 Task: Find connections with filter location Silvassa with filter topic #Businessintelligence with filter profile language Potuguese with filter current company Allscripts with filter school Hindu School with filter industry Secretarial Schools with filter service category Home Networking with filter keywords title Artificial Intelligence Engineer
Action: Mouse moved to (580, 75)
Screenshot: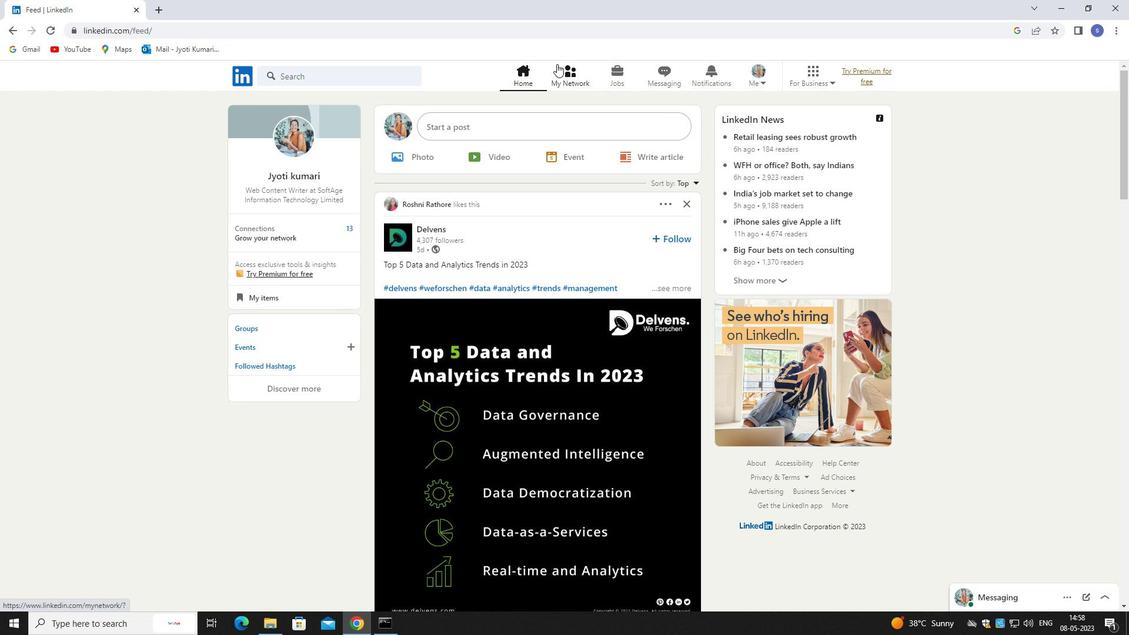 
Action: Mouse pressed left at (580, 75)
Screenshot: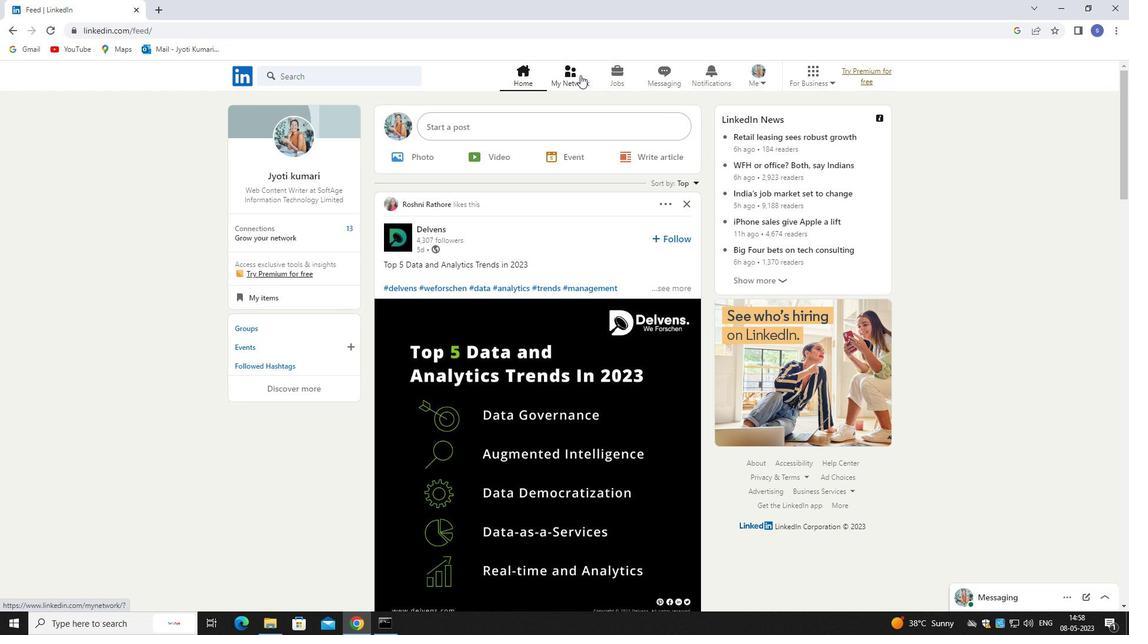 
Action: Mouse pressed left at (580, 75)
Screenshot: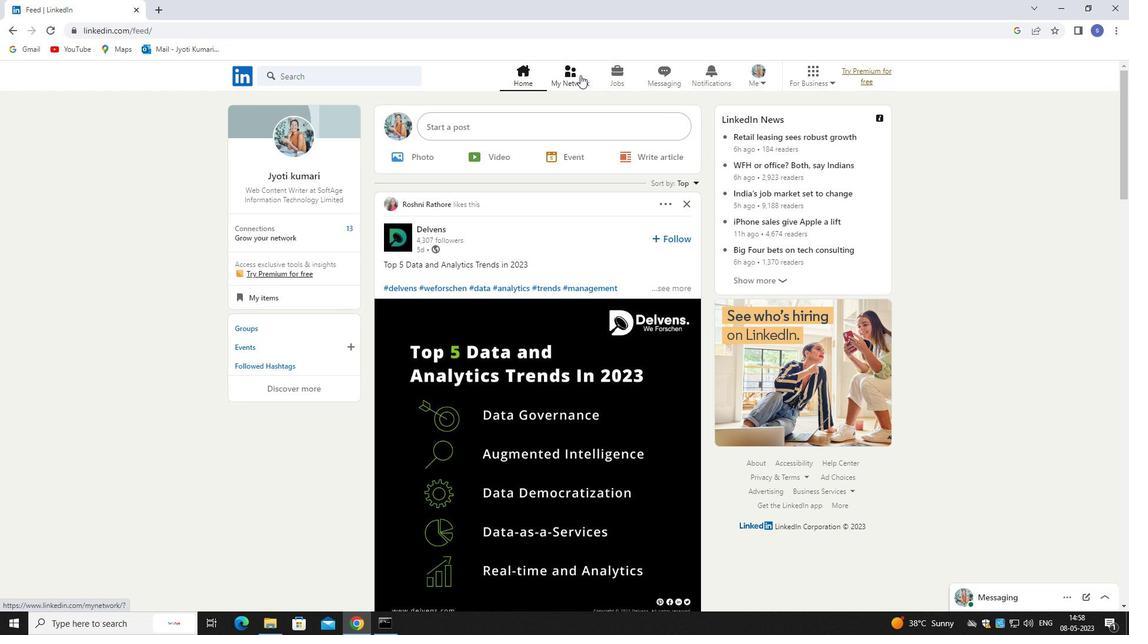 
Action: Mouse moved to (369, 135)
Screenshot: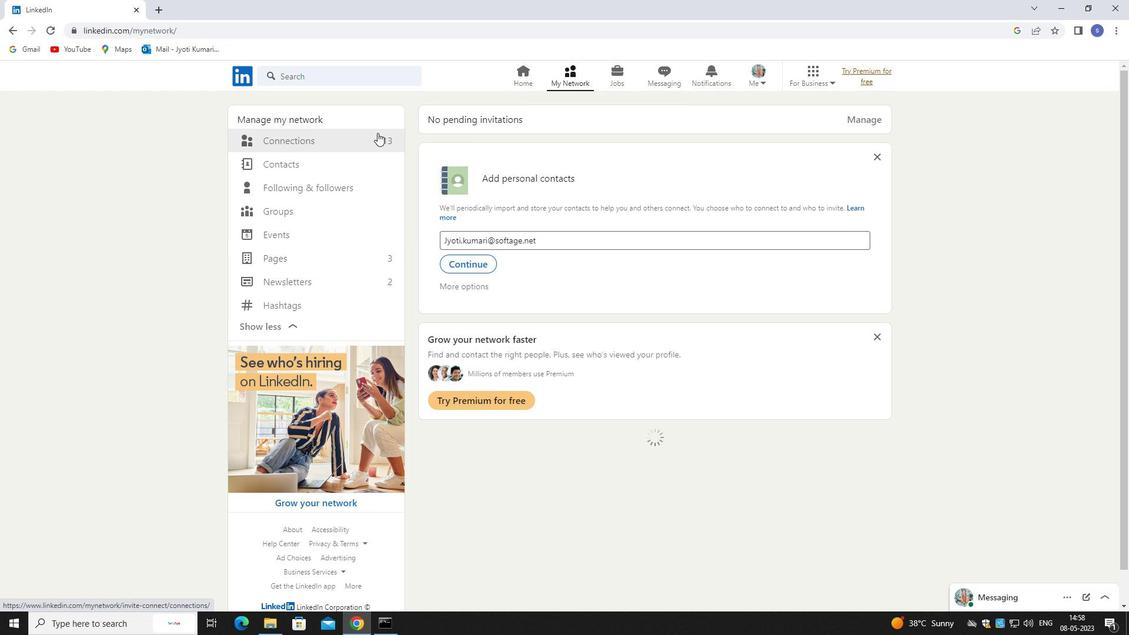 
Action: Mouse pressed left at (369, 135)
Screenshot: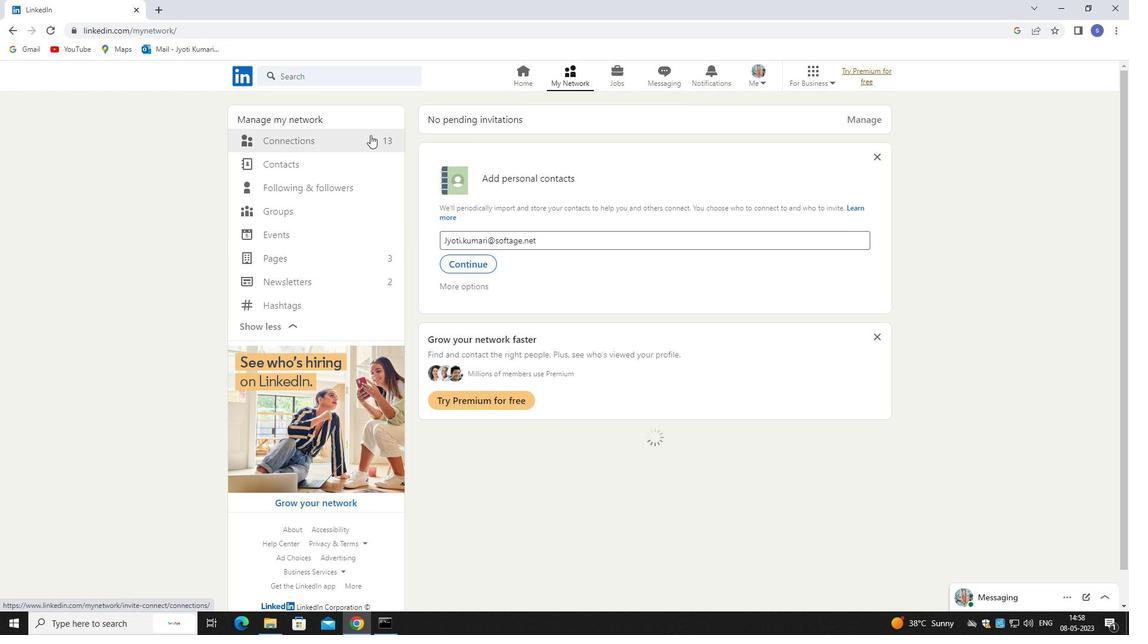 
Action: Mouse pressed left at (369, 135)
Screenshot: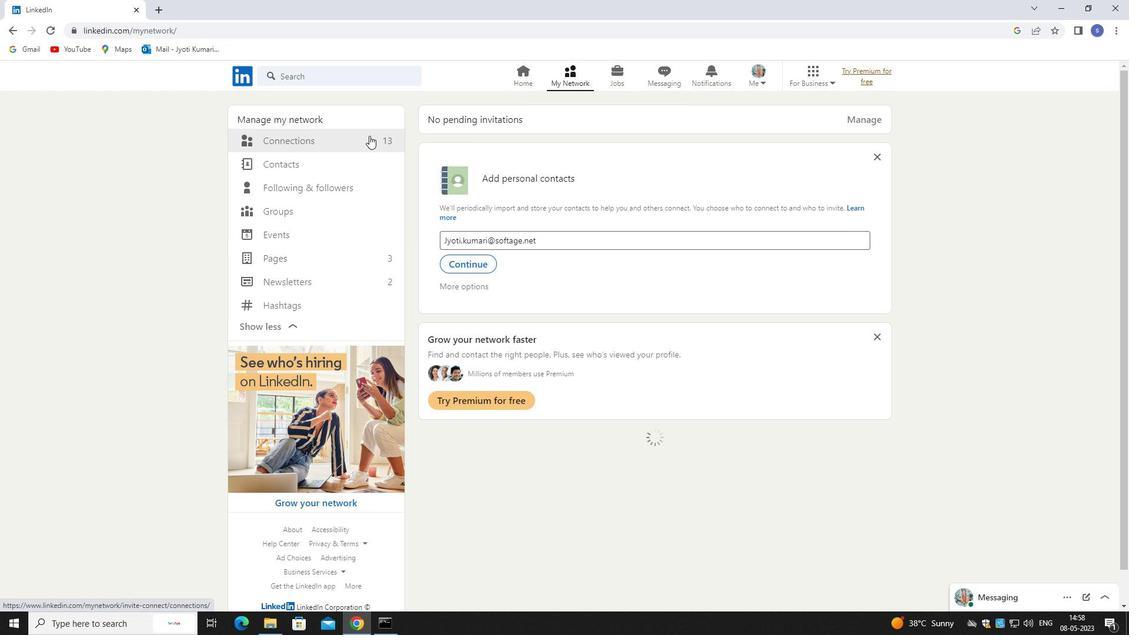 
Action: Mouse moved to (672, 141)
Screenshot: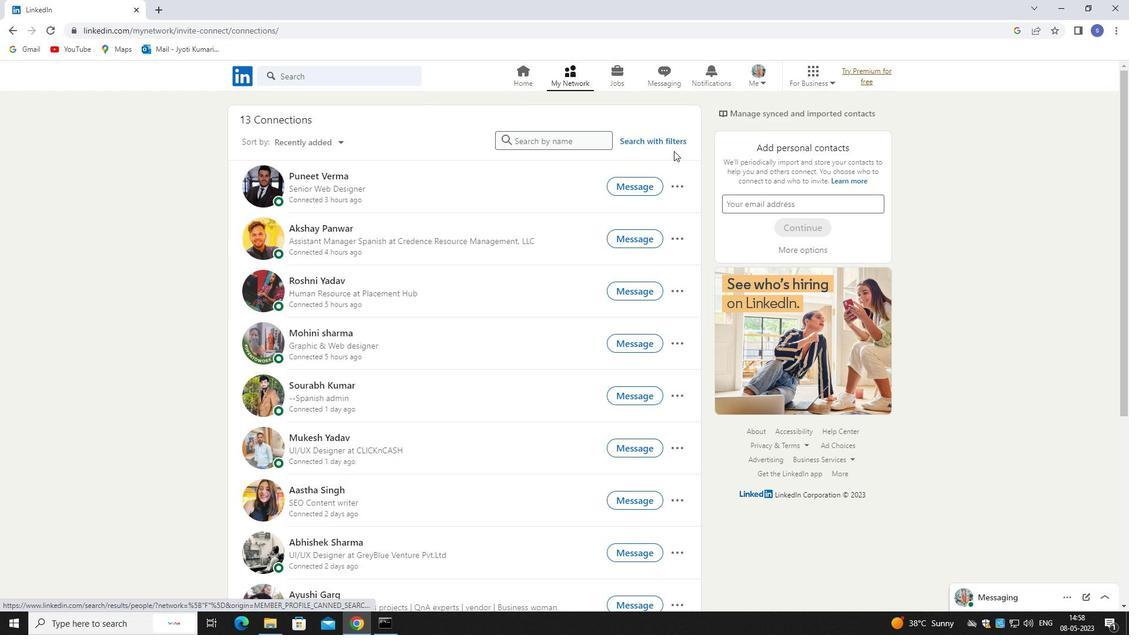 
Action: Mouse pressed left at (672, 141)
Screenshot: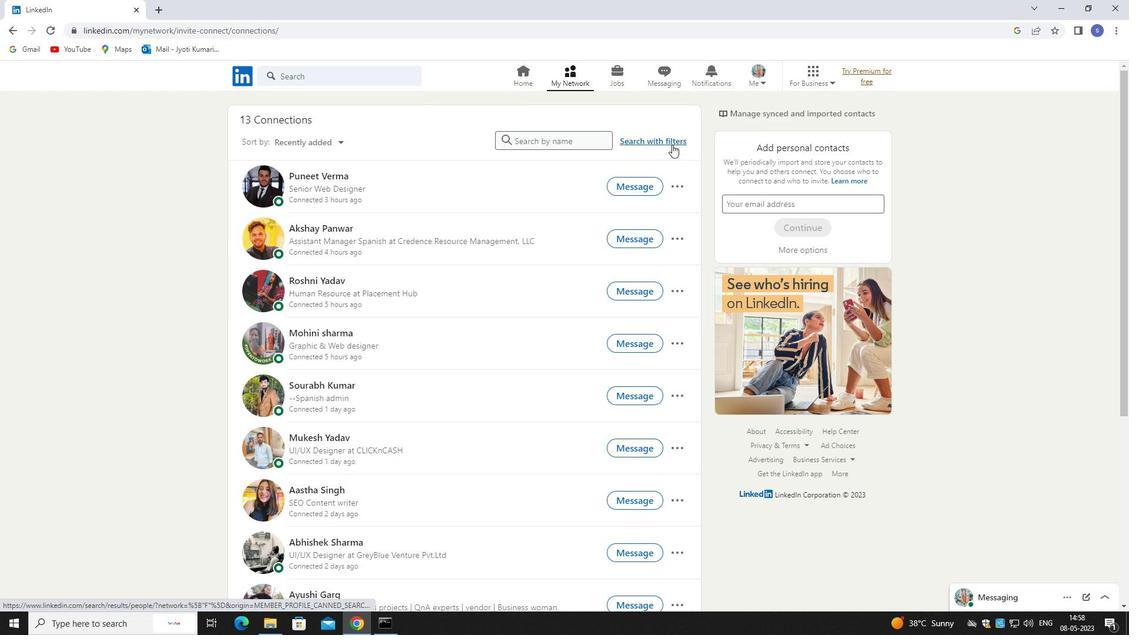 
Action: Mouse moved to (592, 105)
Screenshot: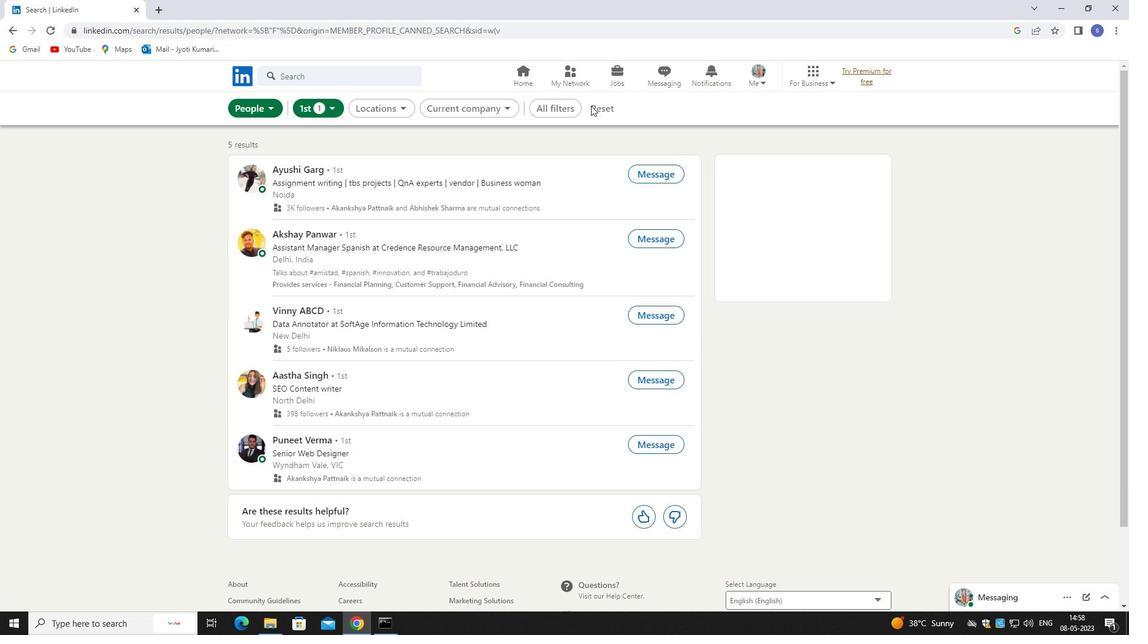 
Action: Mouse pressed left at (592, 105)
Screenshot: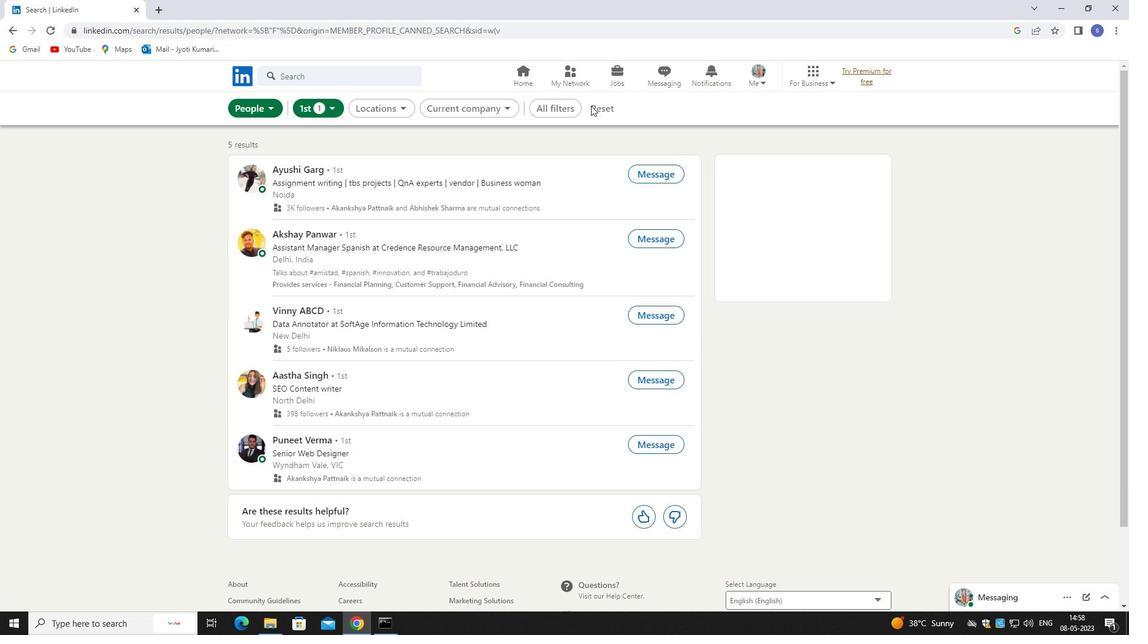 
Action: Mouse moved to (591, 105)
Screenshot: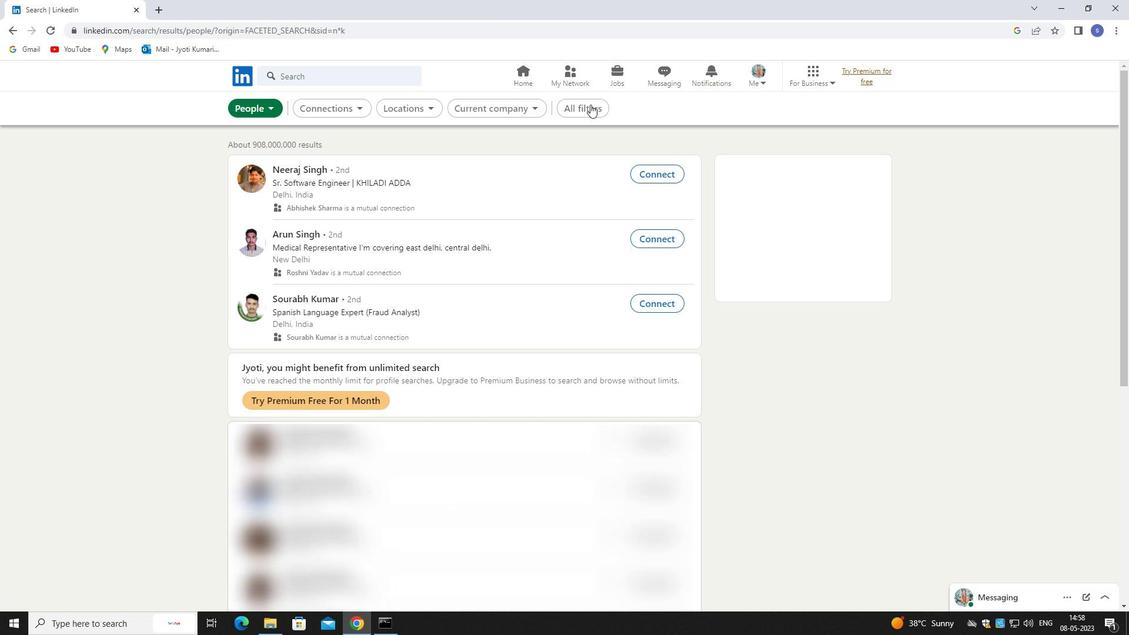 
Action: Mouse pressed left at (591, 105)
Screenshot: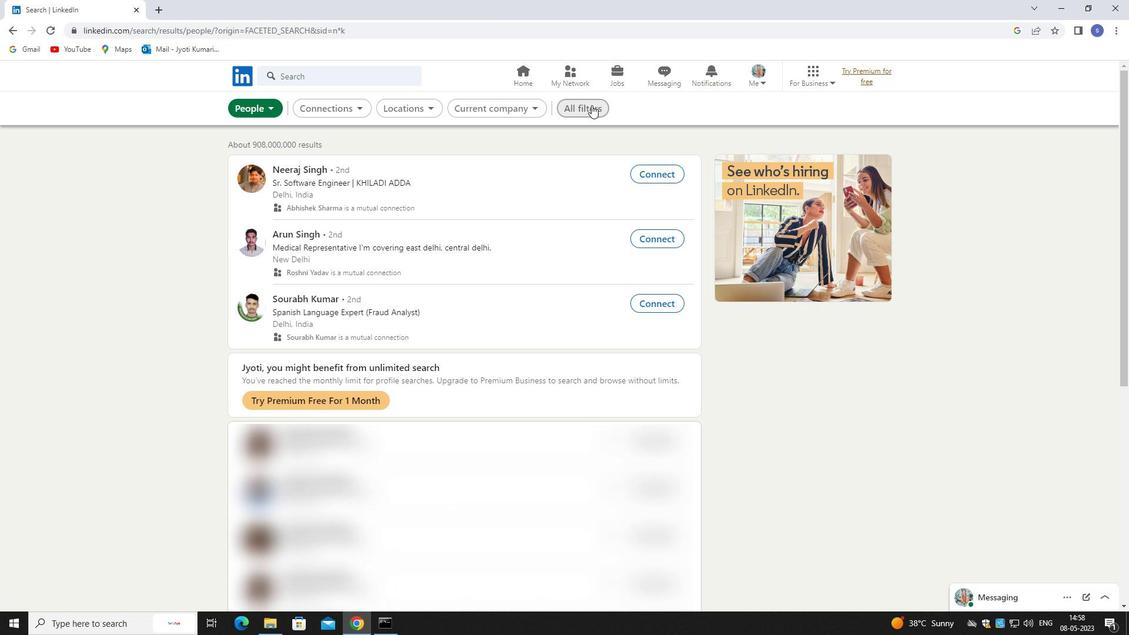 
Action: Mouse moved to (996, 459)
Screenshot: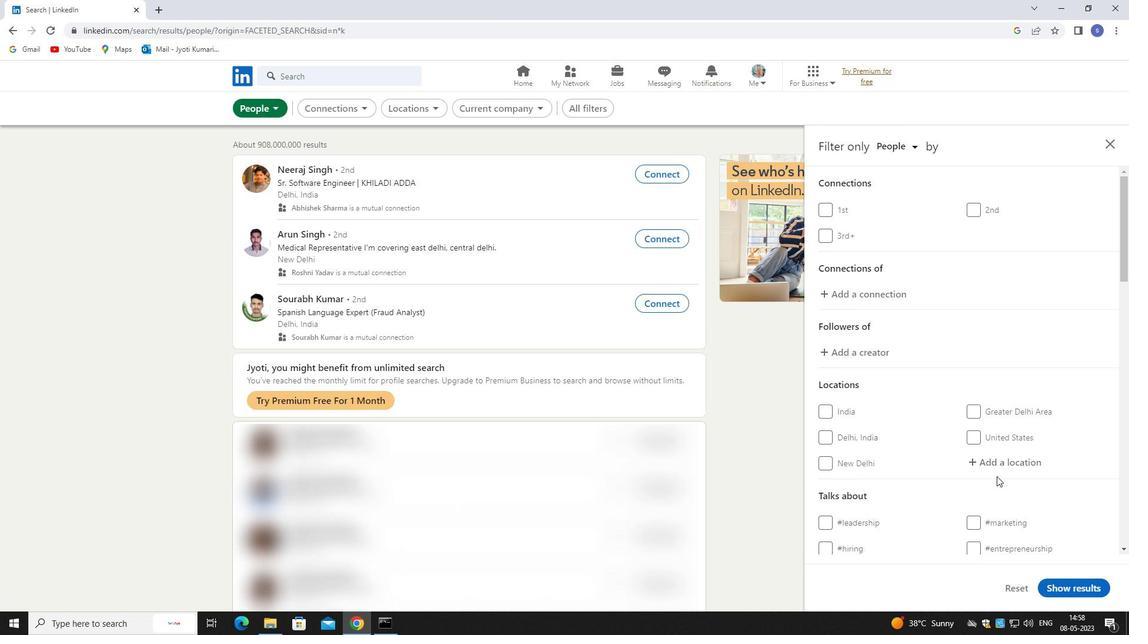 
Action: Mouse pressed left at (996, 459)
Screenshot: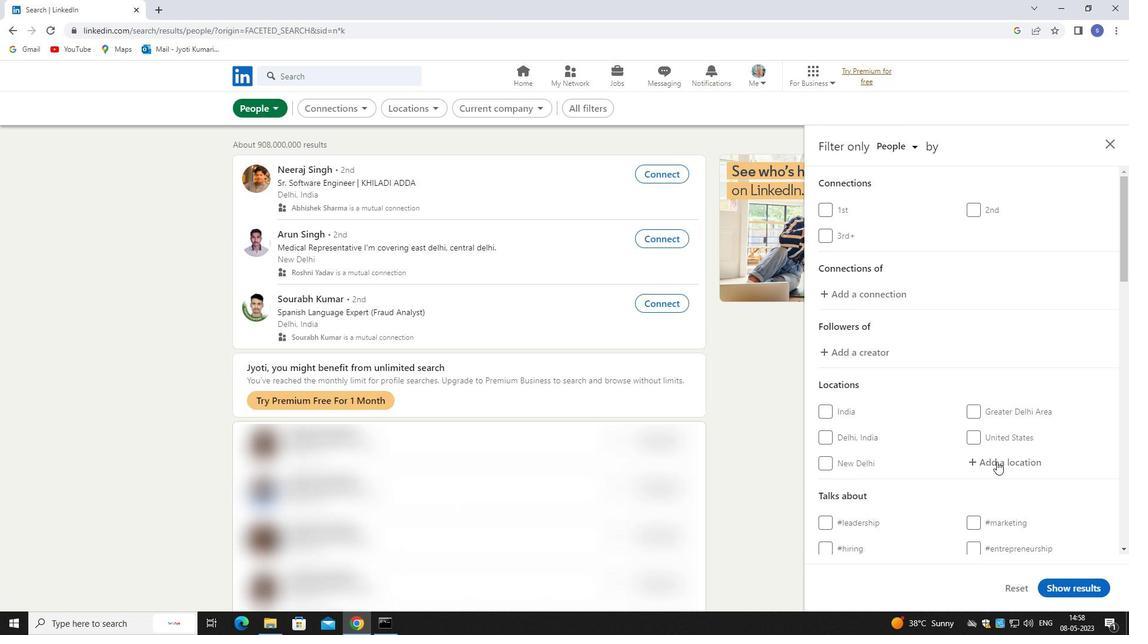 
Action: Mouse moved to (898, 497)
Screenshot: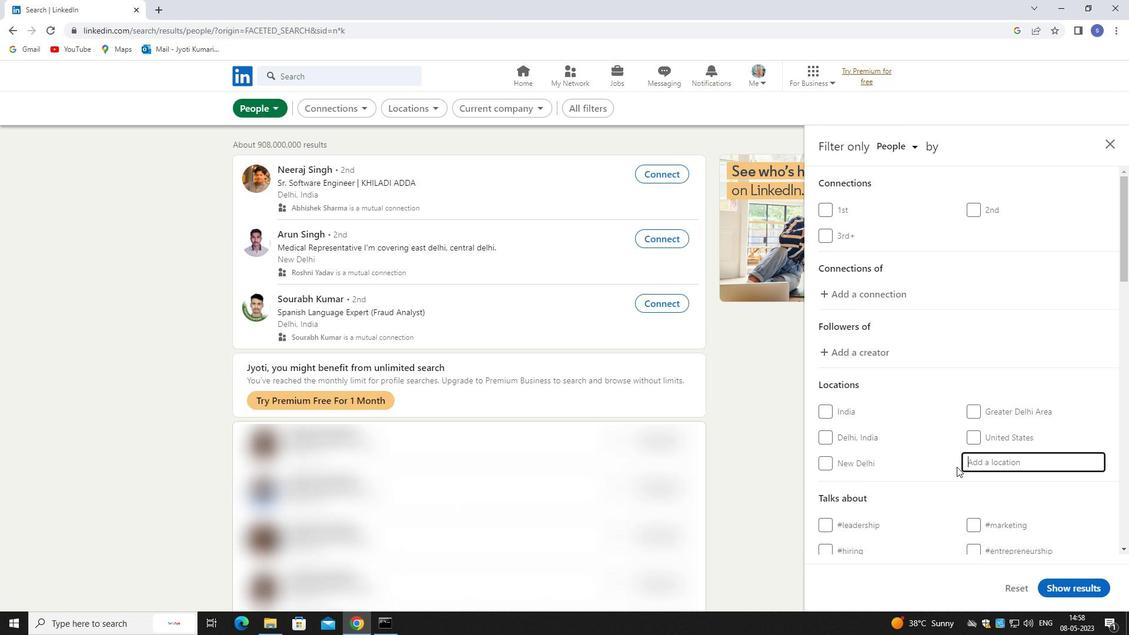 
Action: Key pressed silvsa
Screenshot: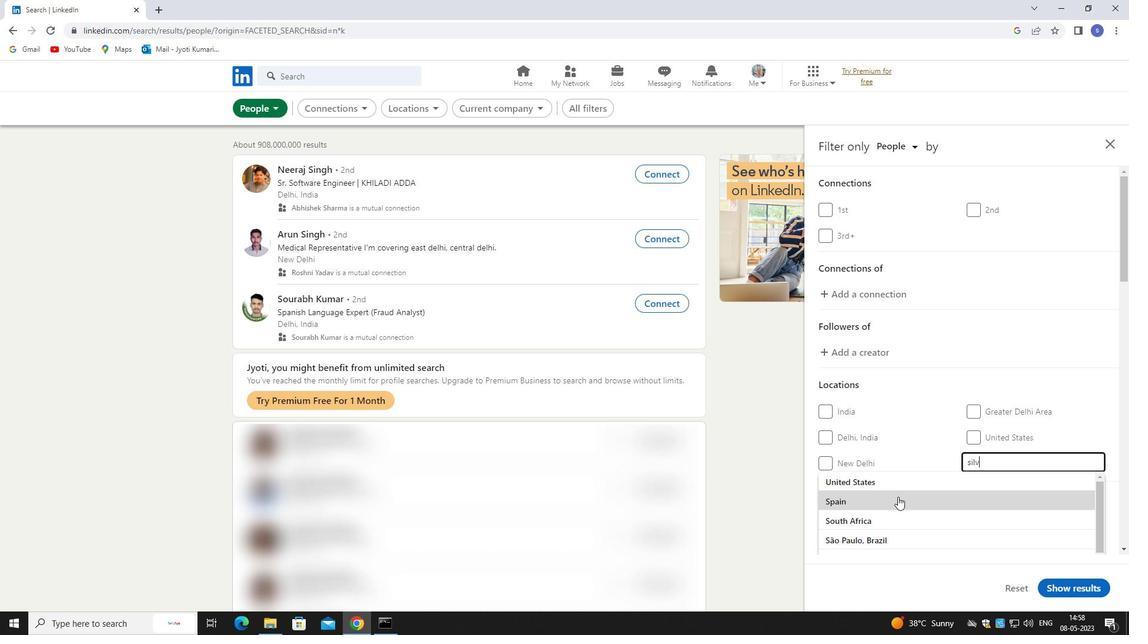 
Action: Mouse moved to (929, 486)
Screenshot: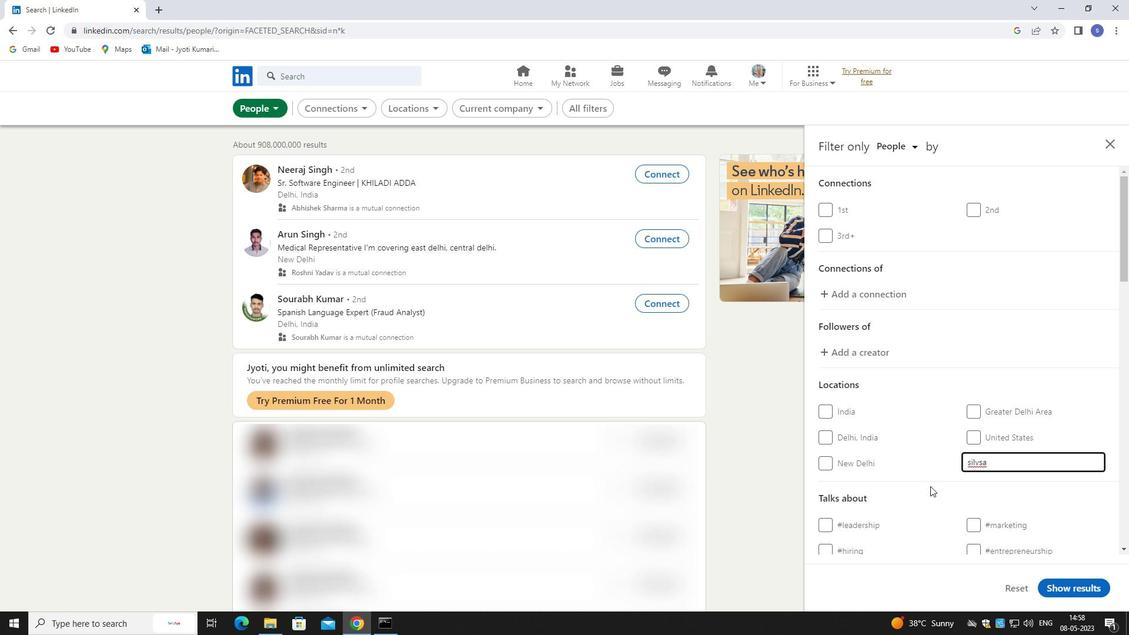 
Action: Key pressed <Key.backspace><Key.backspace>assa
Screenshot: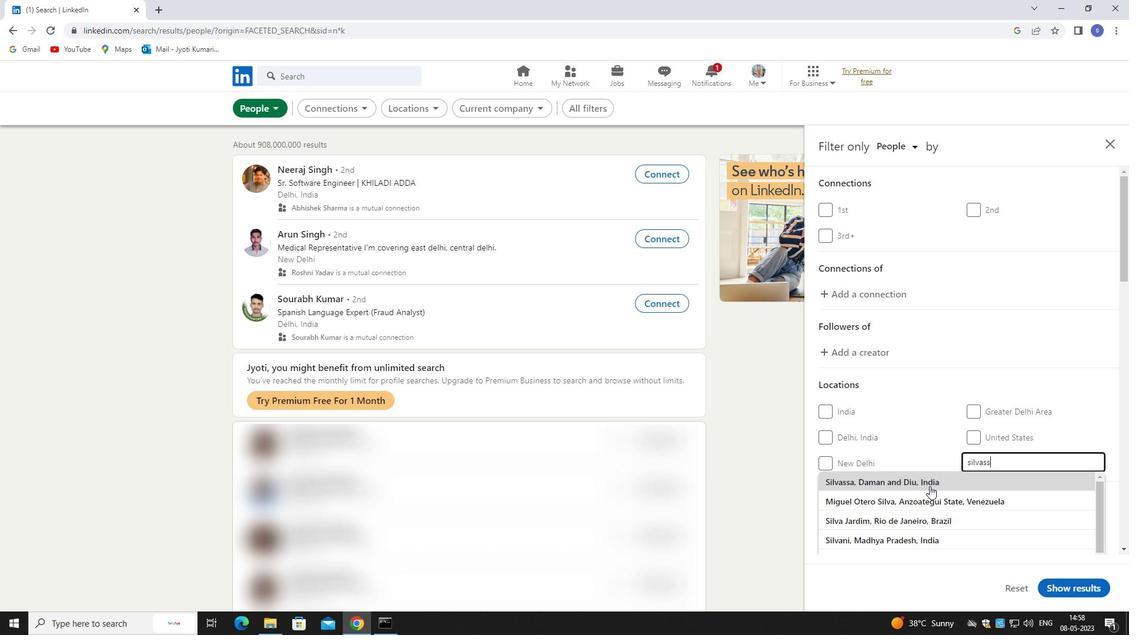 
Action: Mouse moved to (932, 487)
Screenshot: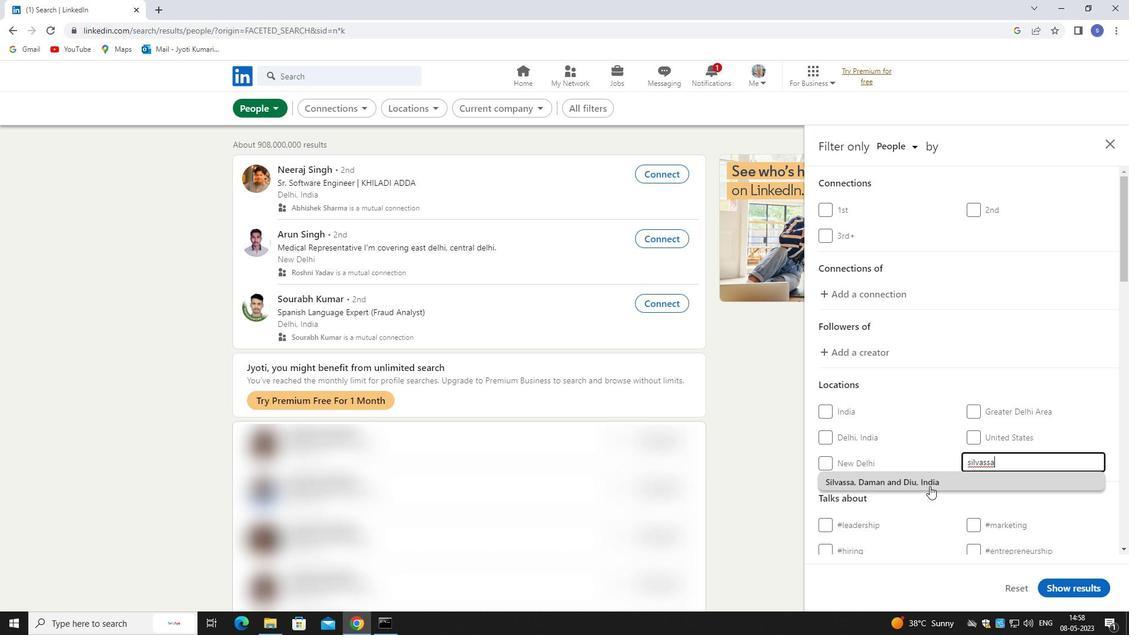 
Action: Mouse pressed left at (932, 487)
Screenshot: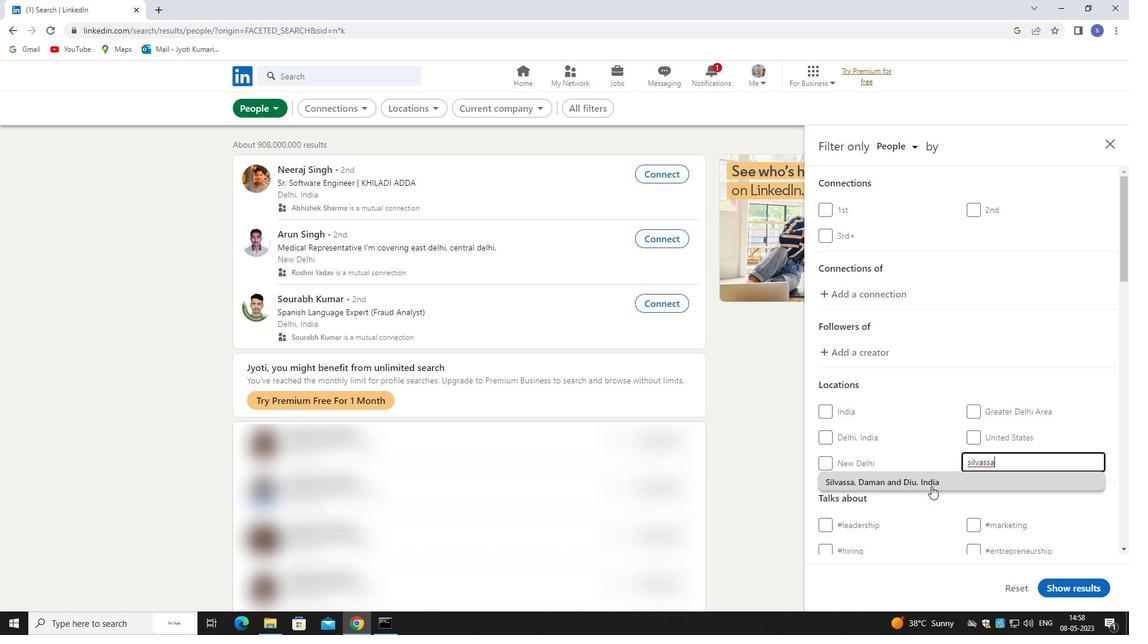 
Action: Mouse moved to (951, 502)
Screenshot: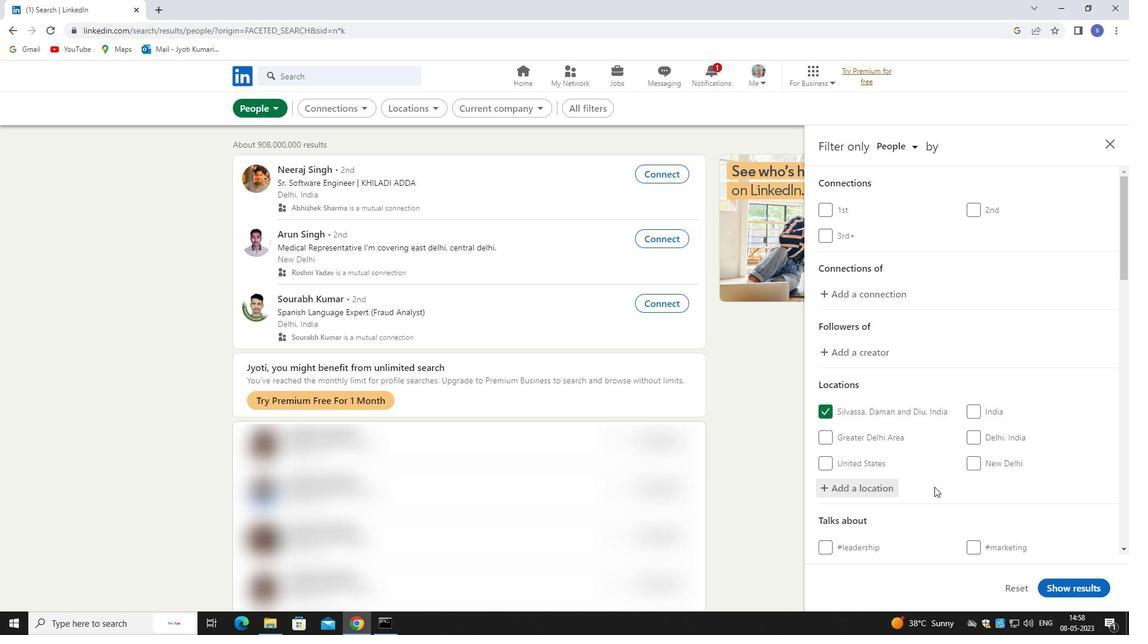 
Action: Mouse scrolled (951, 502) with delta (0, 0)
Screenshot: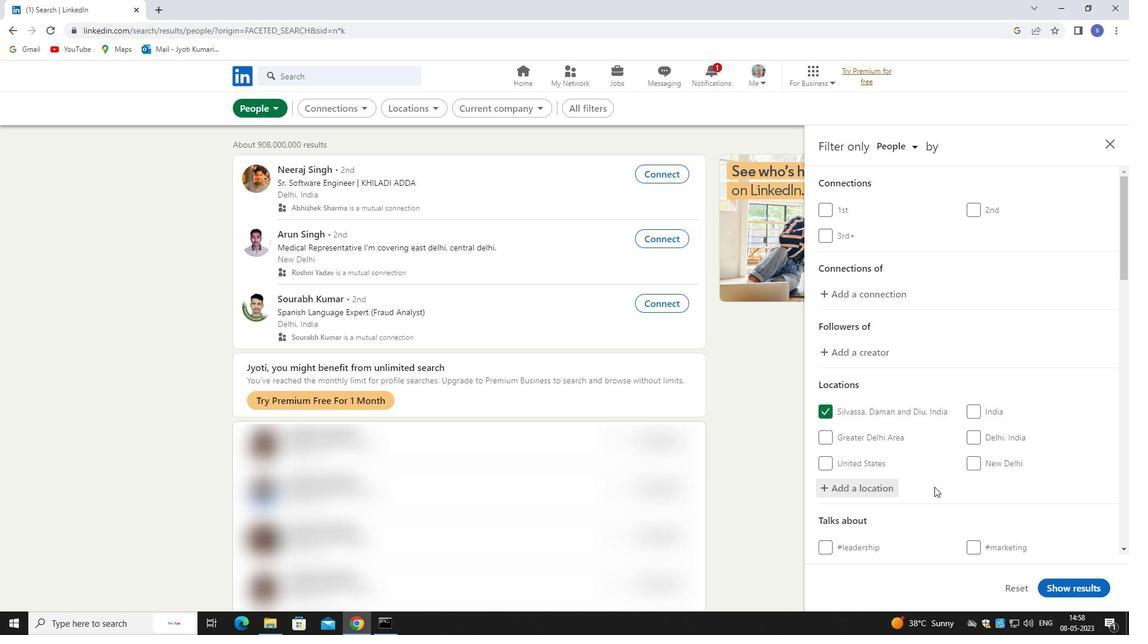 
Action: Mouse moved to (951, 503)
Screenshot: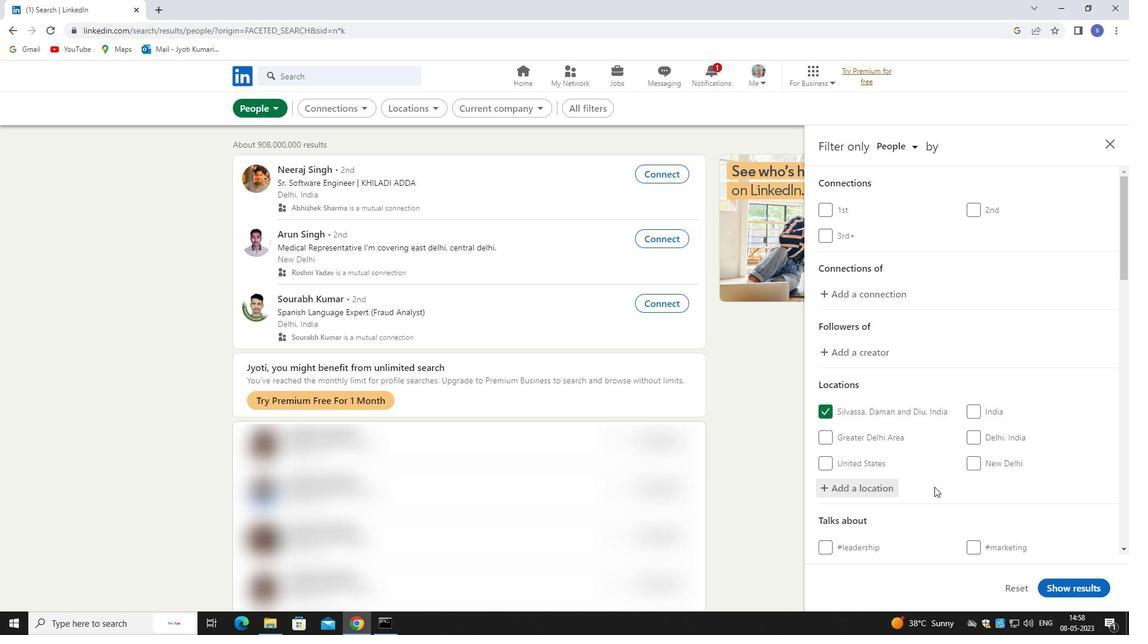 
Action: Mouse scrolled (951, 502) with delta (0, 0)
Screenshot: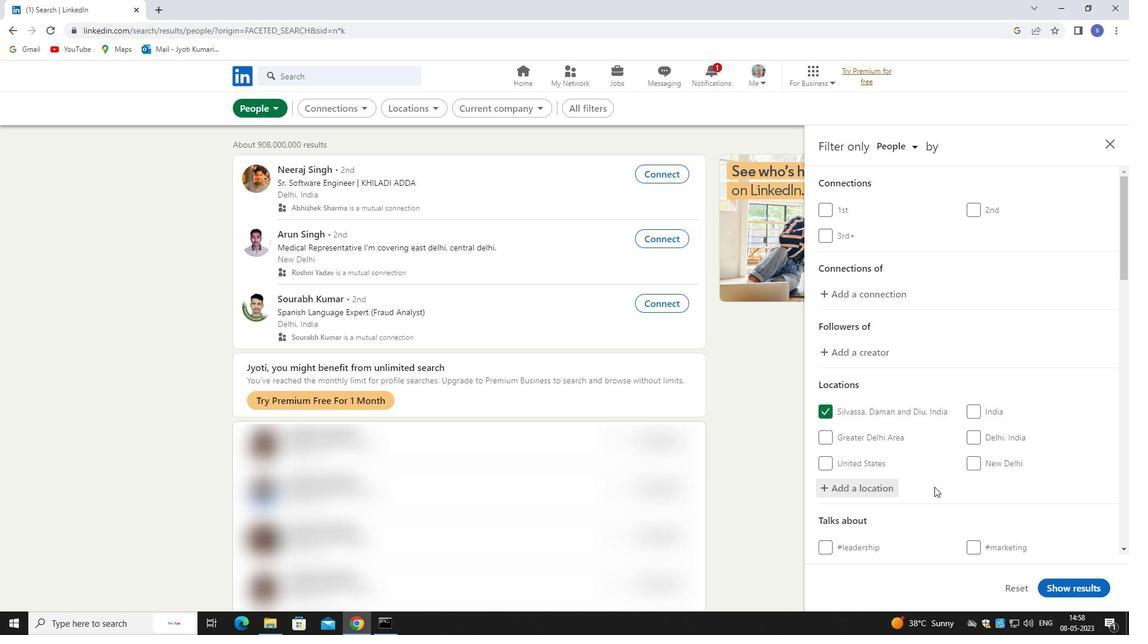 
Action: Mouse scrolled (951, 502) with delta (0, 0)
Screenshot: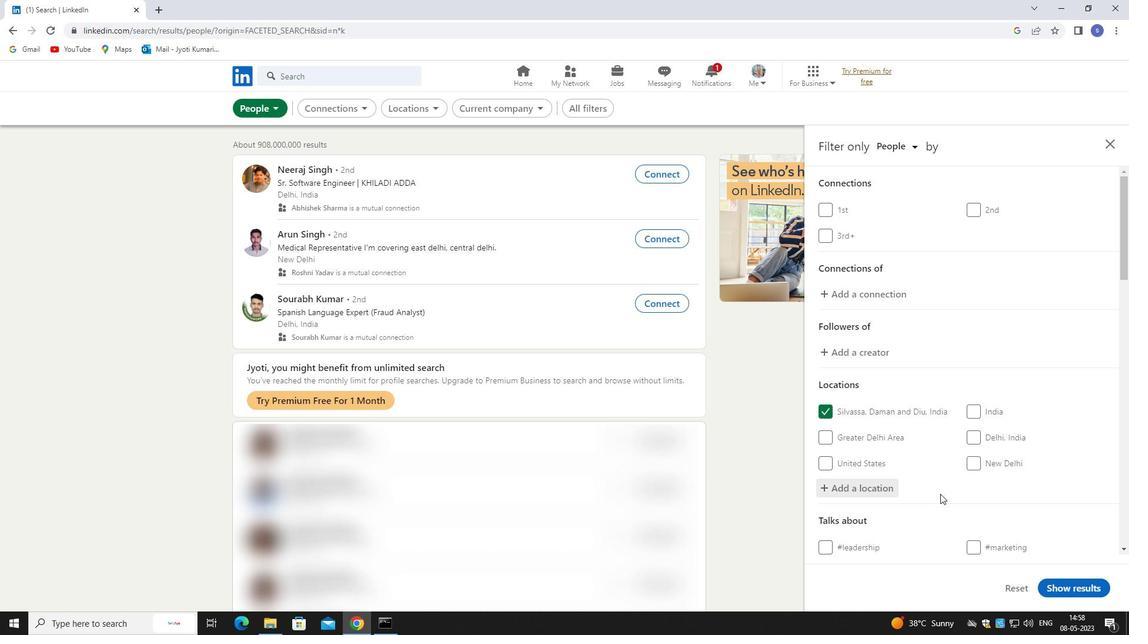 
Action: Mouse moved to (986, 424)
Screenshot: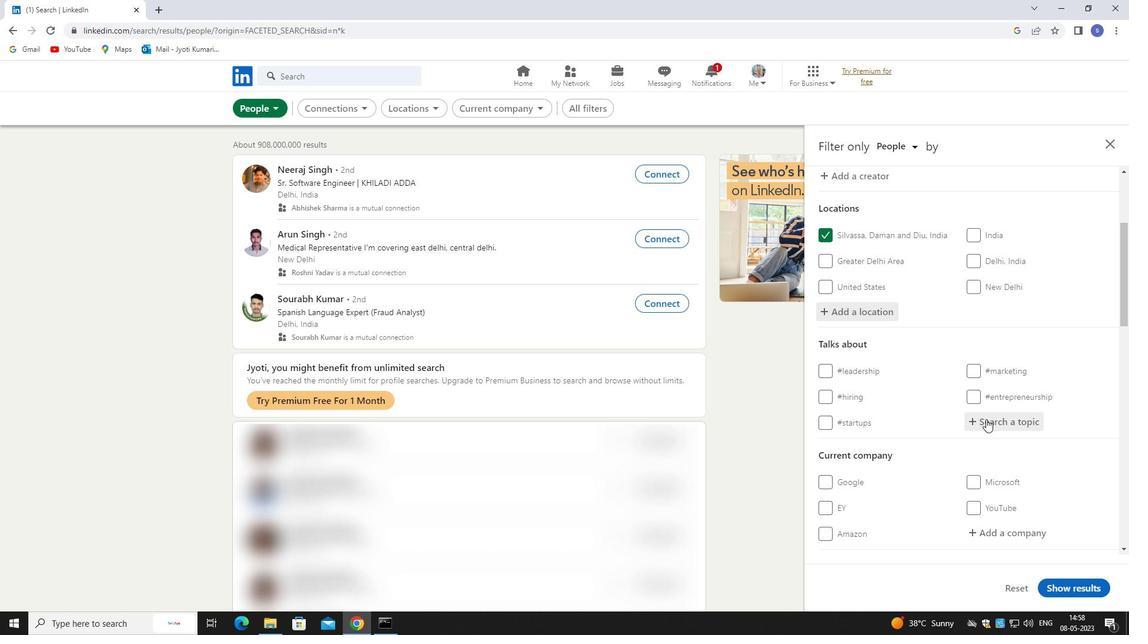 
Action: Mouse pressed left at (986, 424)
Screenshot: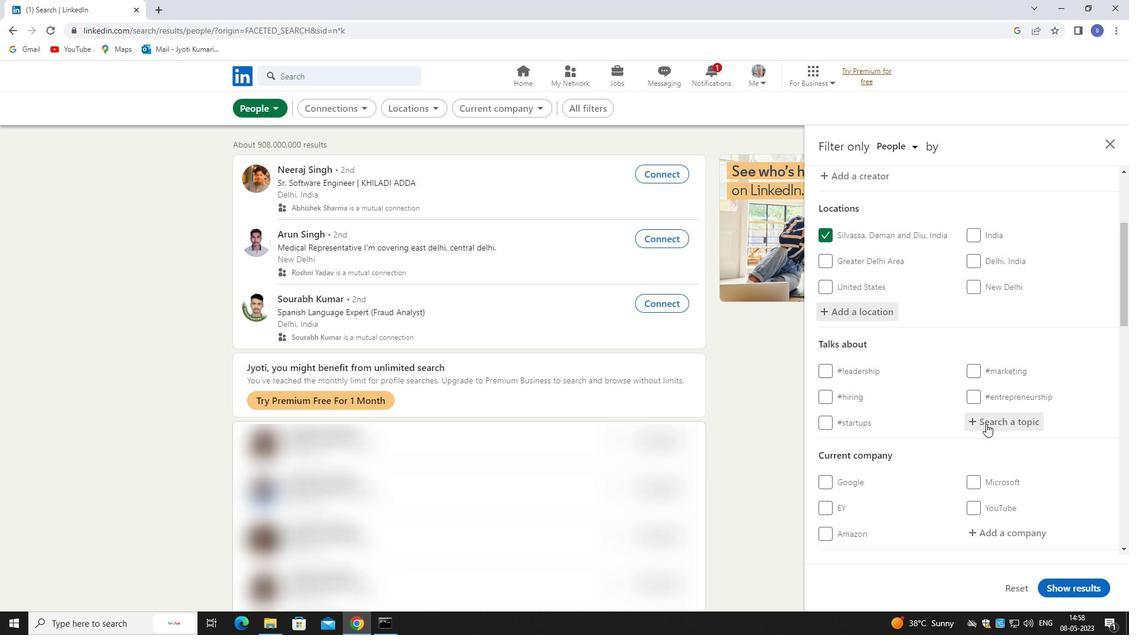 
Action: Key pressed <Key.shift>BUSIMESS
Screenshot: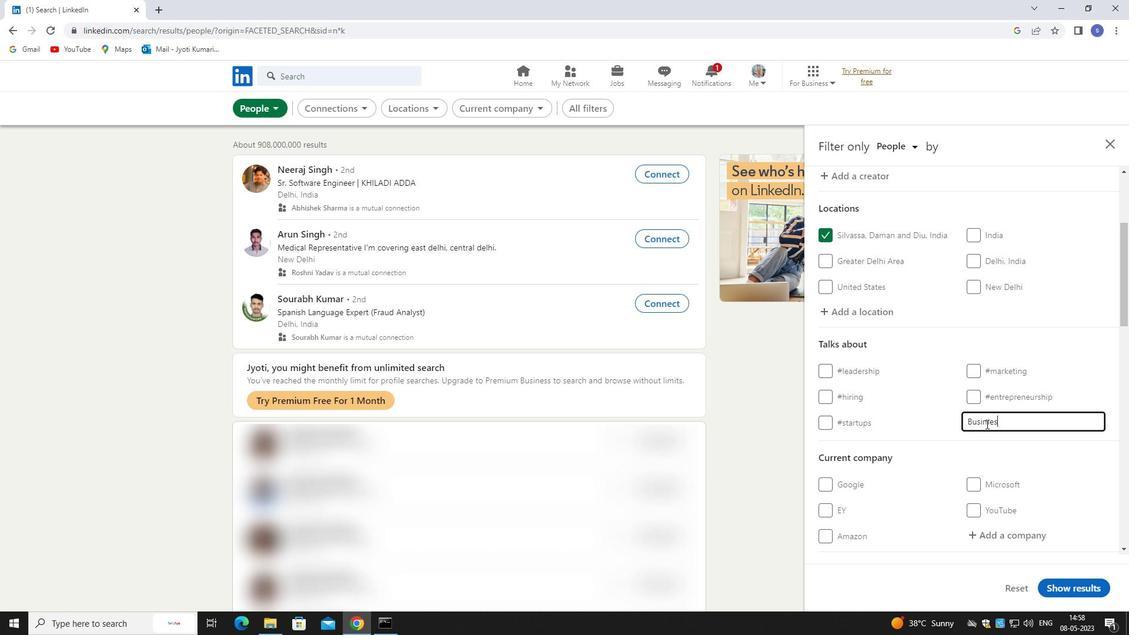 
Action: Mouse moved to (996, 434)
Screenshot: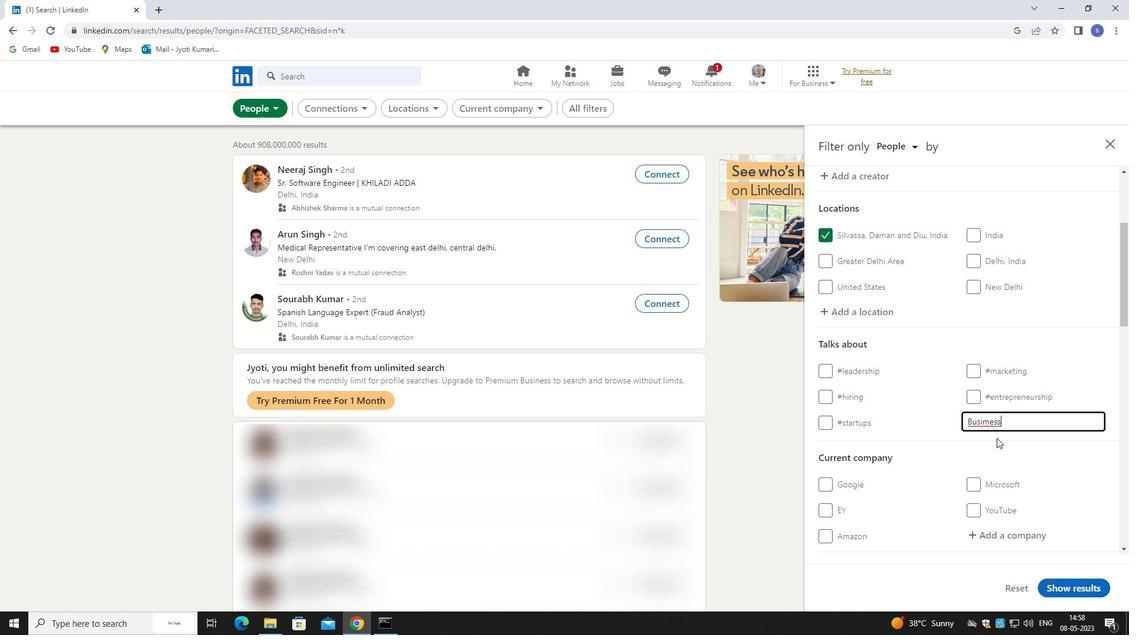 
Action: Key pressed <Key.backspace><Key.backspace><Key.backspace><Key.backspace>NESSIN
Screenshot: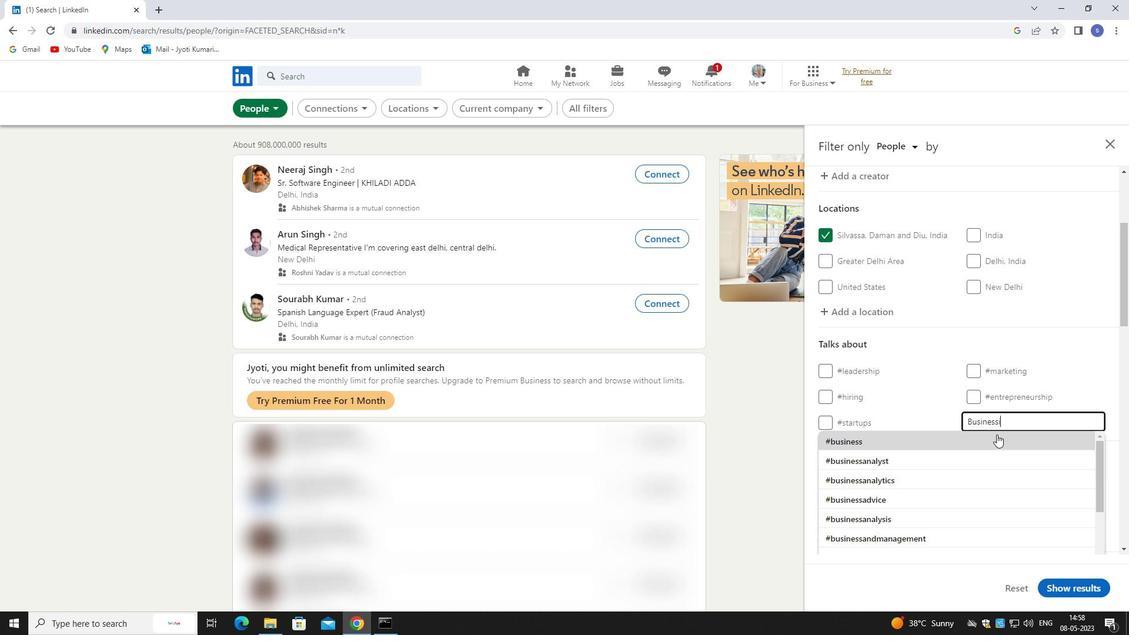 
Action: Mouse moved to (996, 435)
Screenshot: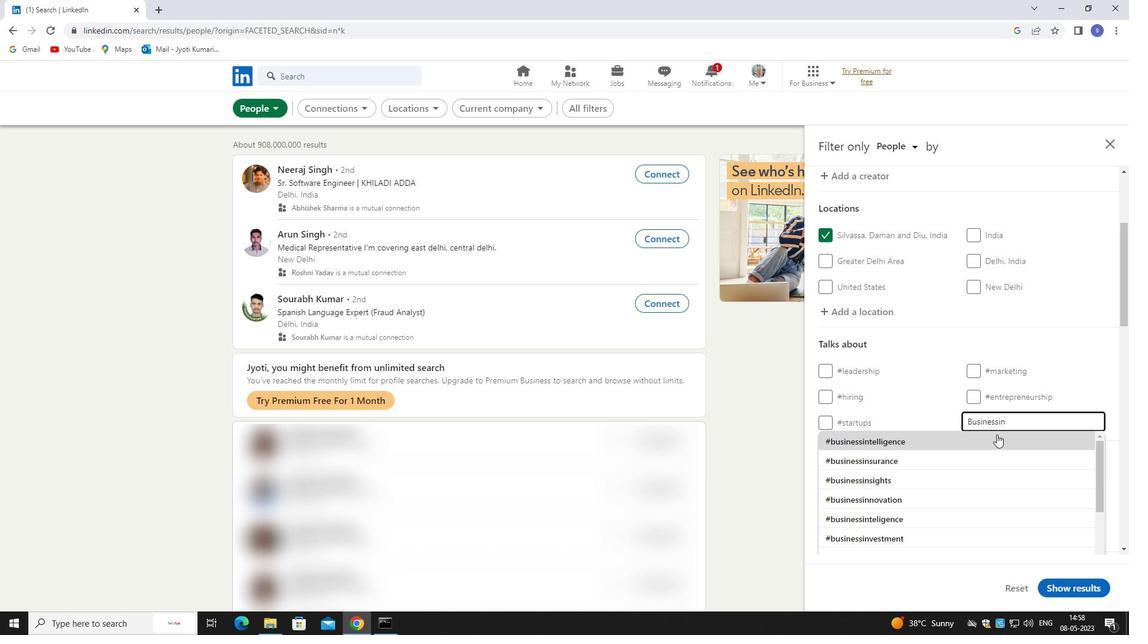 
Action: Mouse pressed left at (996, 435)
Screenshot: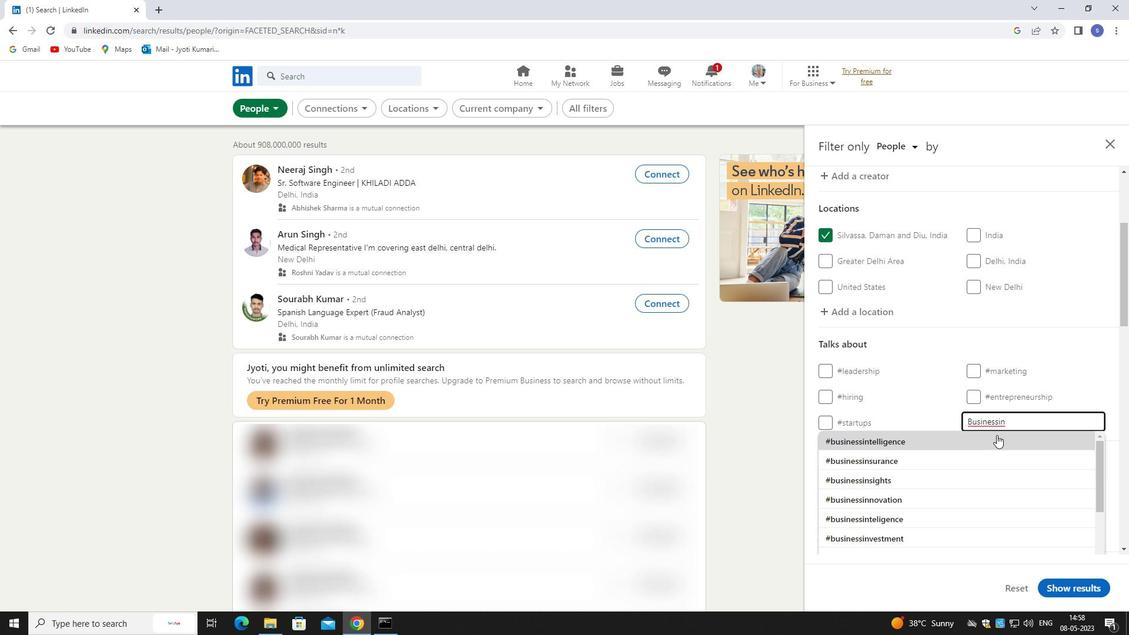 
Action: Mouse scrolled (996, 434) with delta (0, 0)
Screenshot: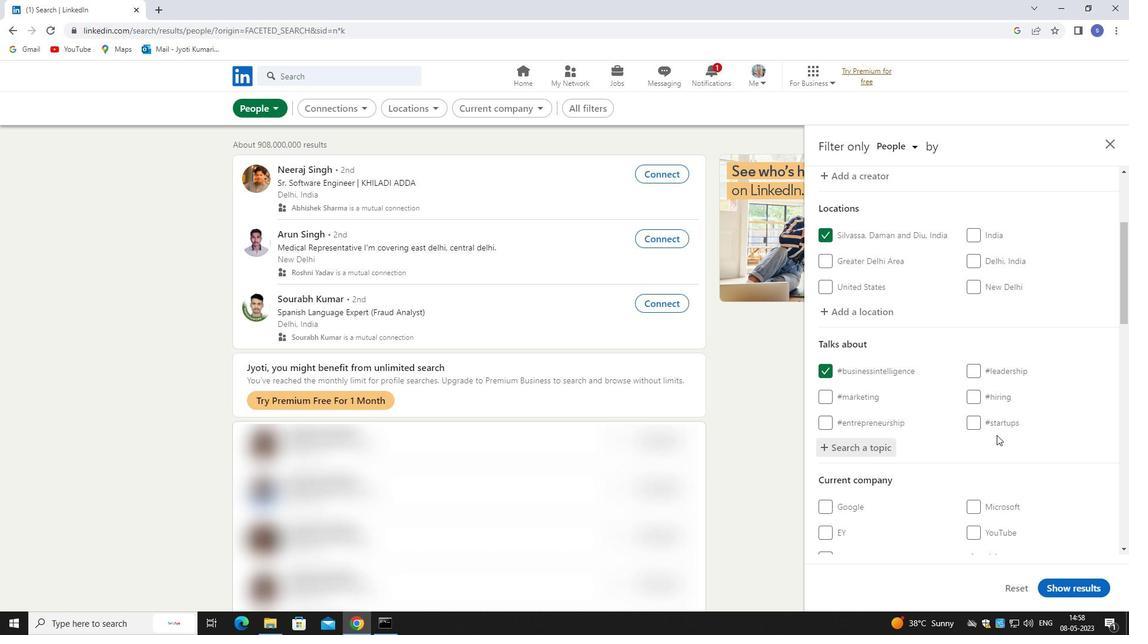 
Action: Mouse moved to (996, 435)
Screenshot: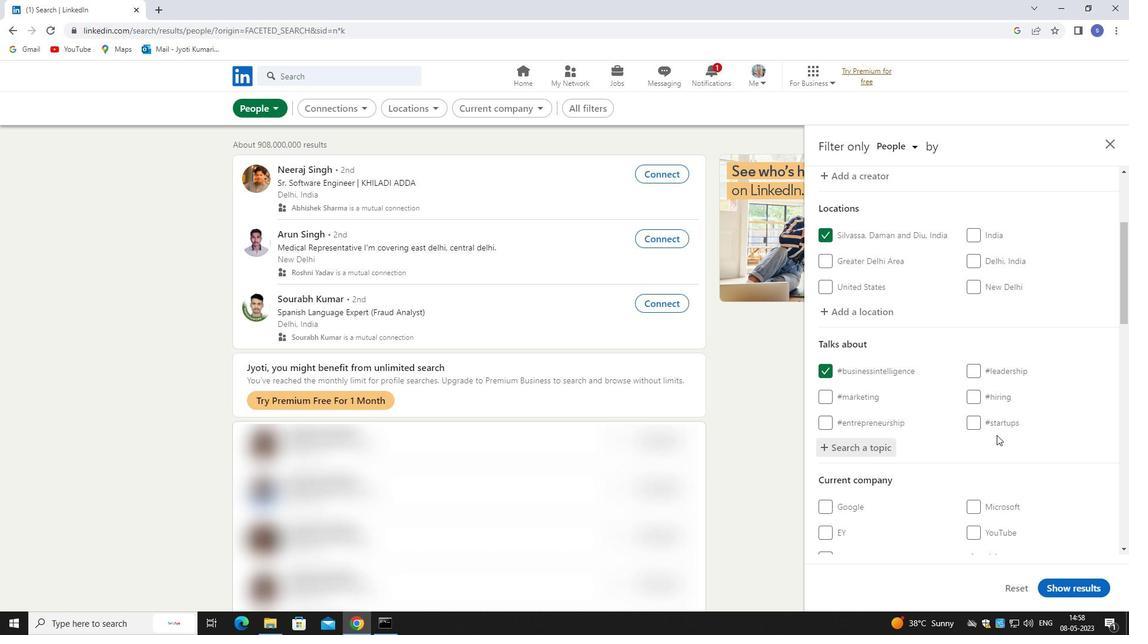 
Action: Mouse scrolled (996, 435) with delta (0, 0)
Screenshot: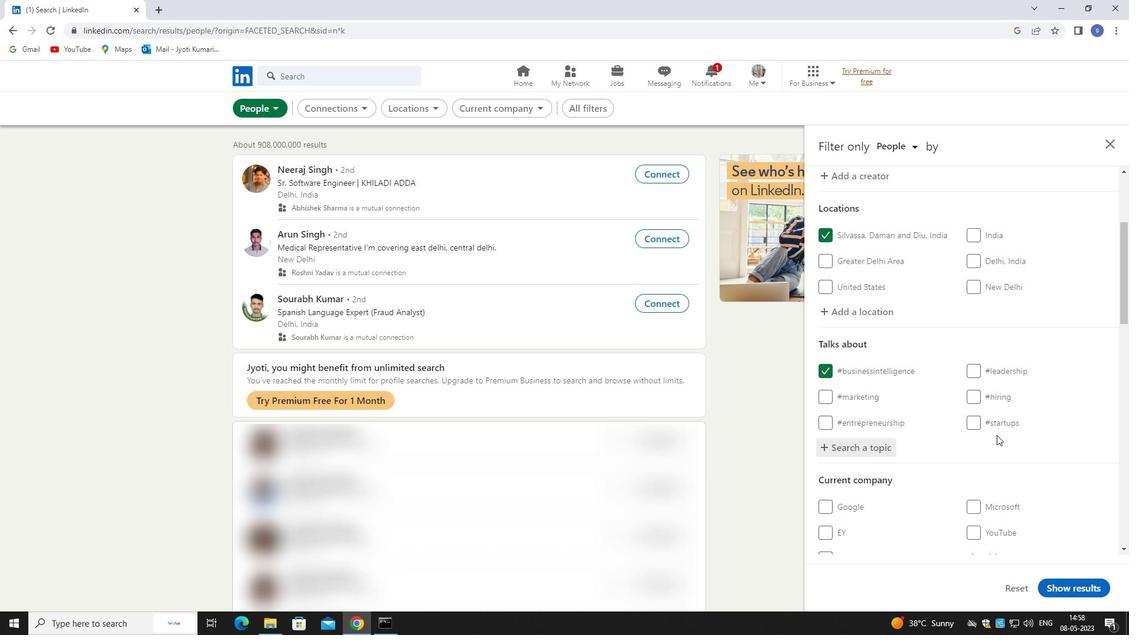 
Action: Mouse scrolled (996, 435) with delta (0, 0)
Screenshot: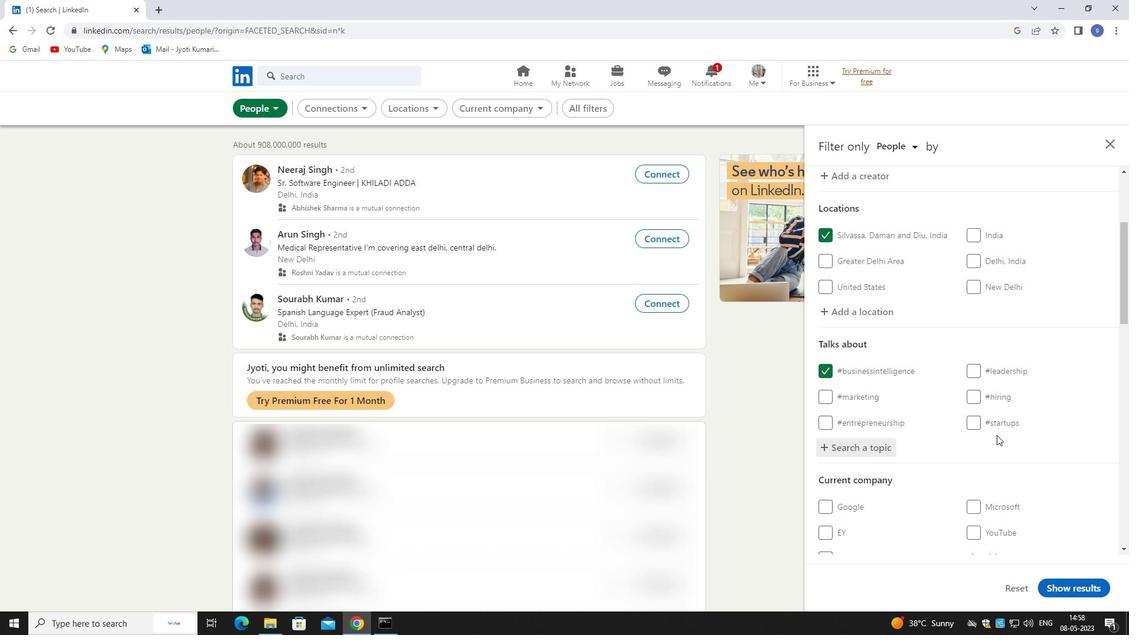 
Action: Mouse moved to (1017, 382)
Screenshot: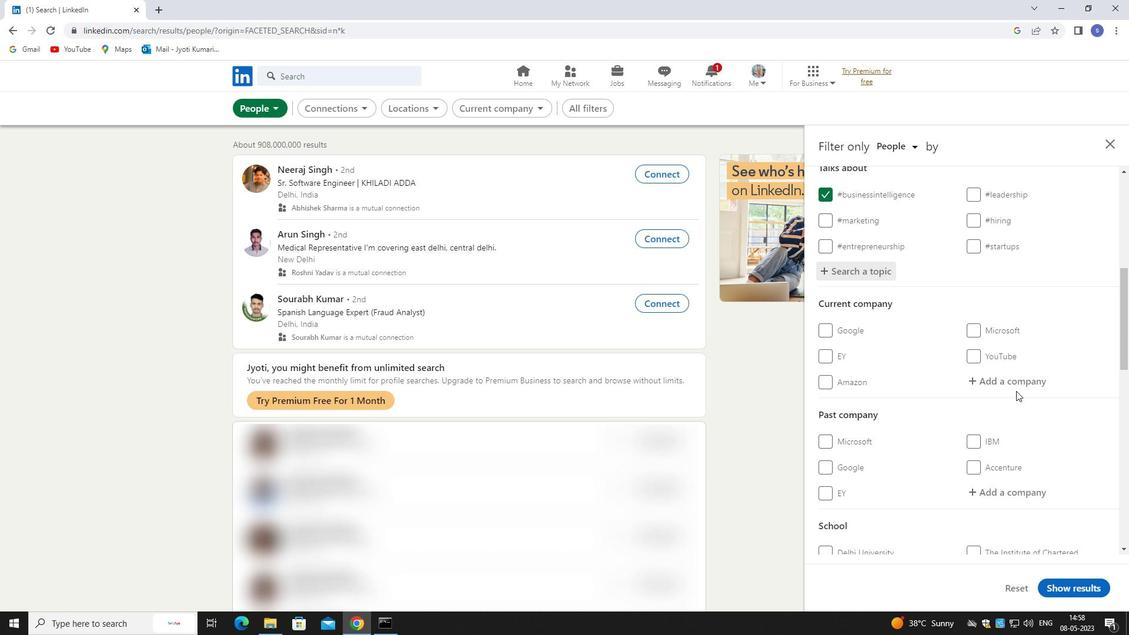 
Action: Mouse pressed left at (1017, 382)
Screenshot: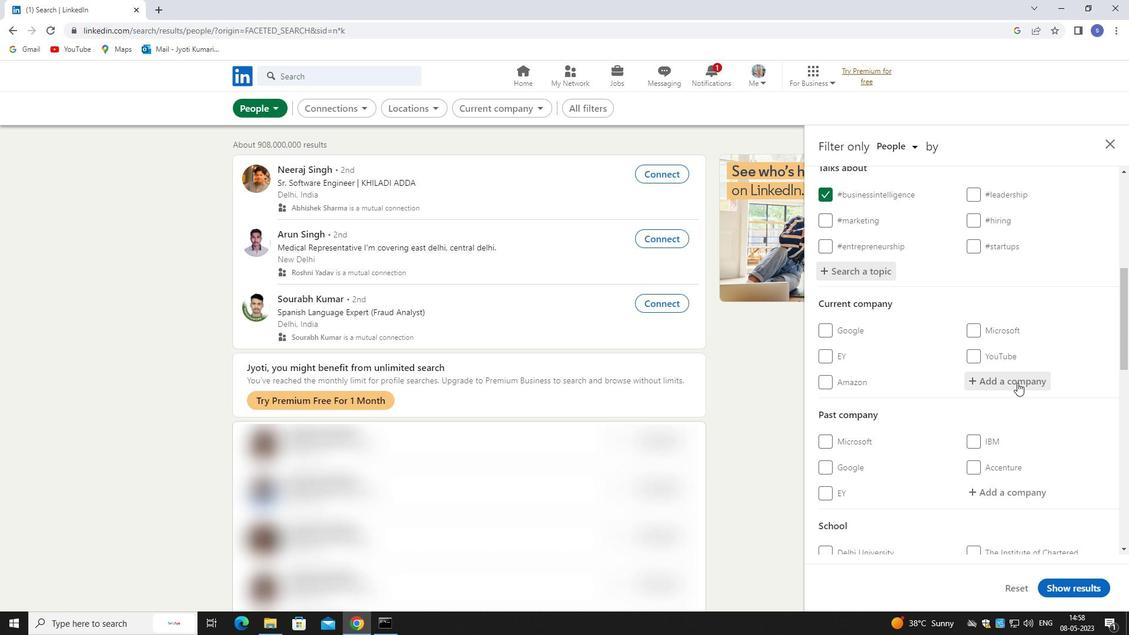 
Action: Mouse moved to (1018, 398)
Screenshot: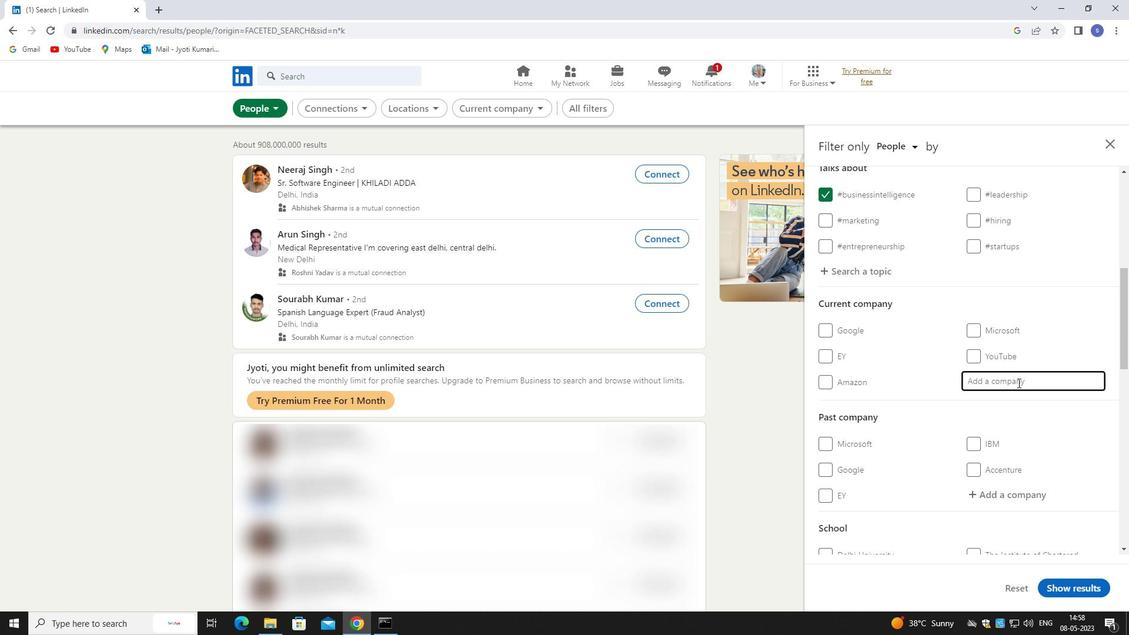 
Action: Key pressed ALLSCRIPT
Screenshot: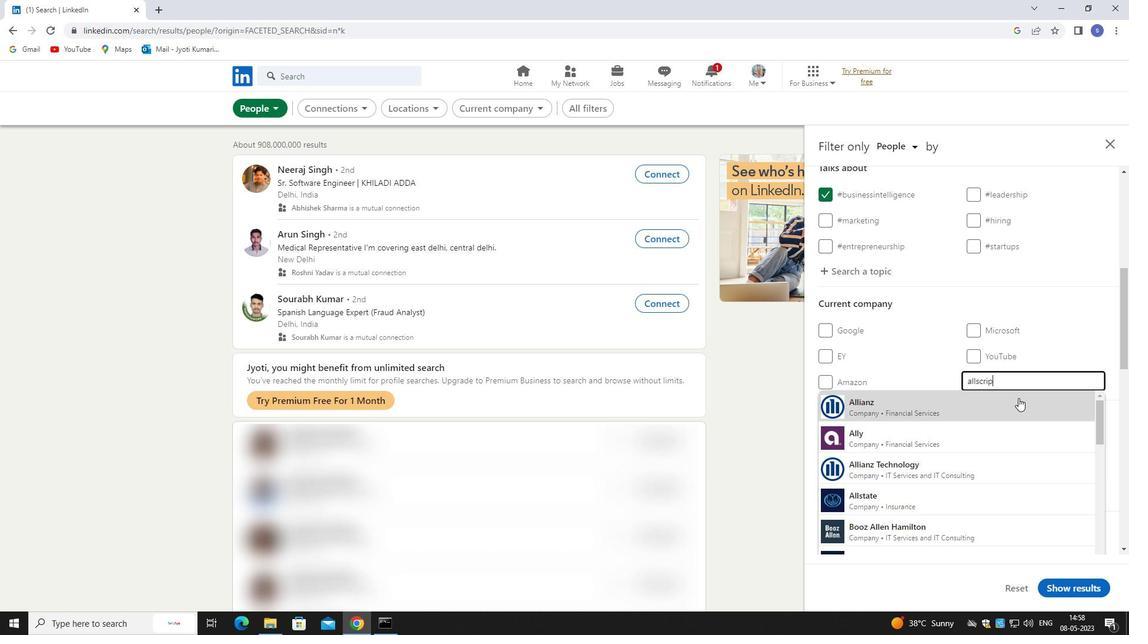 
Action: Mouse moved to (1018, 407)
Screenshot: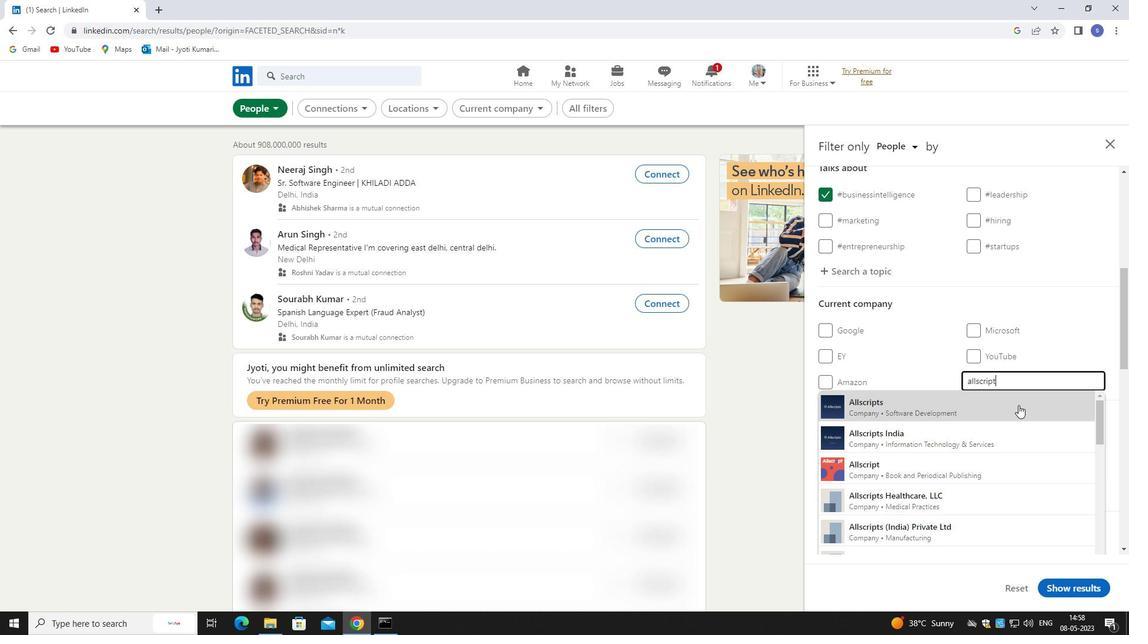 
Action: Mouse pressed left at (1018, 407)
Screenshot: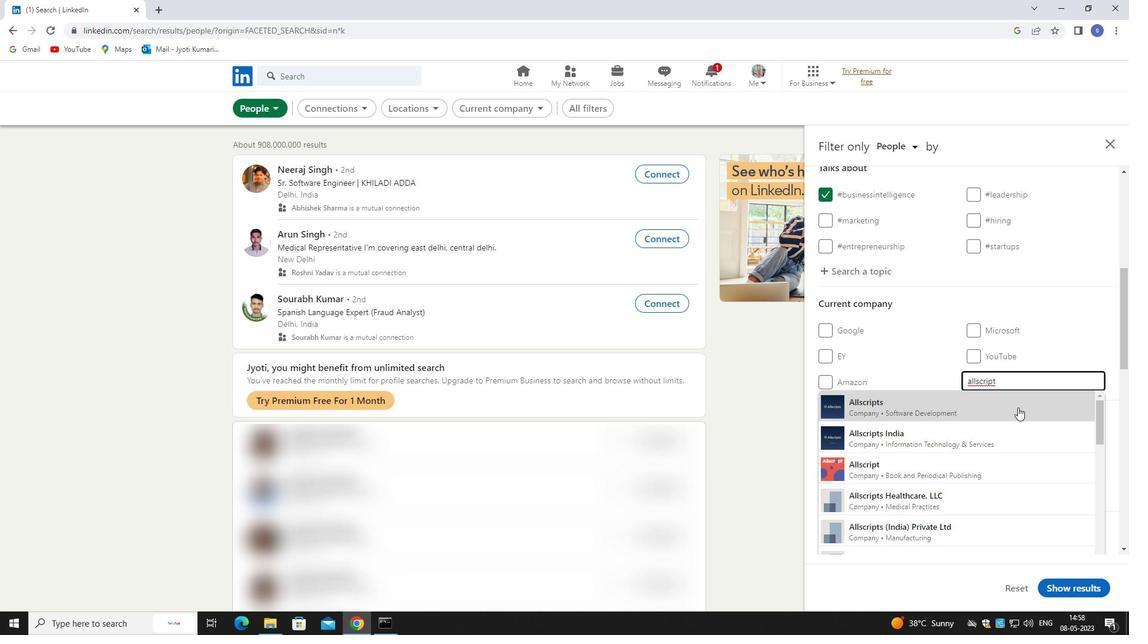 
Action: Mouse moved to (1015, 423)
Screenshot: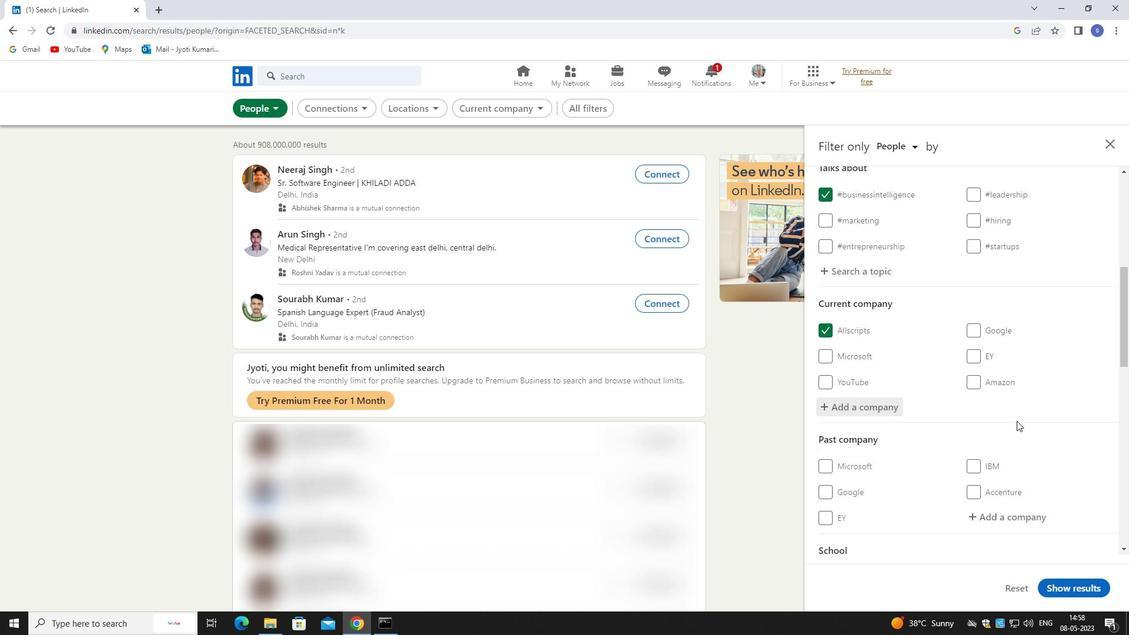 
Action: Mouse scrolled (1015, 422) with delta (0, 0)
Screenshot: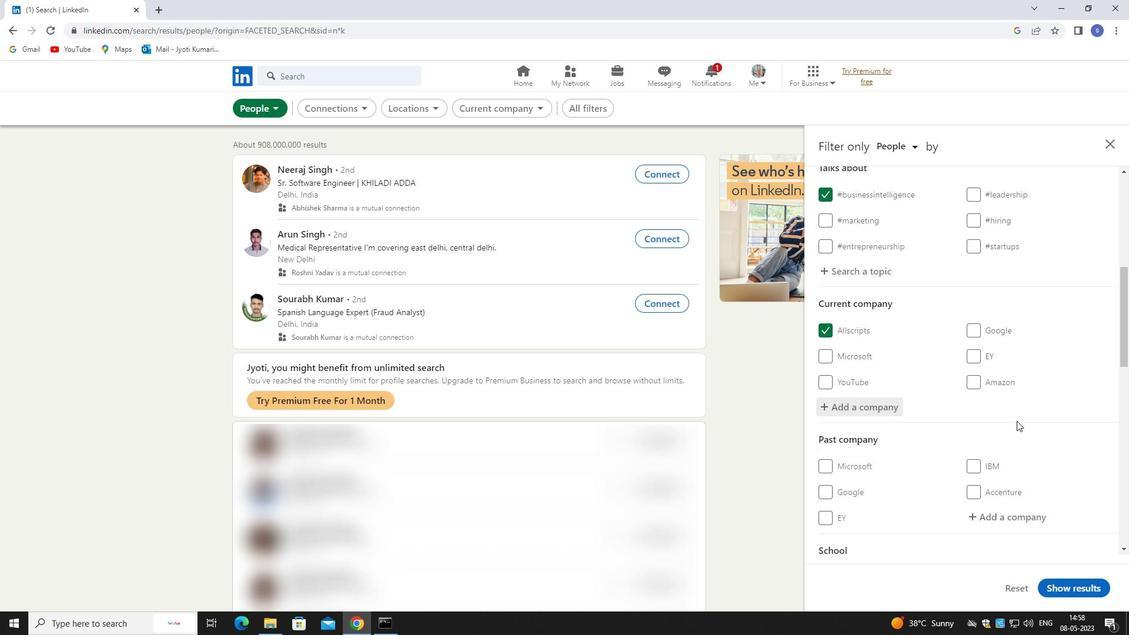 
Action: Mouse moved to (1015, 425)
Screenshot: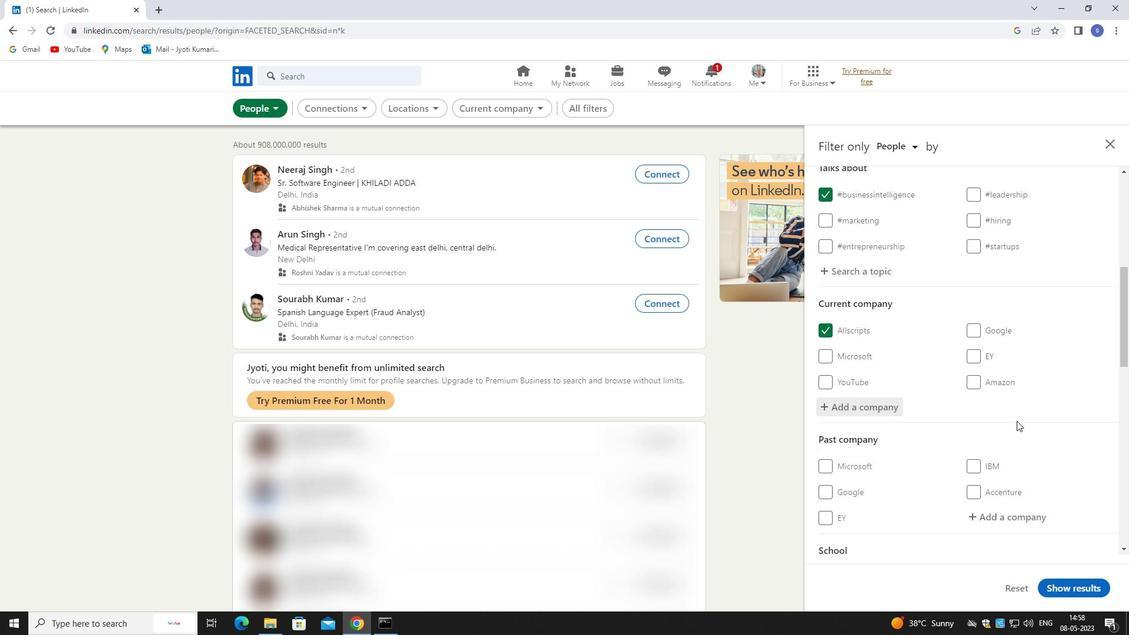 
Action: Mouse scrolled (1015, 424) with delta (0, 0)
Screenshot: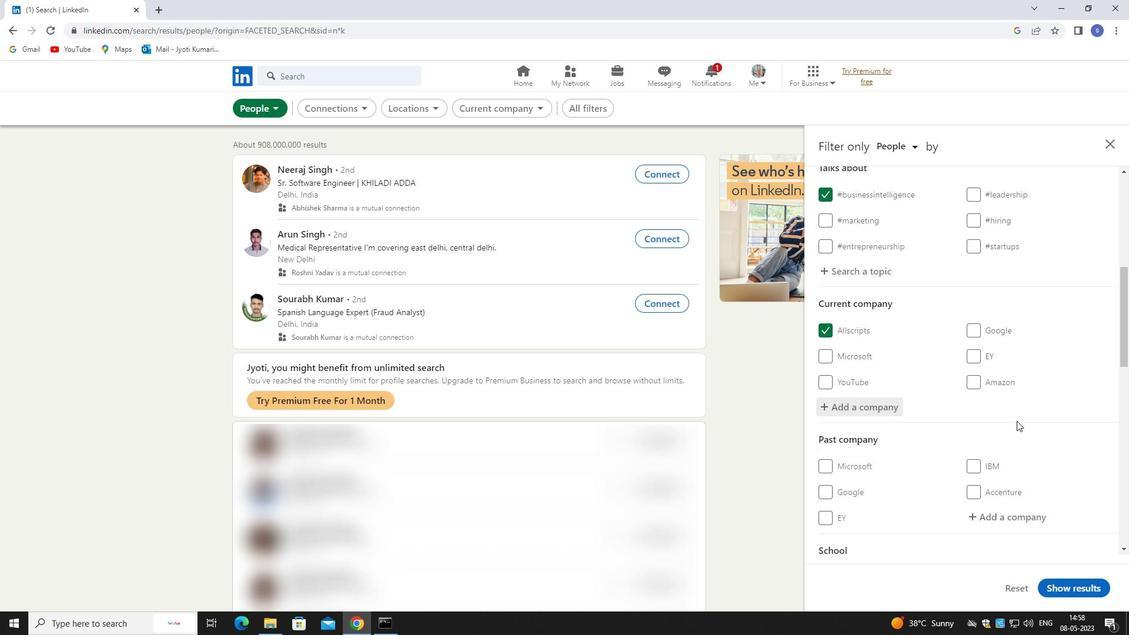 
Action: Mouse moved to (1014, 429)
Screenshot: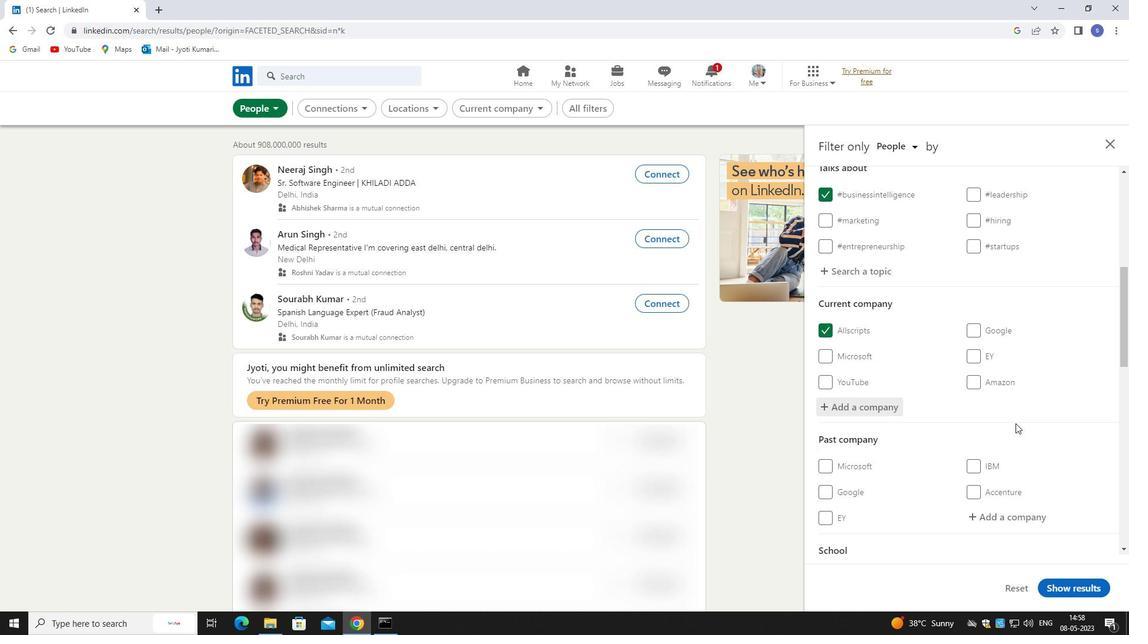 
Action: Mouse scrolled (1014, 429) with delta (0, 0)
Screenshot: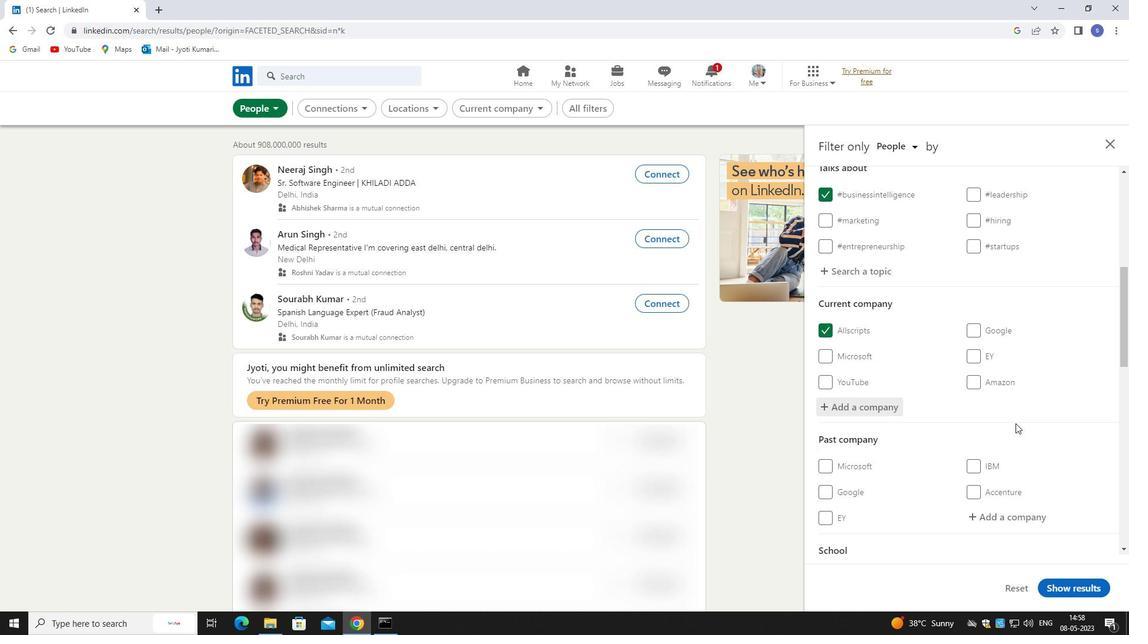 
Action: Mouse moved to (1007, 473)
Screenshot: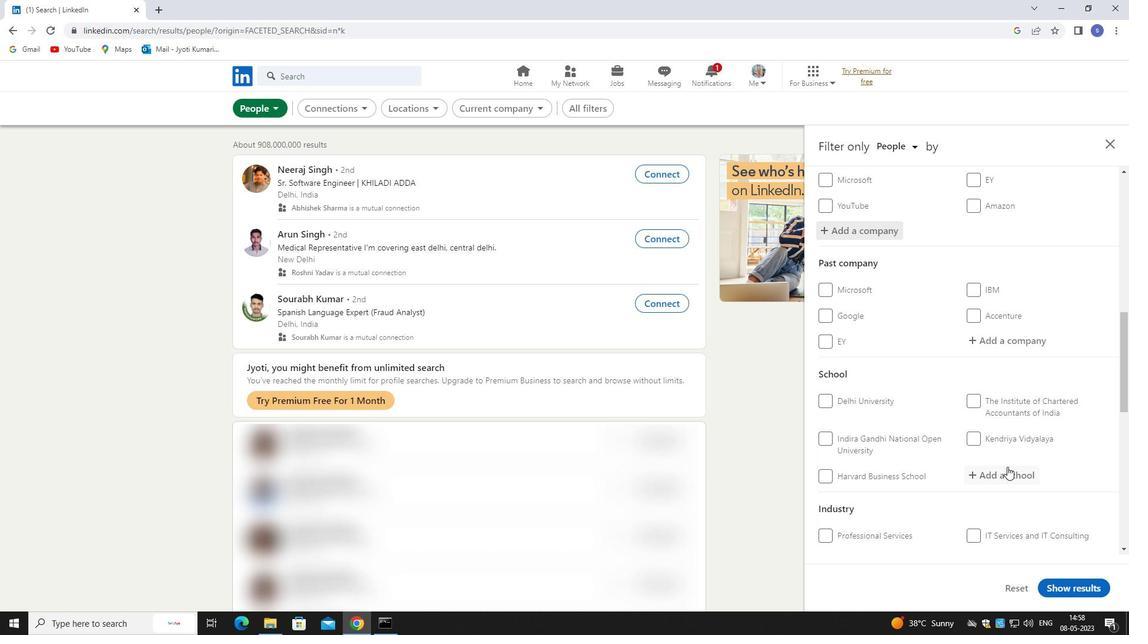 
Action: Mouse pressed left at (1007, 473)
Screenshot: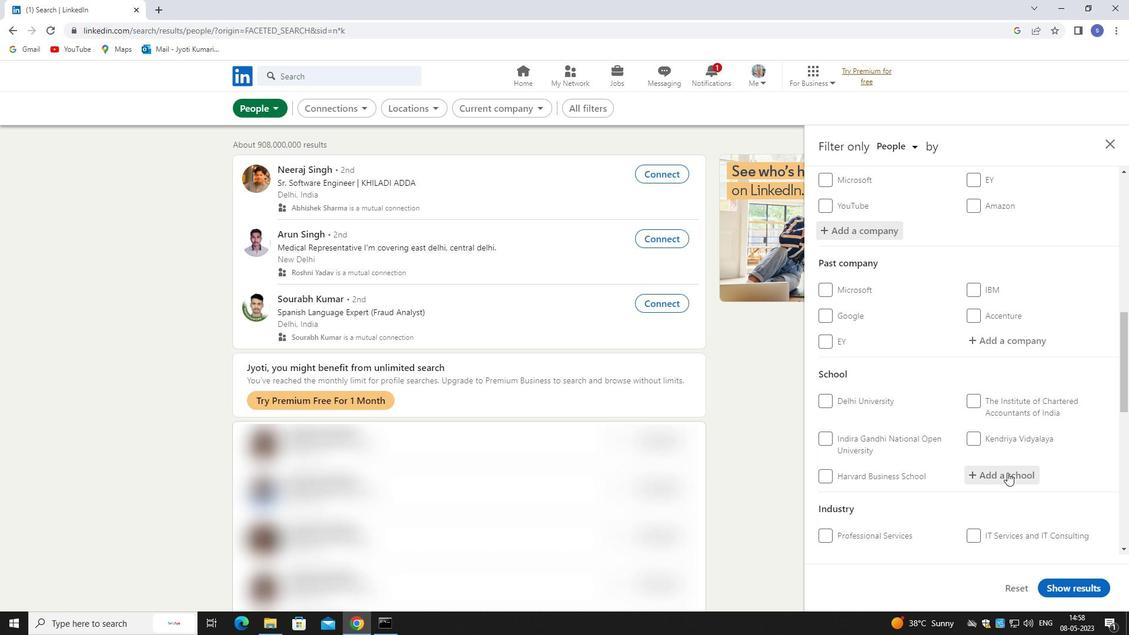 
Action: Mouse moved to (1006, 473)
Screenshot: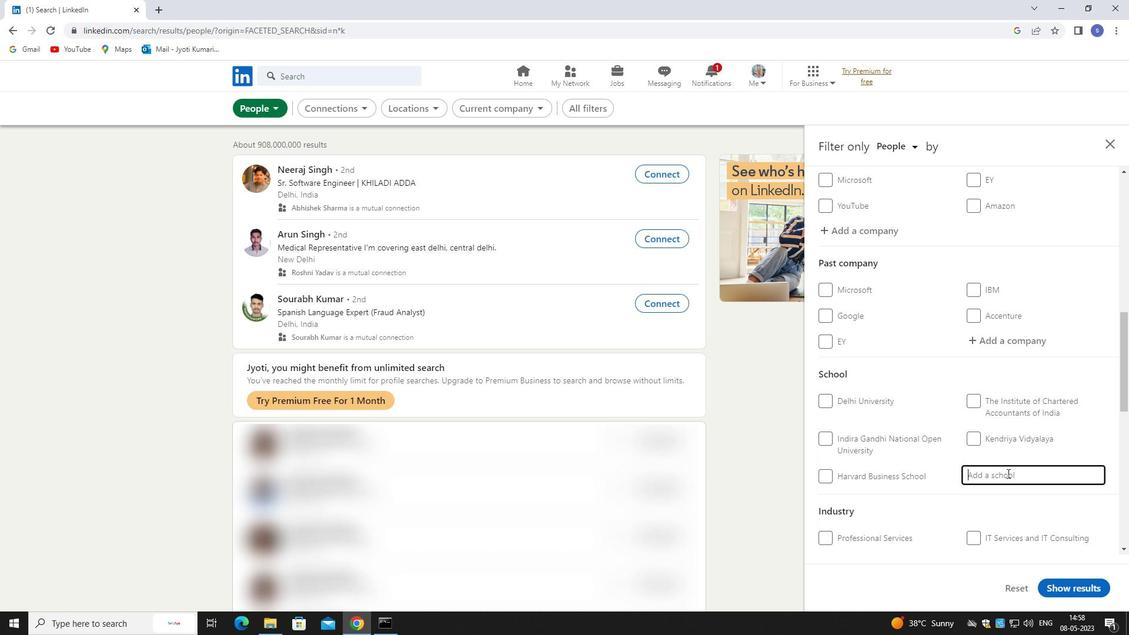 
Action: Key pressed <Key.shift>HINDU
Screenshot: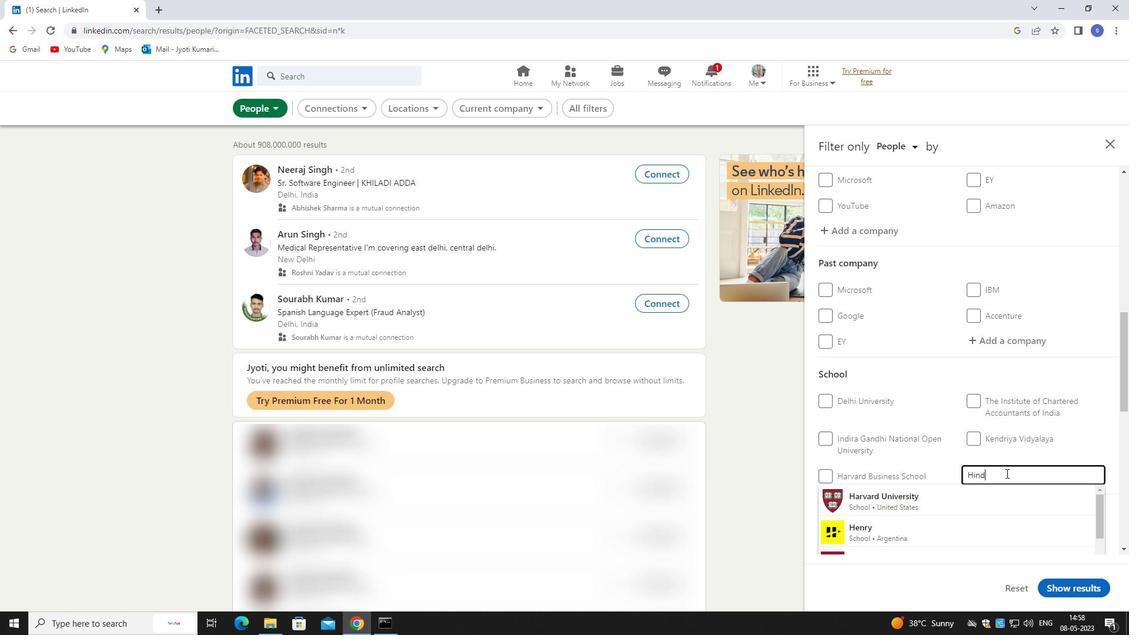 
Action: Mouse moved to (1012, 512)
Screenshot: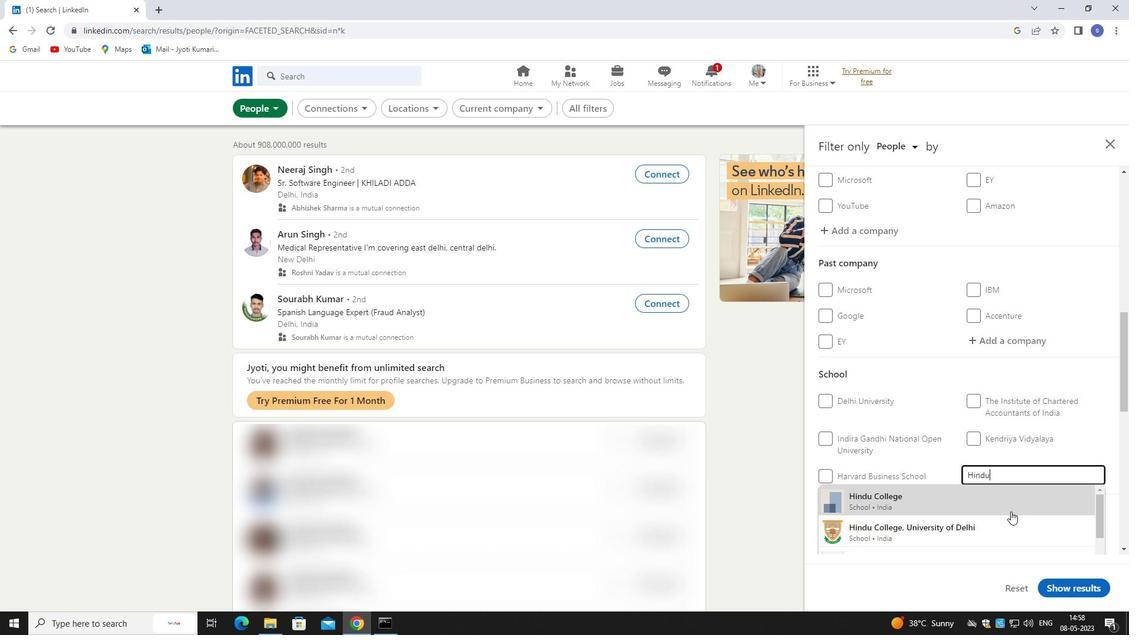 
Action: Mouse scrolled (1012, 511) with delta (0, 0)
Screenshot: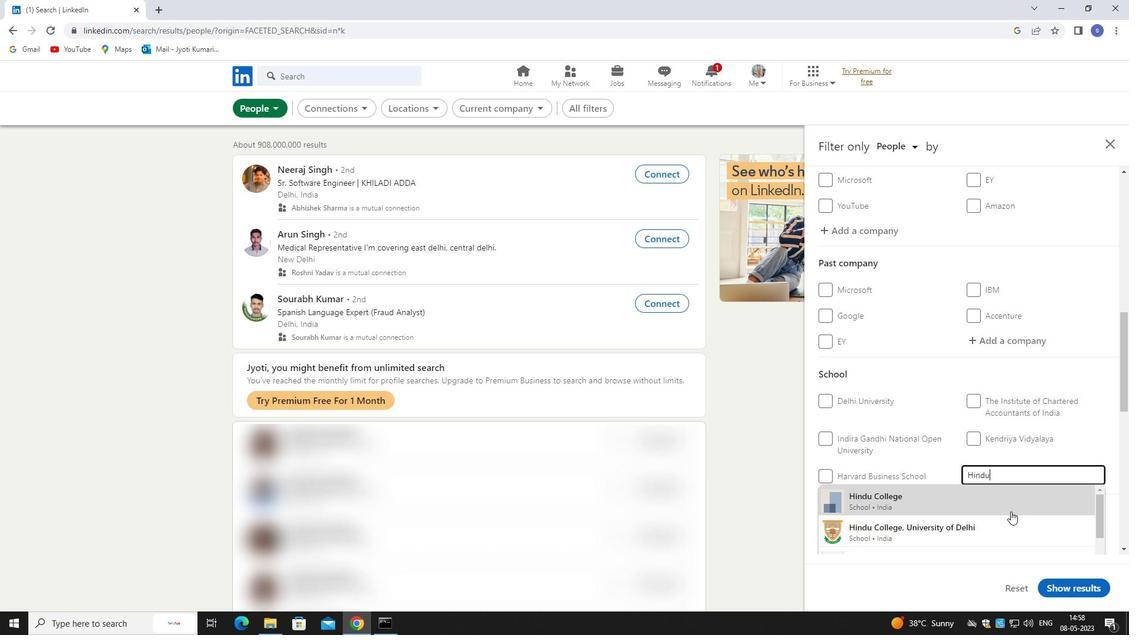 
Action: Mouse scrolled (1012, 512) with delta (0, 0)
Screenshot: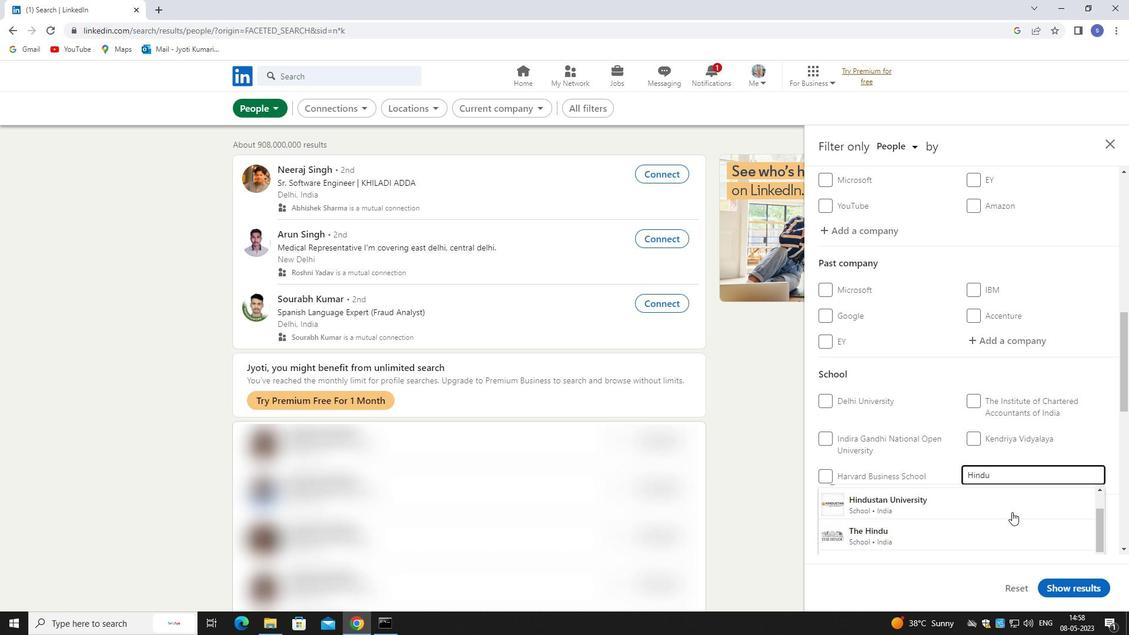 
Action: Key pressed <Key.space>SCHOOL
Screenshot: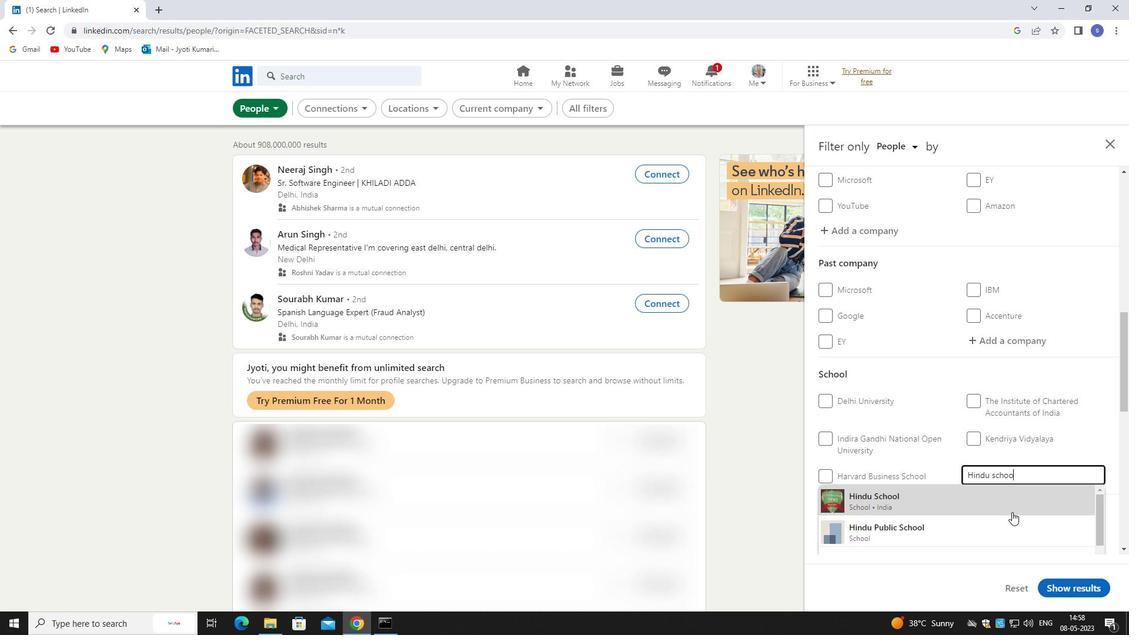 
Action: Mouse moved to (1005, 501)
Screenshot: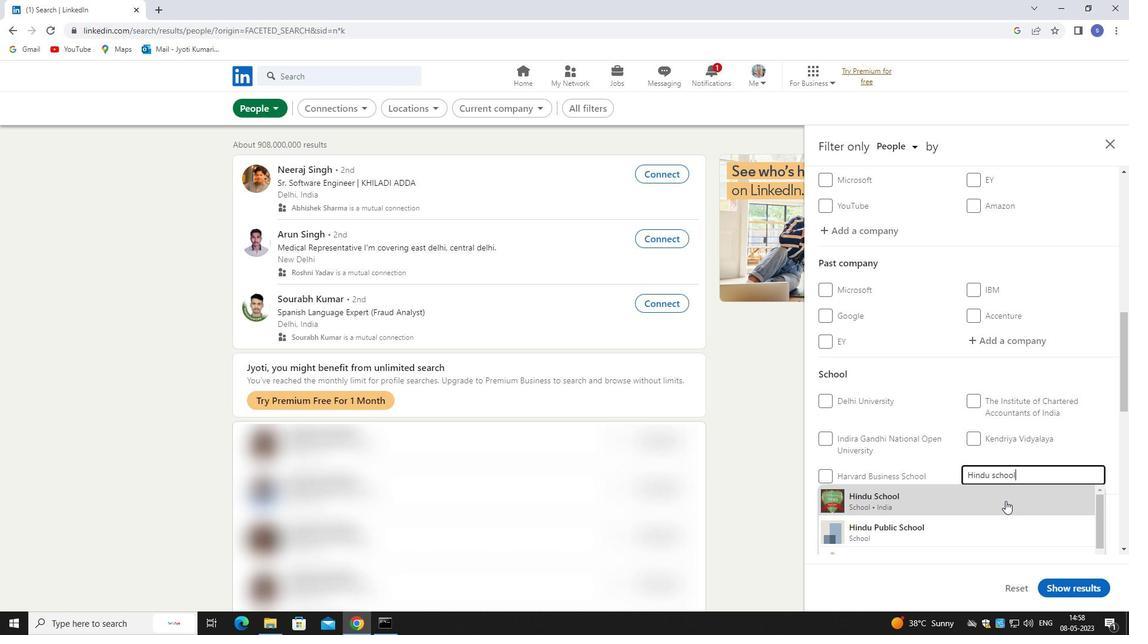 
Action: Mouse pressed left at (1005, 501)
Screenshot: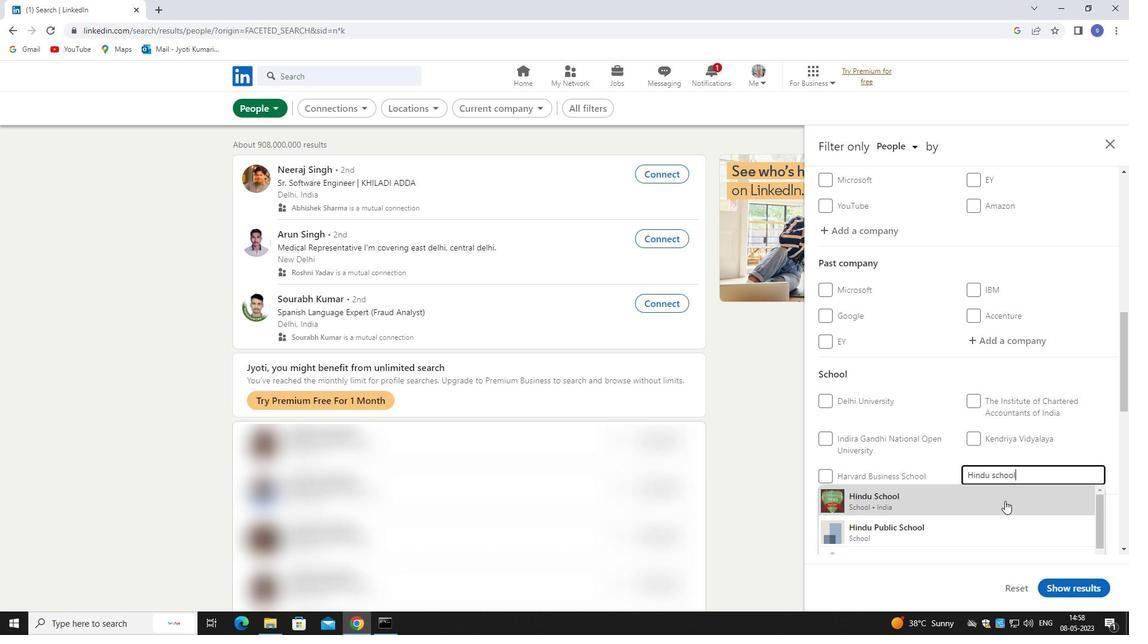 
Action: Mouse scrolled (1005, 500) with delta (0, 0)
Screenshot: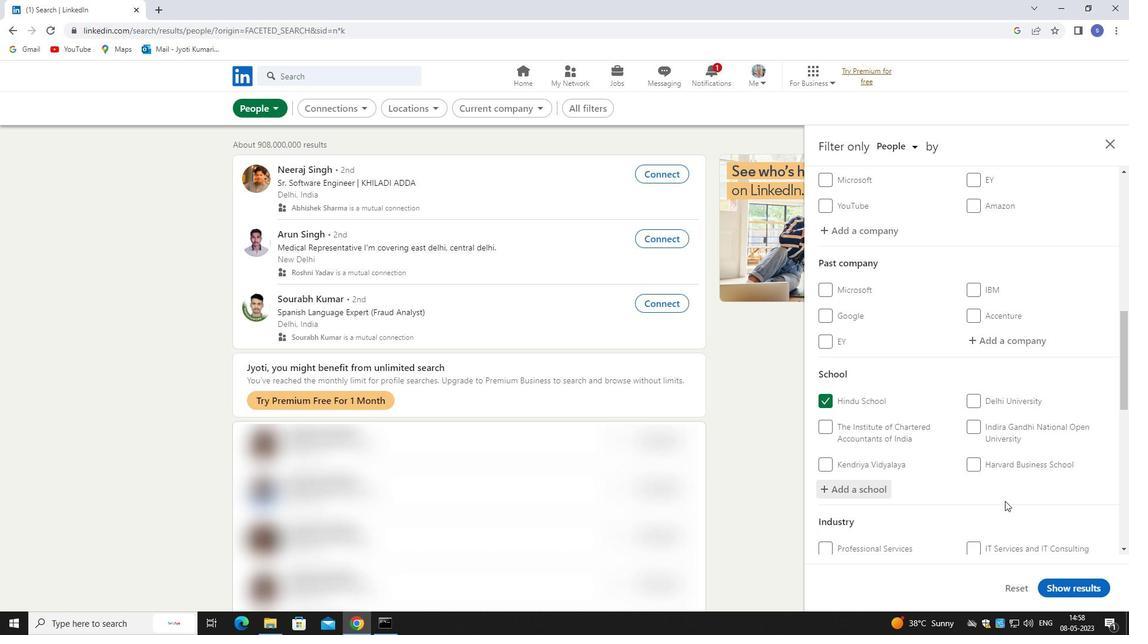 
Action: Mouse scrolled (1005, 500) with delta (0, 0)
Screenshot: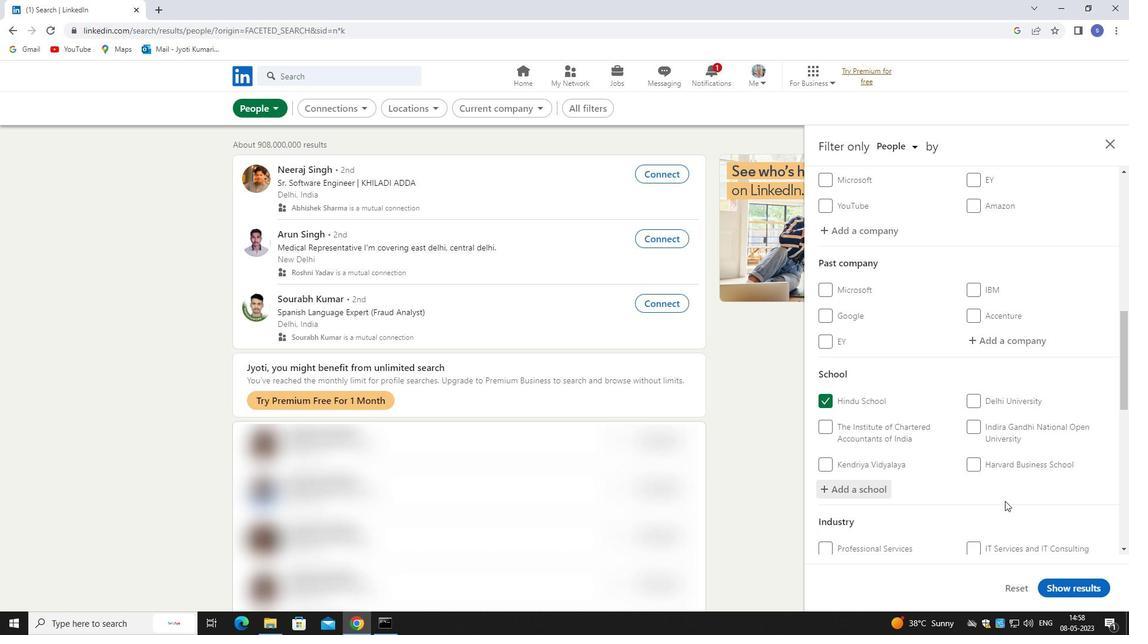 
Action: Mouse moved to (1005, 501)
Screenshot: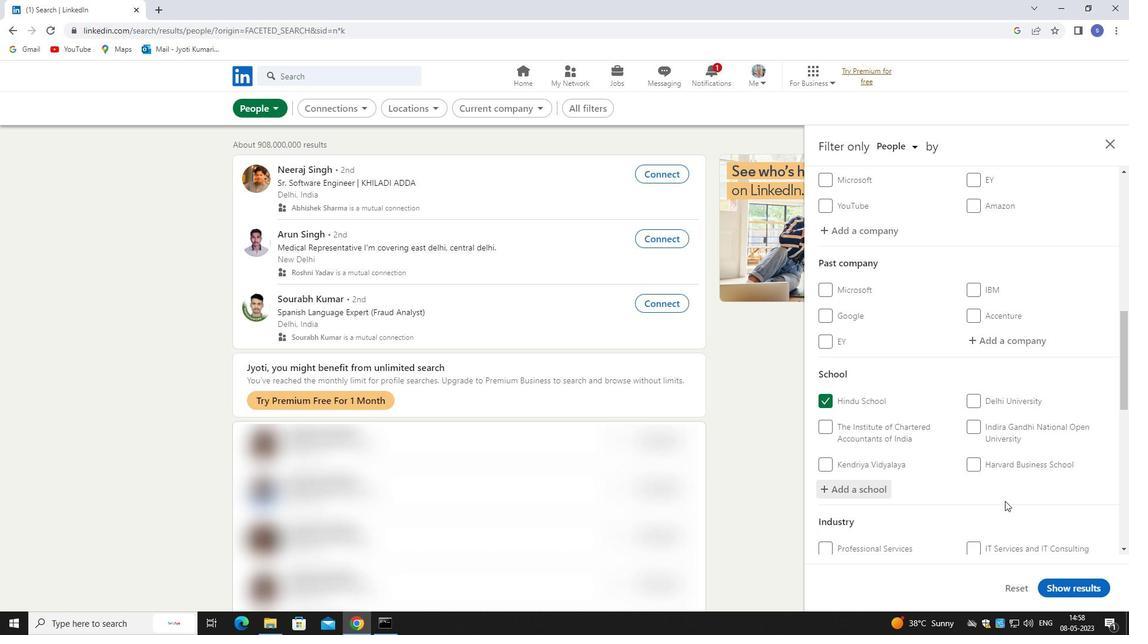 
Action: Mouse scrolled (1005, 500) with delta (0, 0)
Screenshot: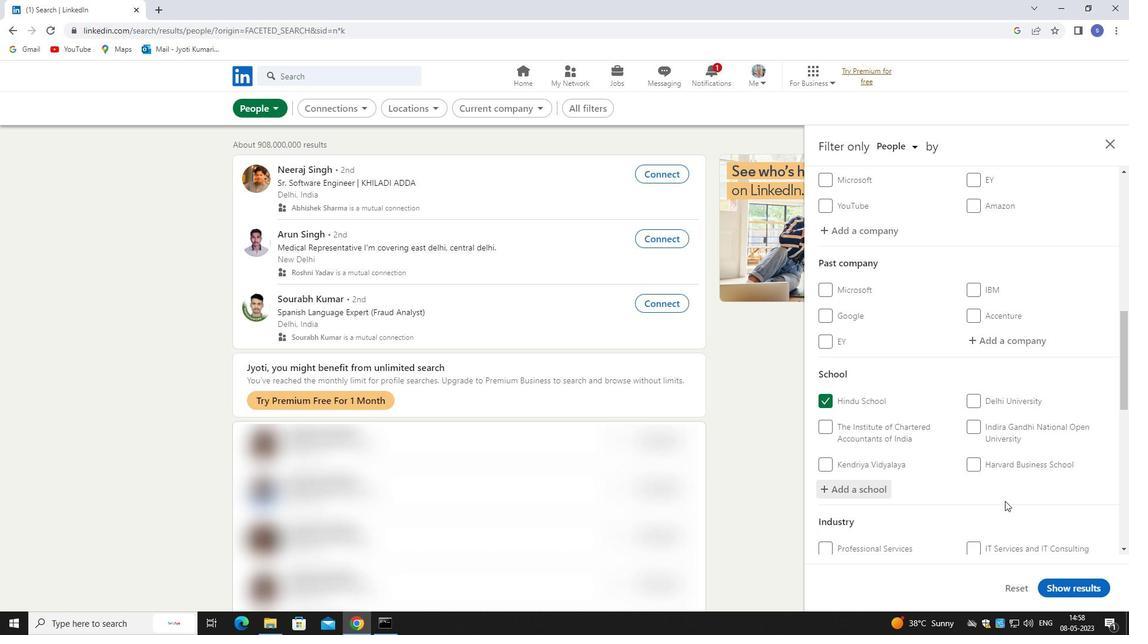 
Action: Mouse moved to (1020, 434)
Screenshot: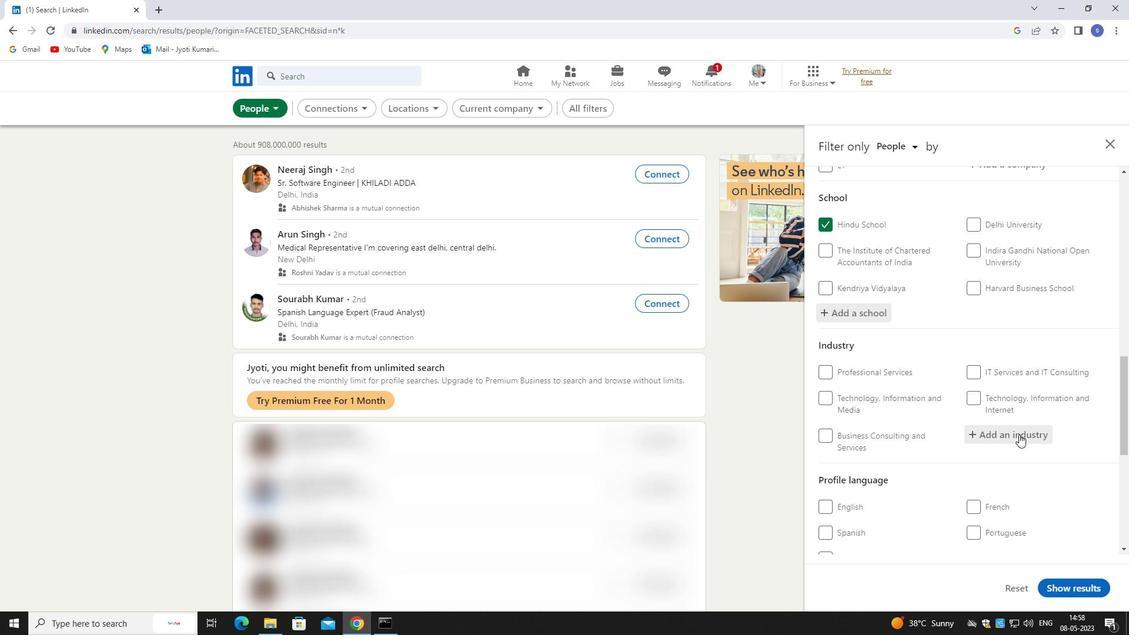 
Action: Mouse pressed left at (1020, 434)
Screenshot: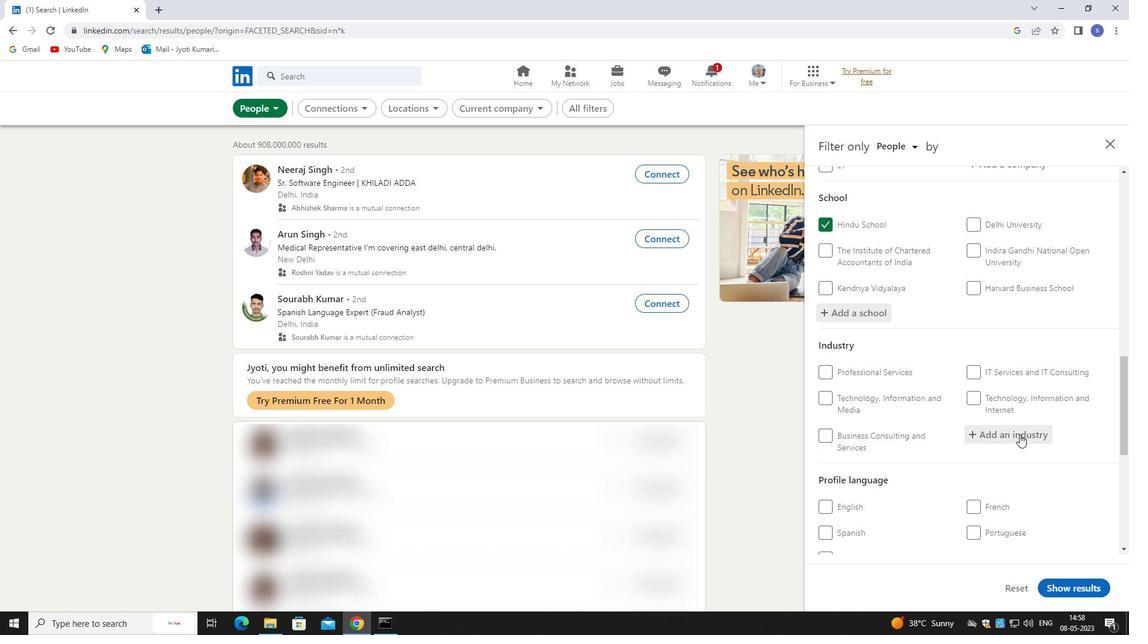 
Action: Mouse moved to (1021, 434)
Screenshot: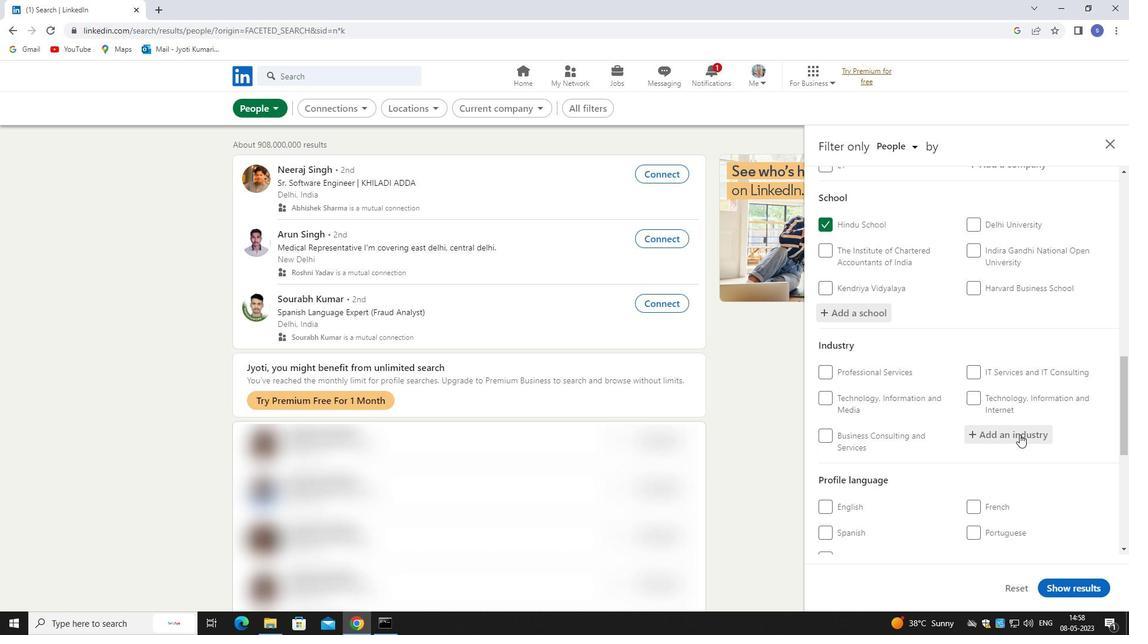 
Action: Key pressed SECRETARIAL
Screenshot: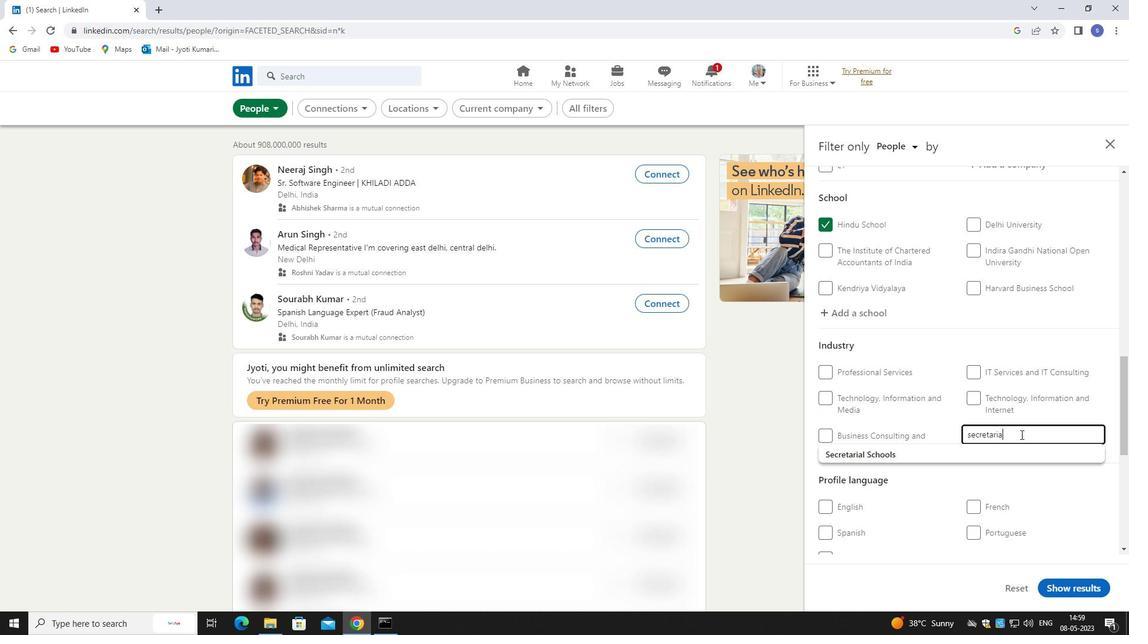 
Action: Mouse moved to (1006, 460)
Screenshot: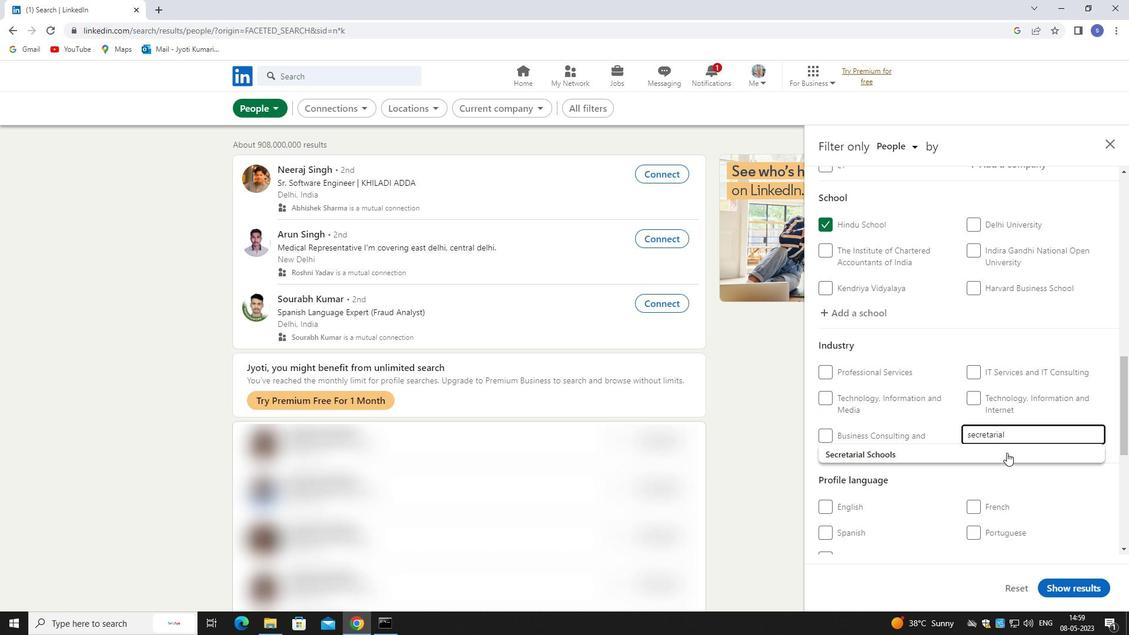 
Action: Mouse pressed left at (1006, 460)
Screenshot: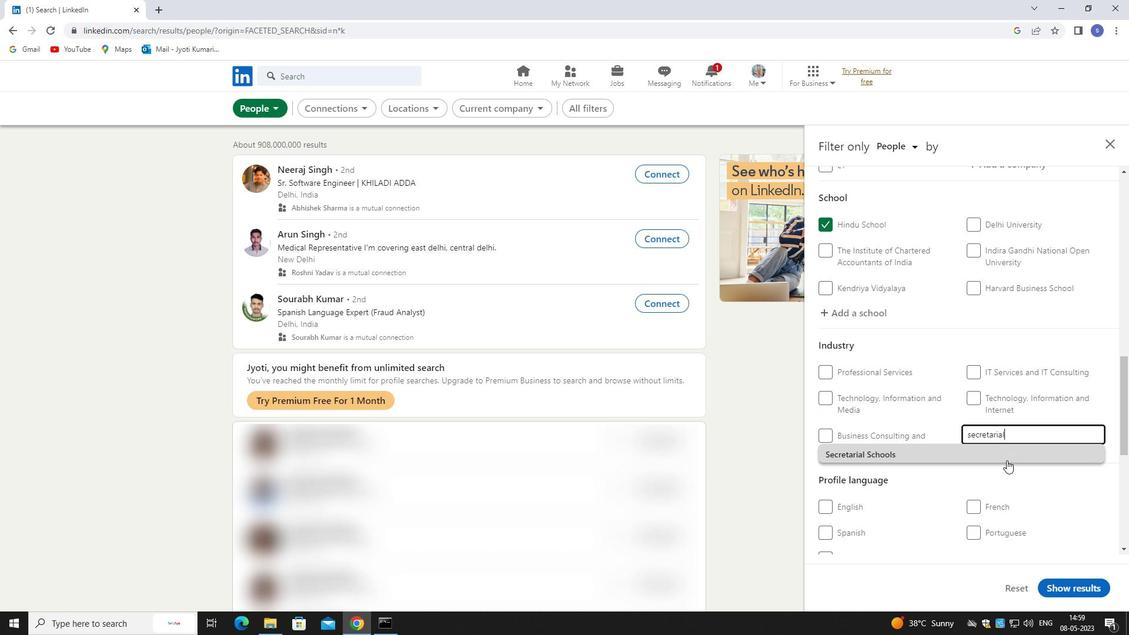 
Action: Mouse moved to (1005, 460)
Screenshot: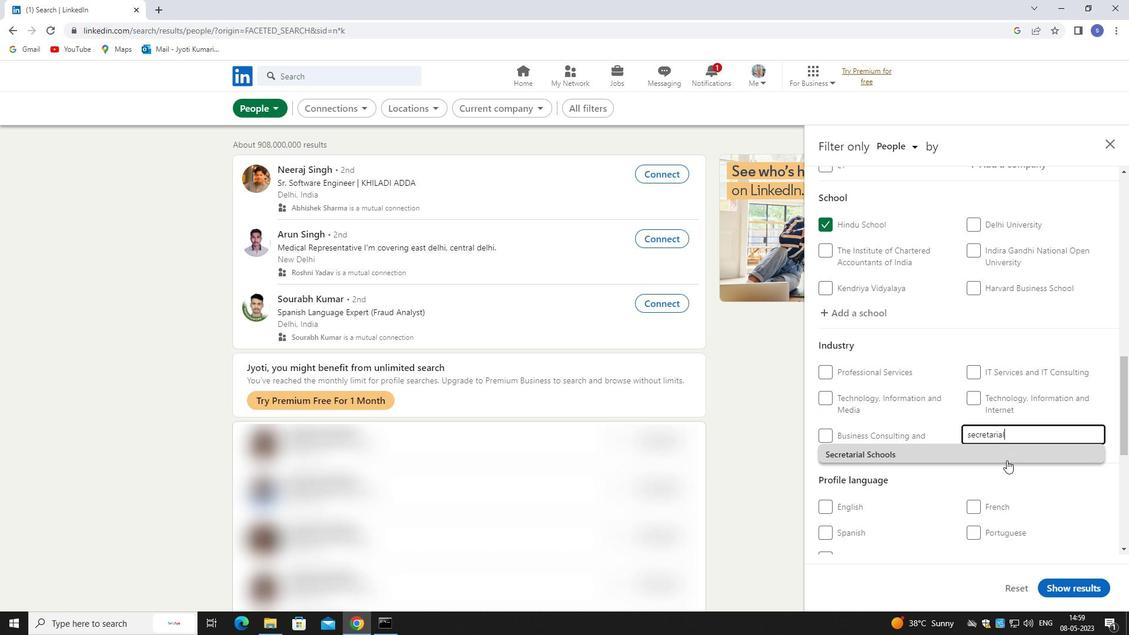 
Action: Mouse scrolled (1005, 459) with delta (0, 0)
Screenshot: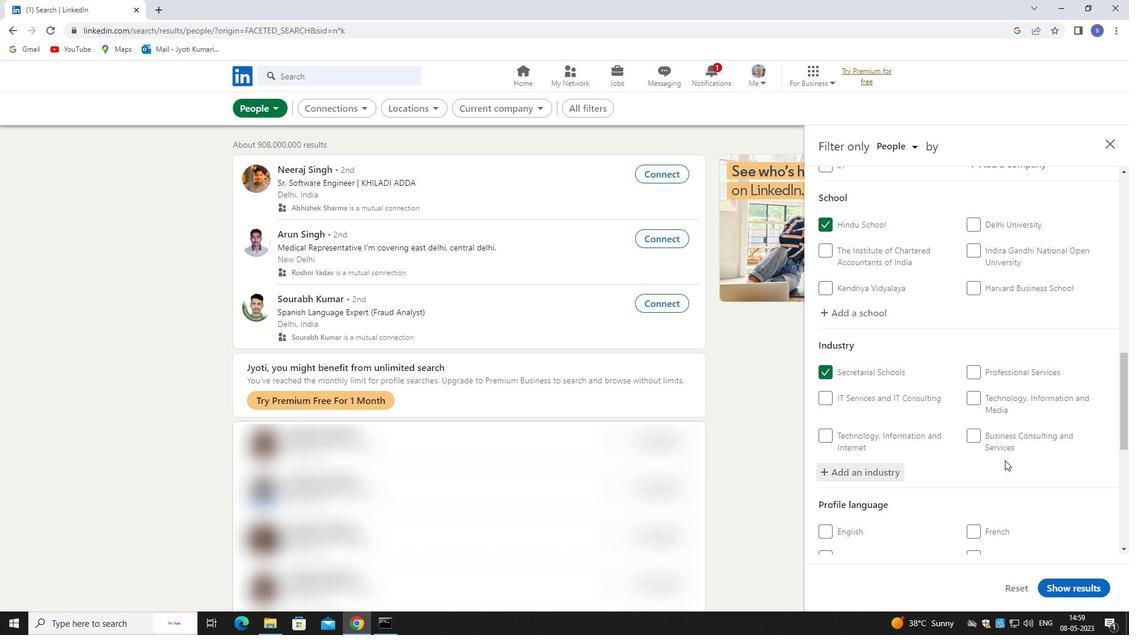 
Action: Mouse scrolled (1005, 459) with delta (0, 0)
Screenshot: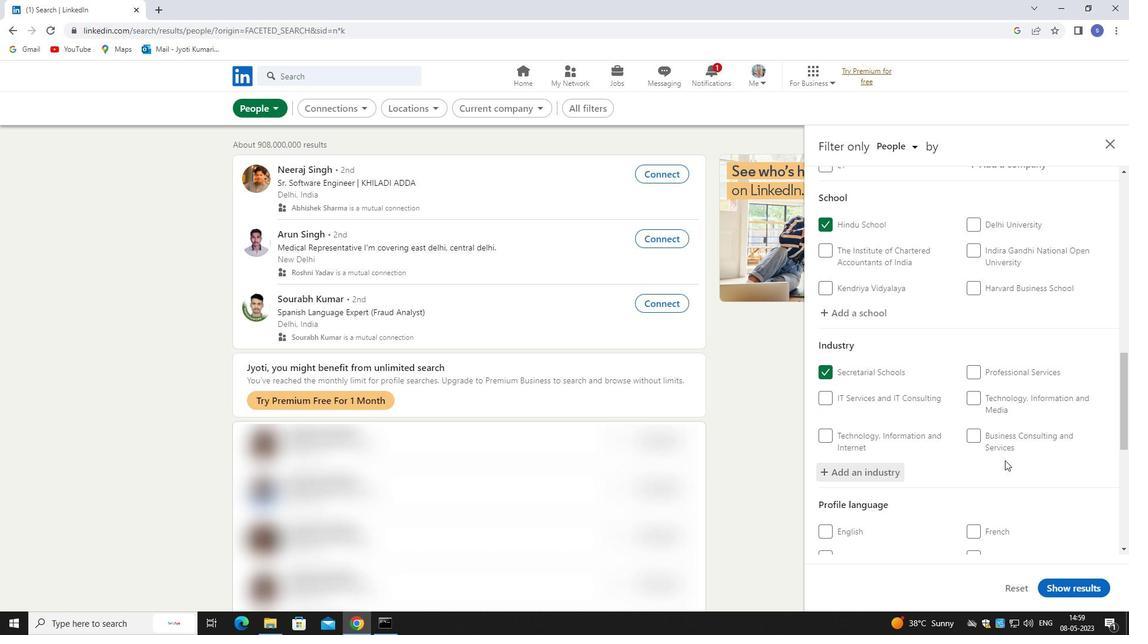 
Action: Mouse scrolled (1005, 459) with delta (0, 0)
Screenshot: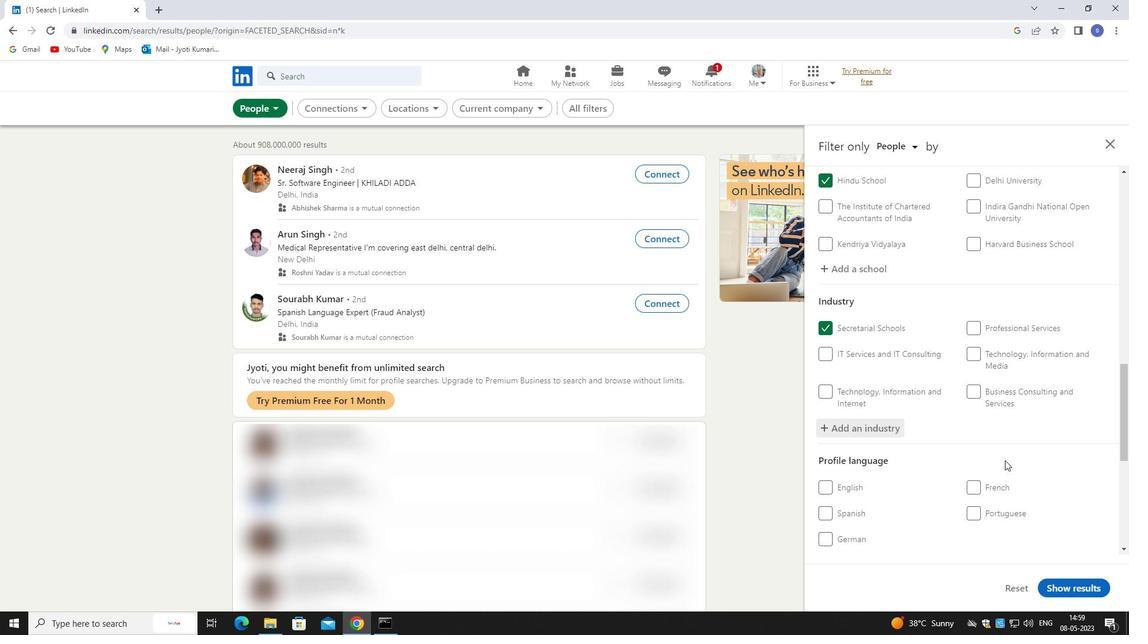
Action: Mouse moved to (982, 379)
Screenshot: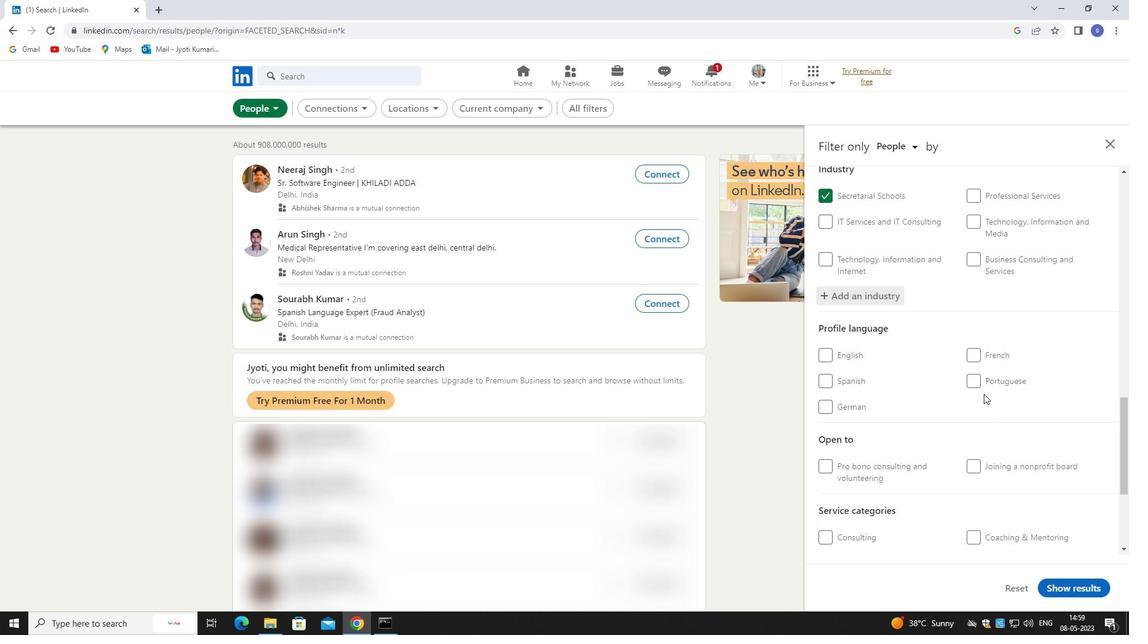 
Action: Mouse pressed left at (982, 379)
Screenshot: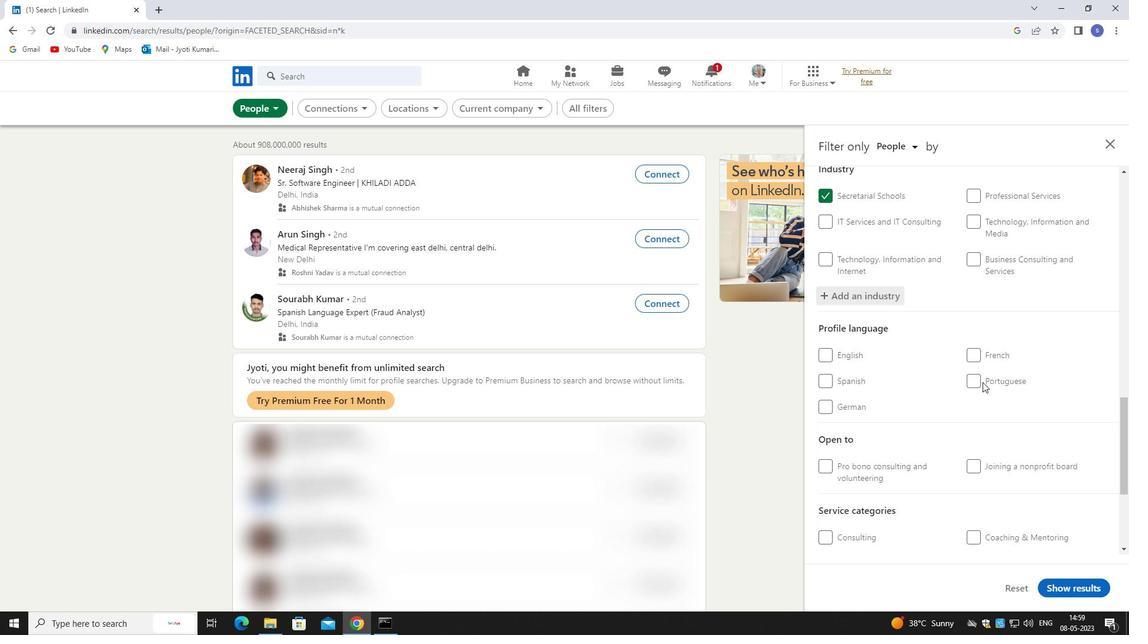 
Action: Mouse moved to (984, 445)
Screenshot: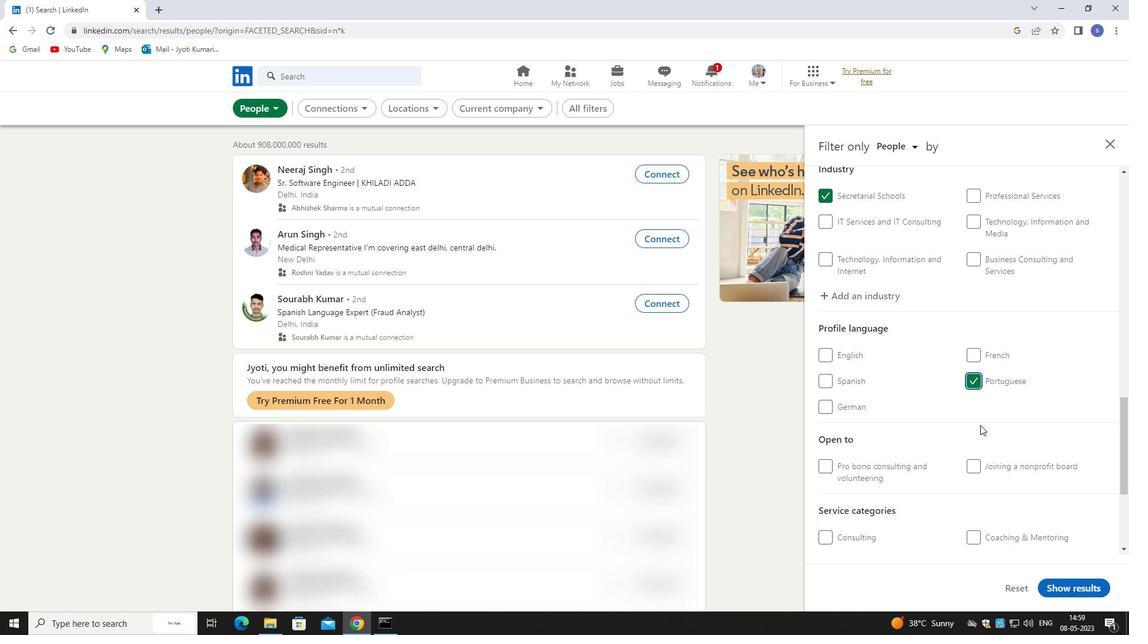 
Action: Mouse scrolled (984, 444) with delta (0, 0)
Screenshot: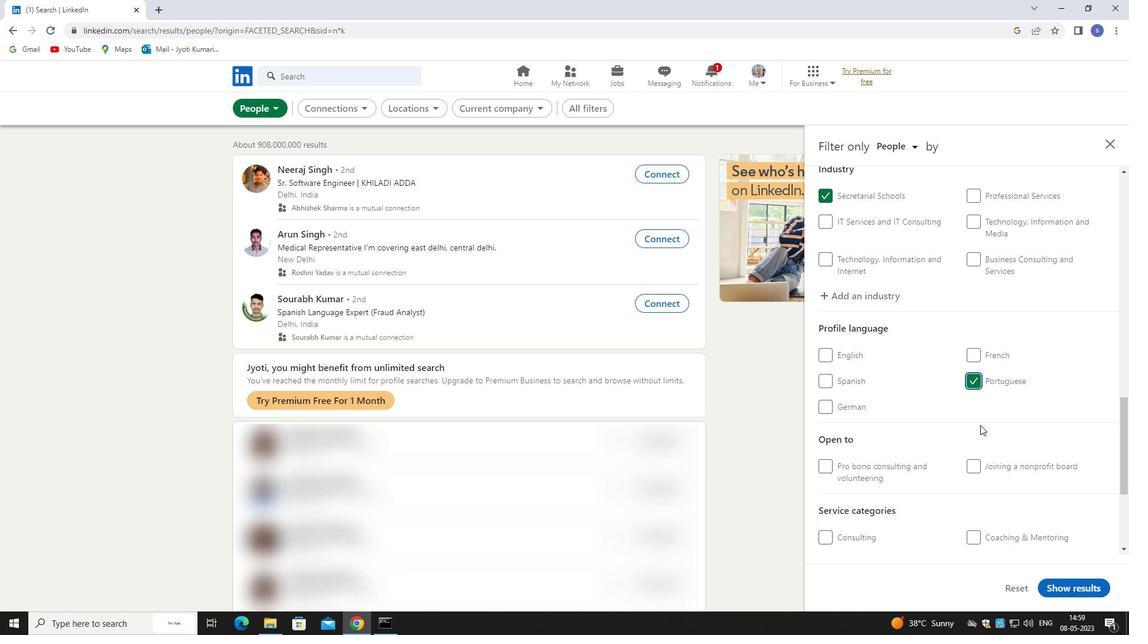 
Action: Mouse moved to (985, 455)
Screenshot: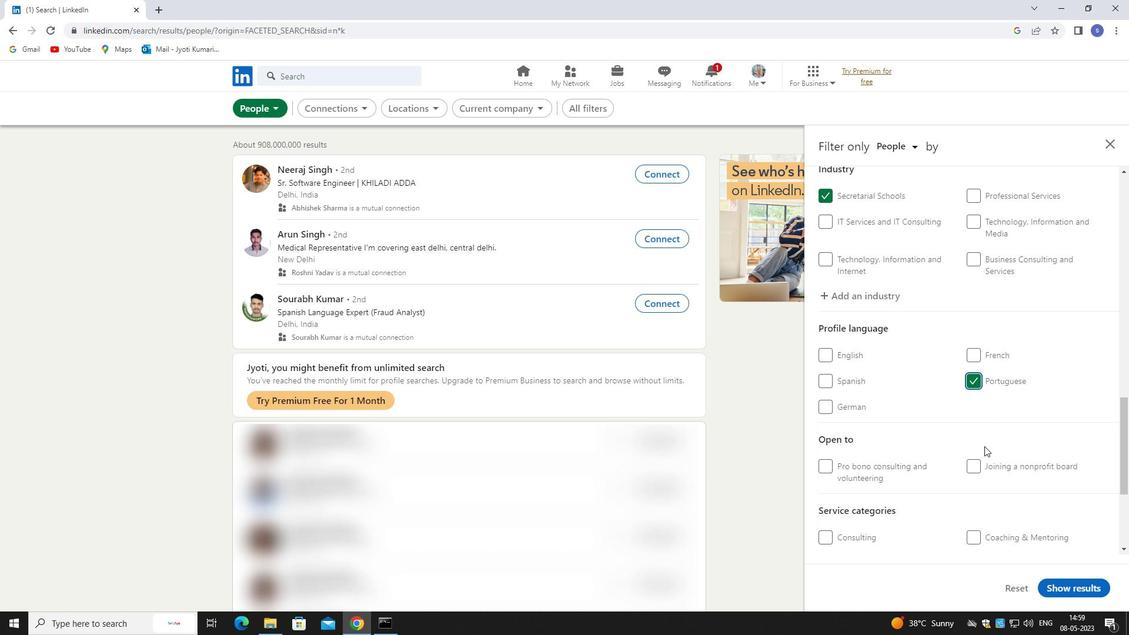 
Action: Mouse scrolled (985, 454) with delta (0, 0)
Screenshot: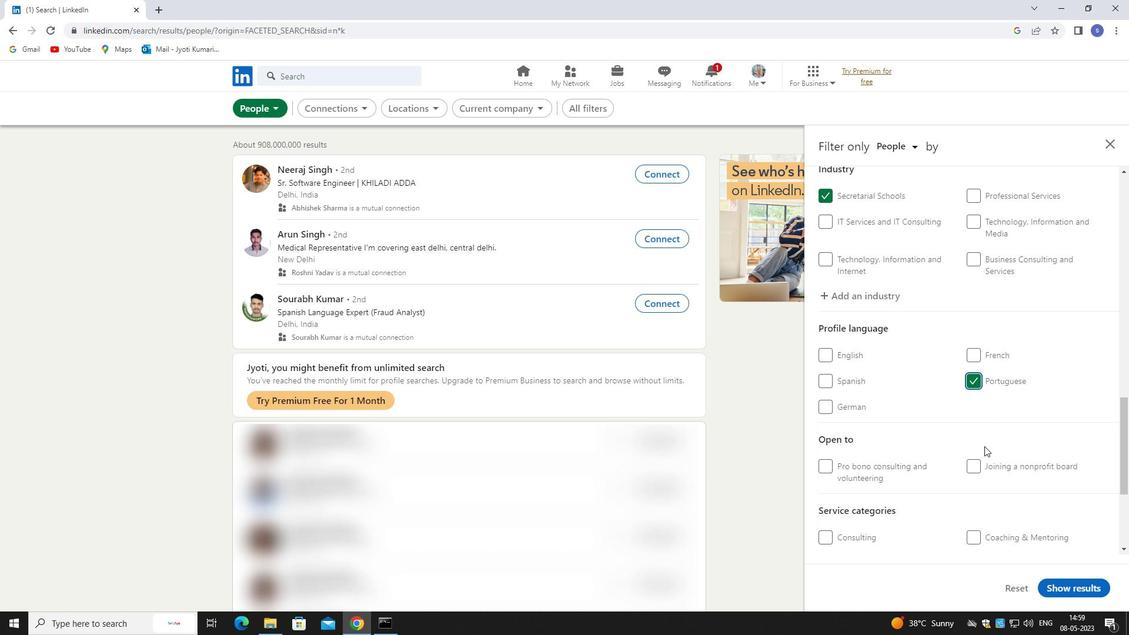 
Action: Mouse moved to (993, 471)
Screenshot: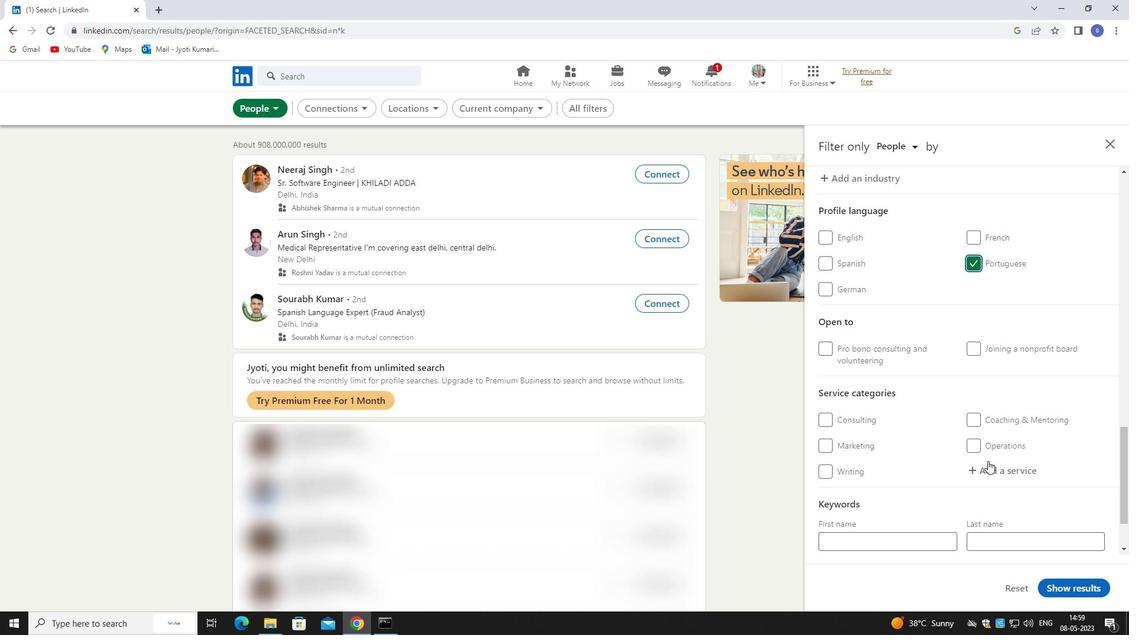 
Action: Mouse pressed left at (993, 471)
Screenshot: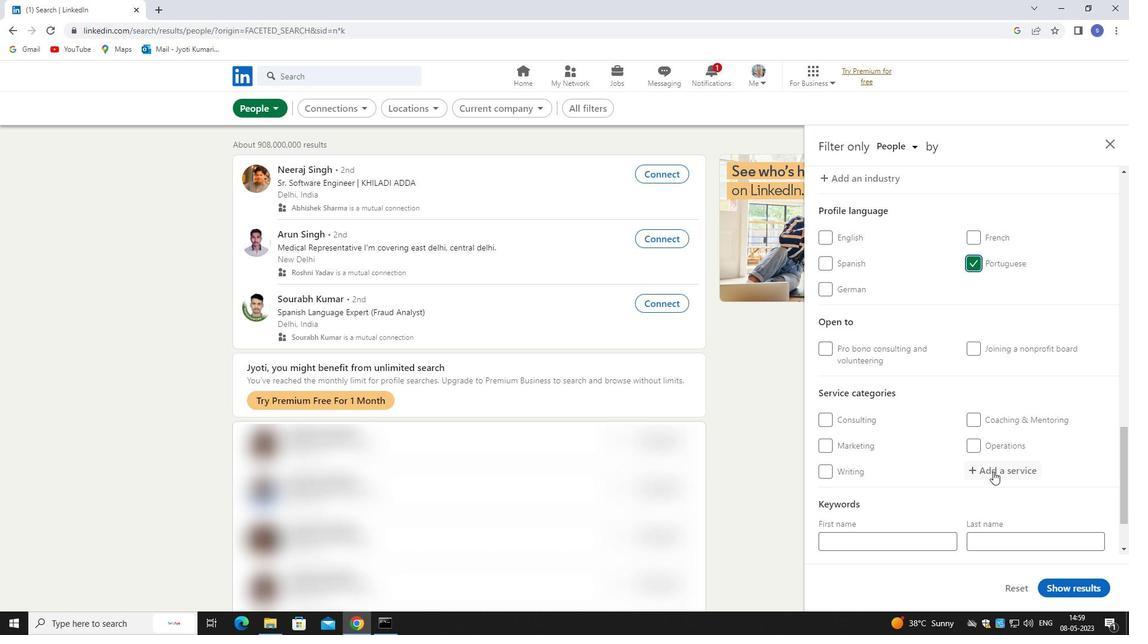 
Action: Mouse moved to (994, 471)
Screenshot: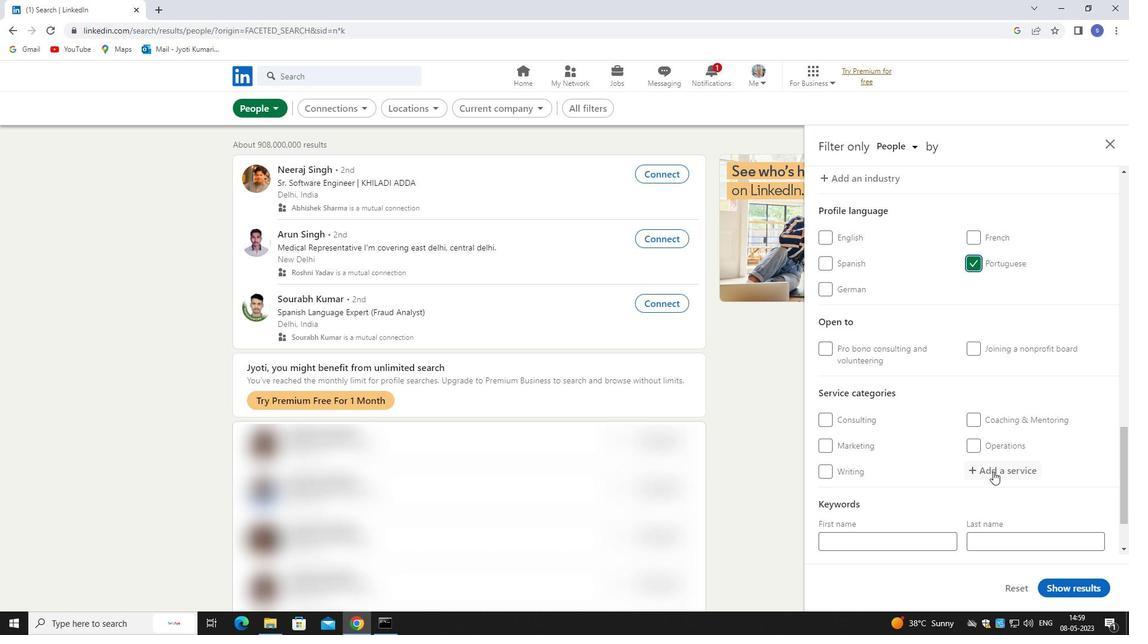 
Action: Key pressed <Key.shift>HOME<Key.space><Key.shift>NETWO
Screenshot: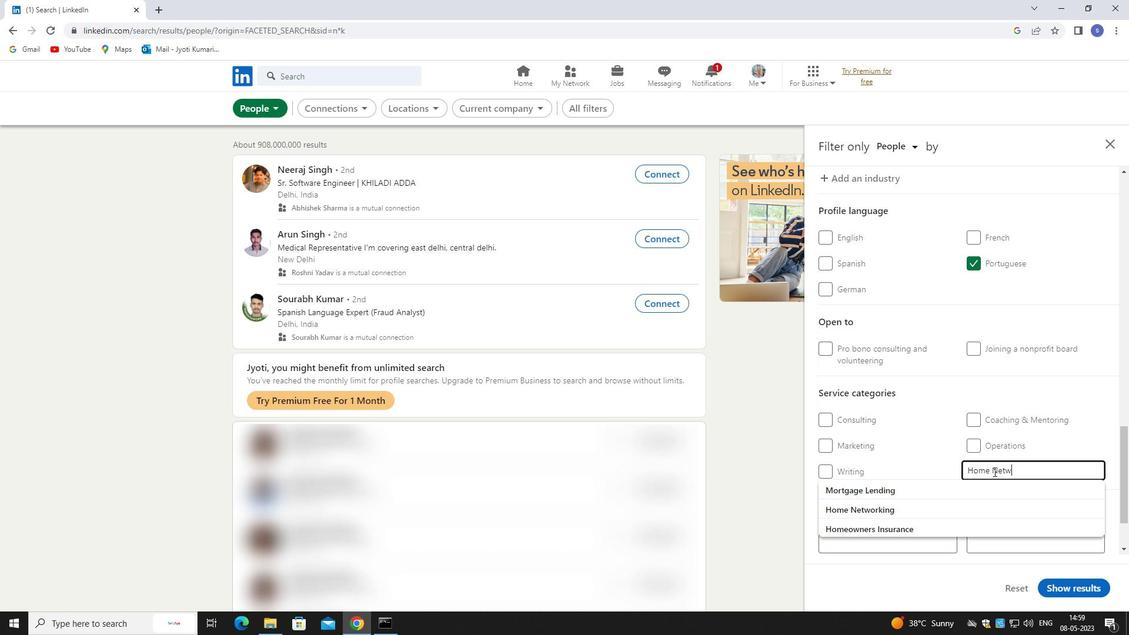 
Action: Mouse moved to (1013, 487)
Screenshot: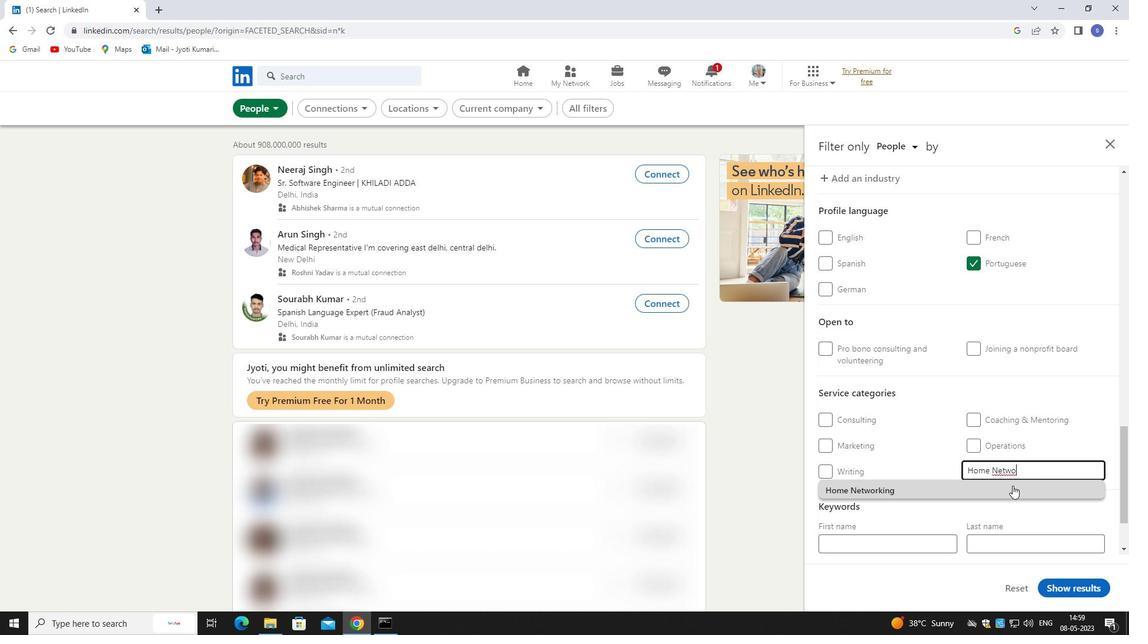 
Action: Mouse pressed left at (1013, 487)
Screenshot: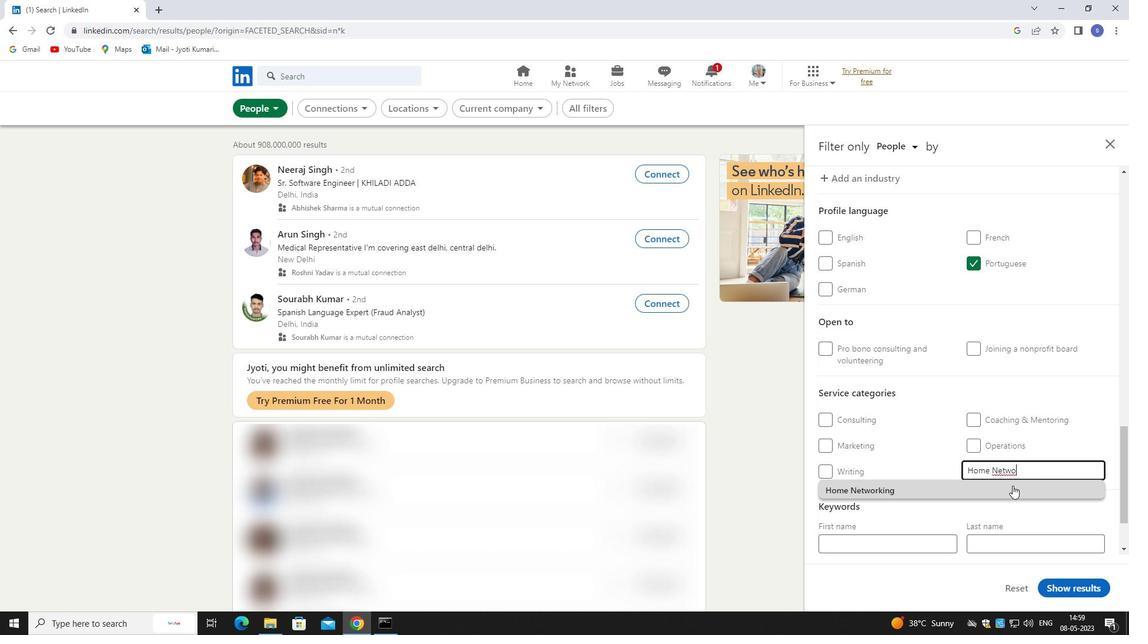 
Action: Mouse moved to (1021, 493)
Screenshot: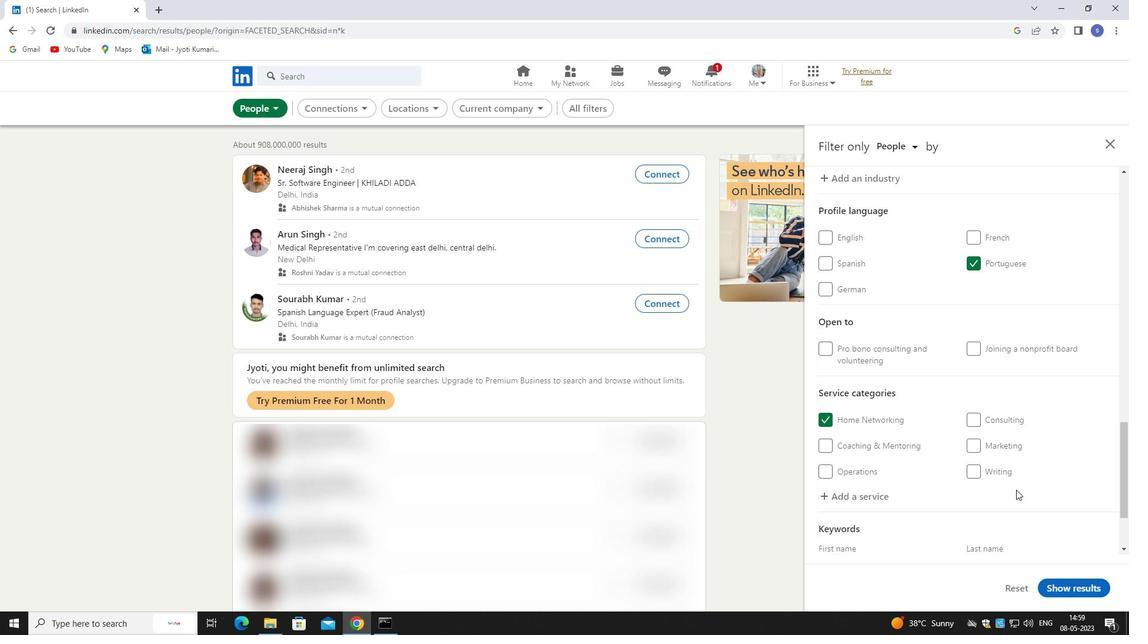 
Action: Mouse scrolled (1021, 492) with delta (0, 0)
Screenshot: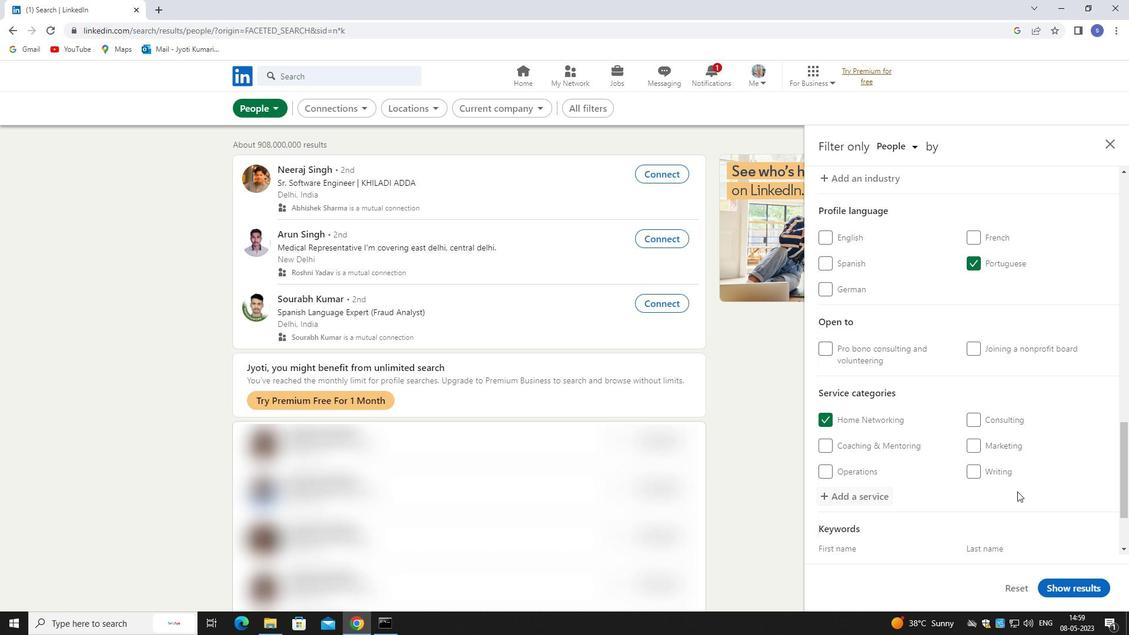 
Action: Mouse moved to (1022, 494)
Screenshot: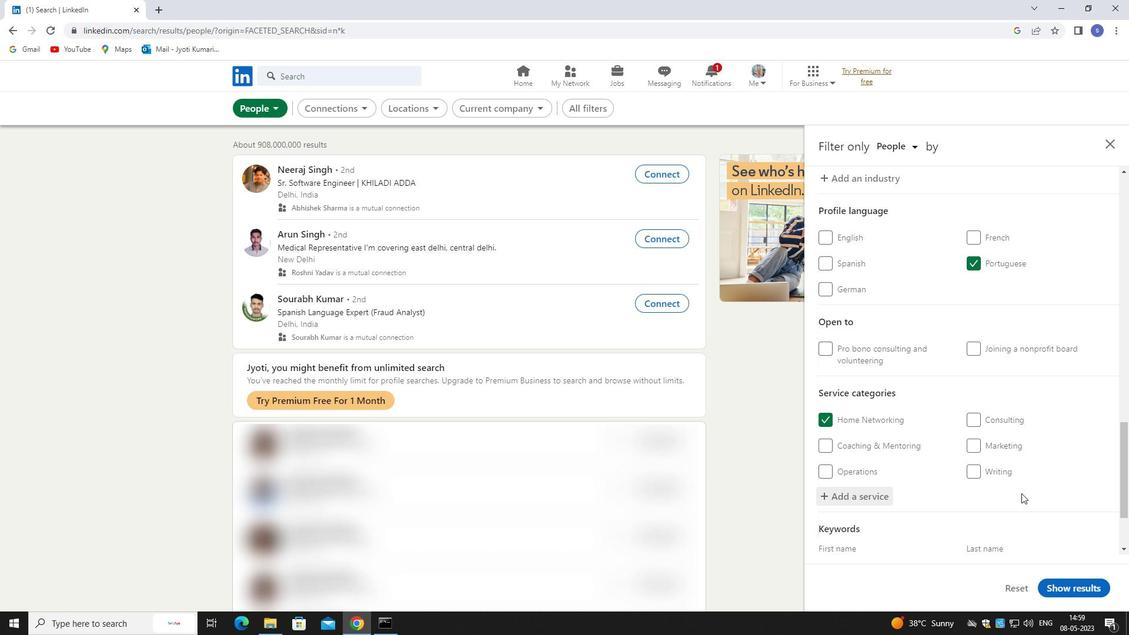 
Action: Mouse scrolled (1022, 493) with delta (0, 0)
Screenshot: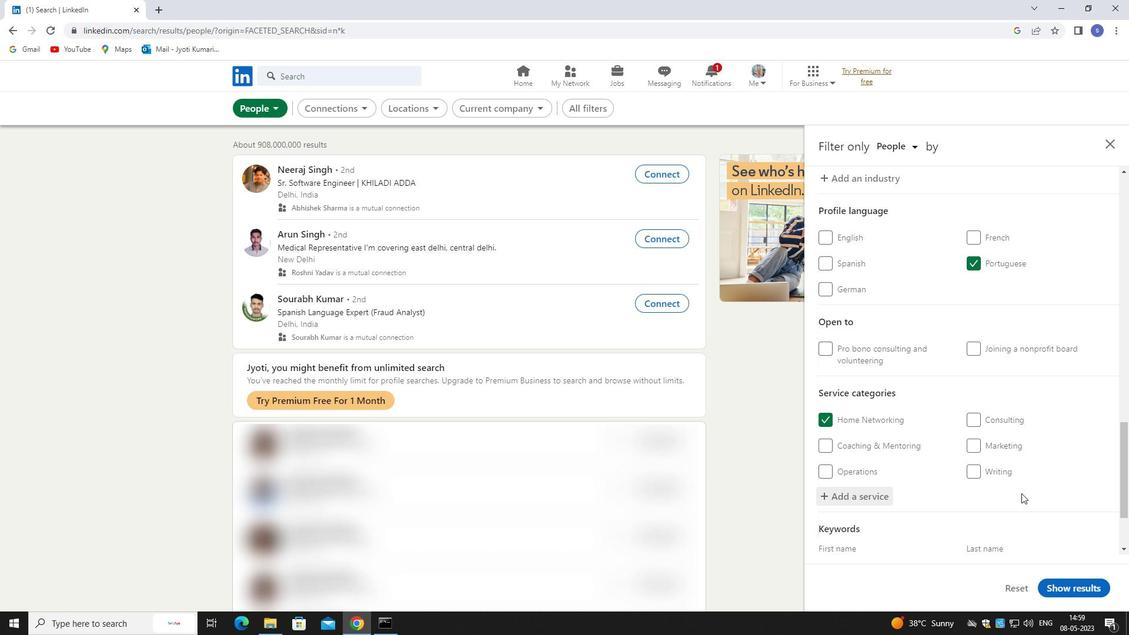
Action: Mouse scrolled (1022, 493) with delta (0, 0)
Screenshot: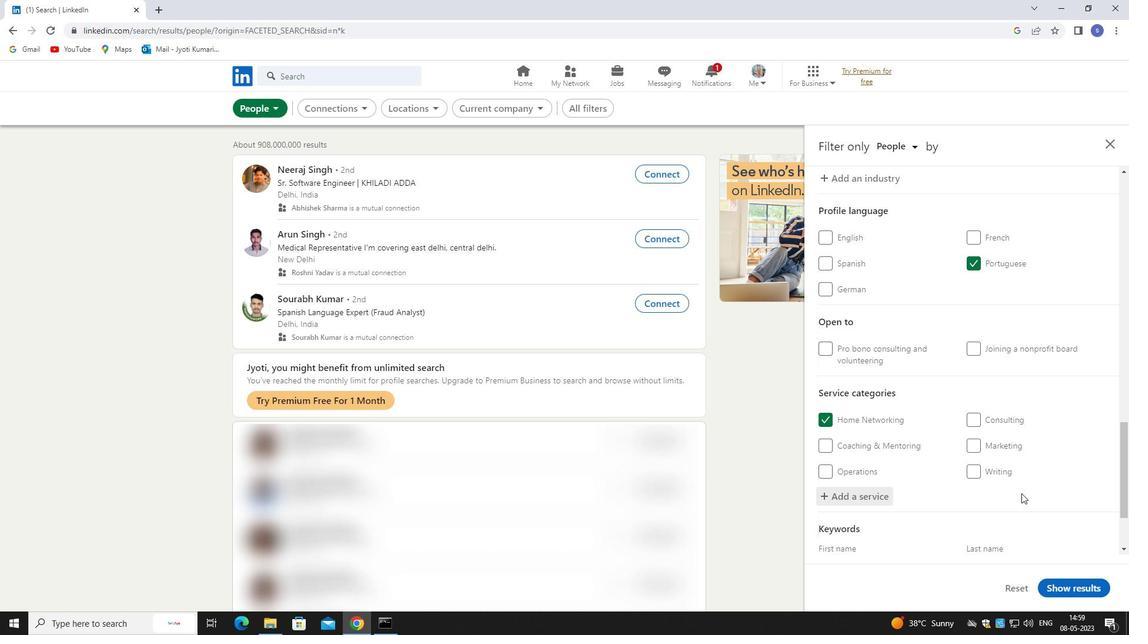 
Action: Mouse moved to (935, 499)
Screenshot: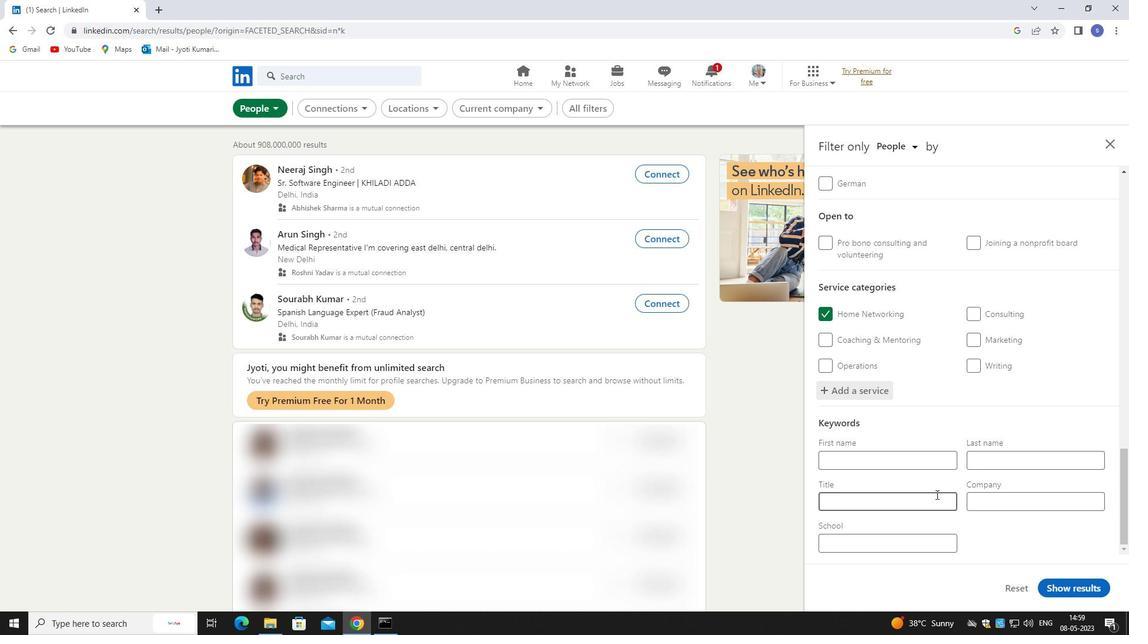 
Action: Mouse pressed left at (935, 499)
Screenshot: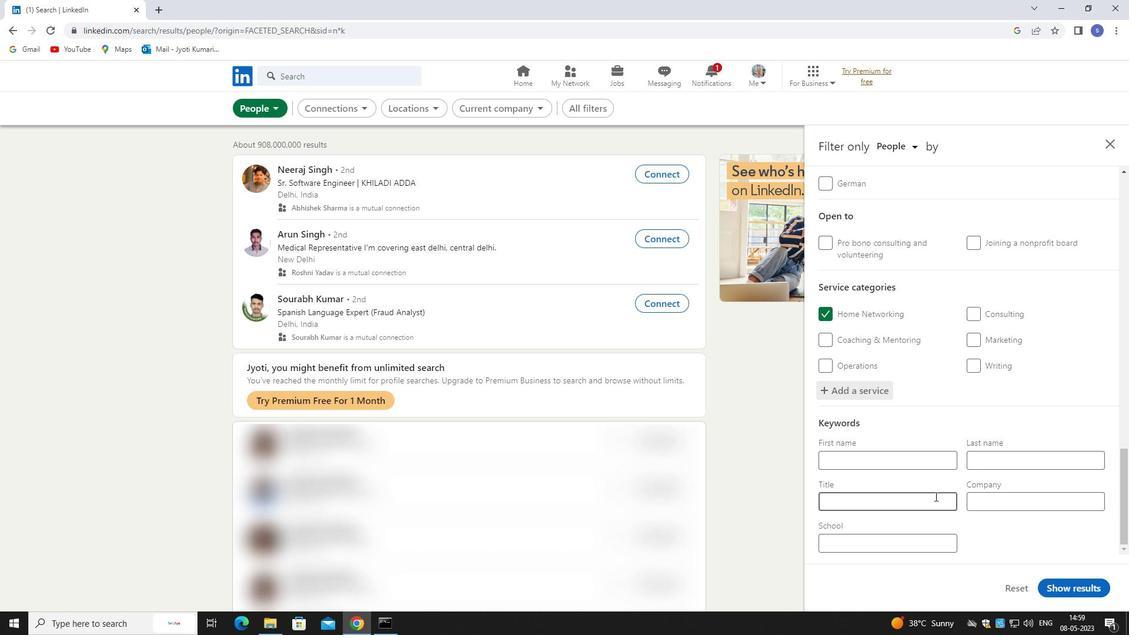
Action: Mouse moved to (935, 500)
Screenshot: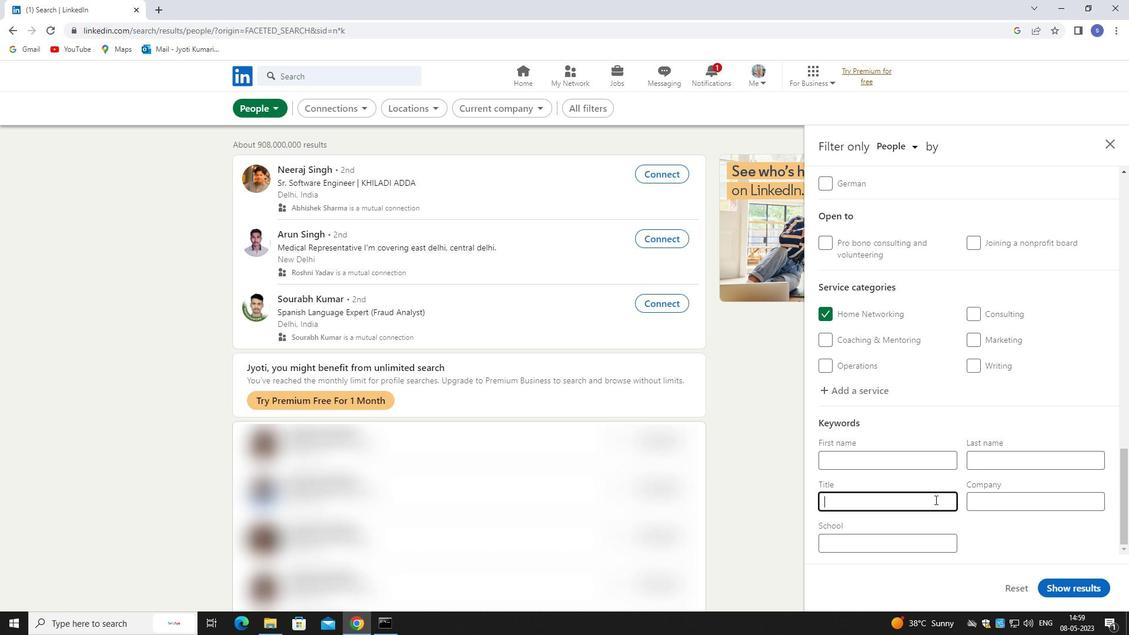 
Action: Key pressed <Key.shift><Key.shift>ARTIFICIAL<Key.space><Key.shift>INTELLIGENCE<Key.space><Key.space><Key.shift>ENGINEER
Screenshot: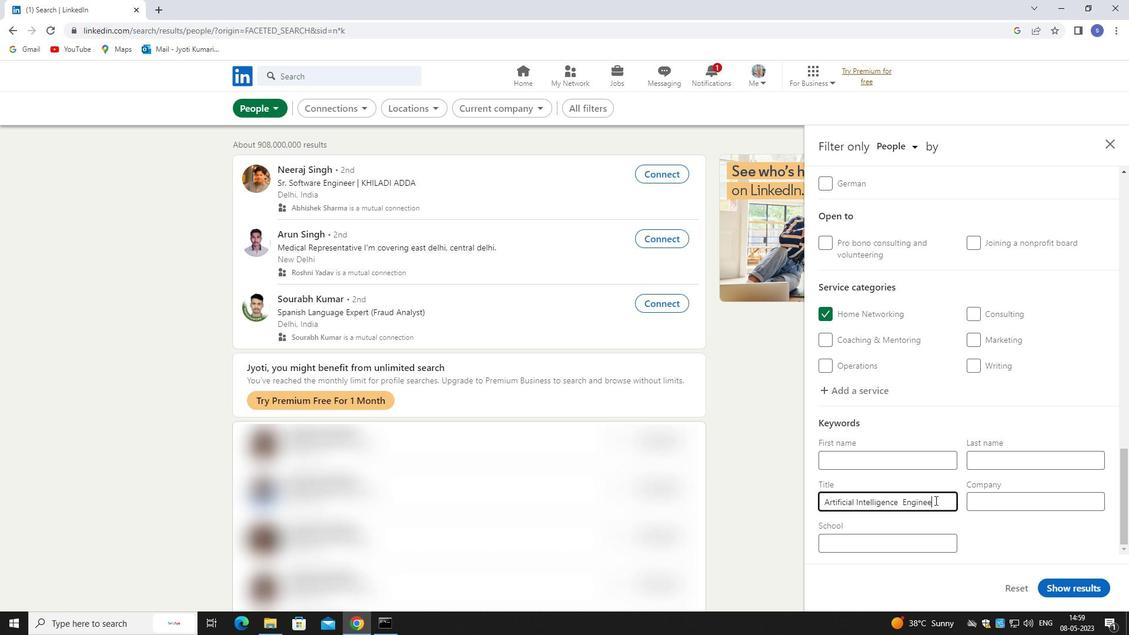 
Action: Mouse moved to (1071, 588)
Screenshot: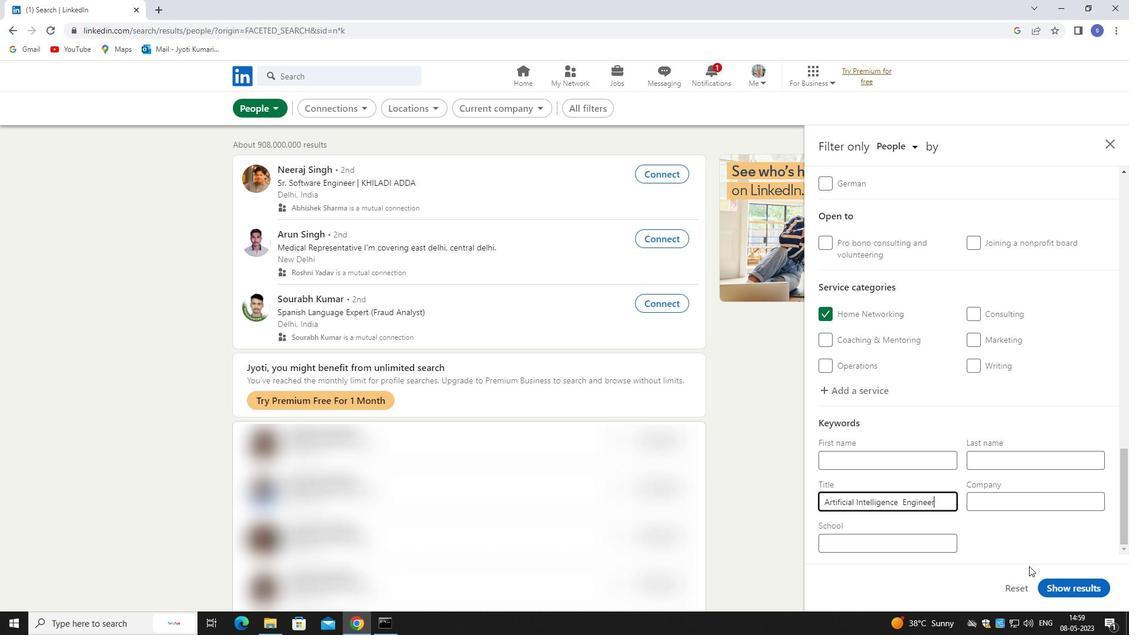 
Action: Mouse pressed left at (1071, 588)
Screenshot: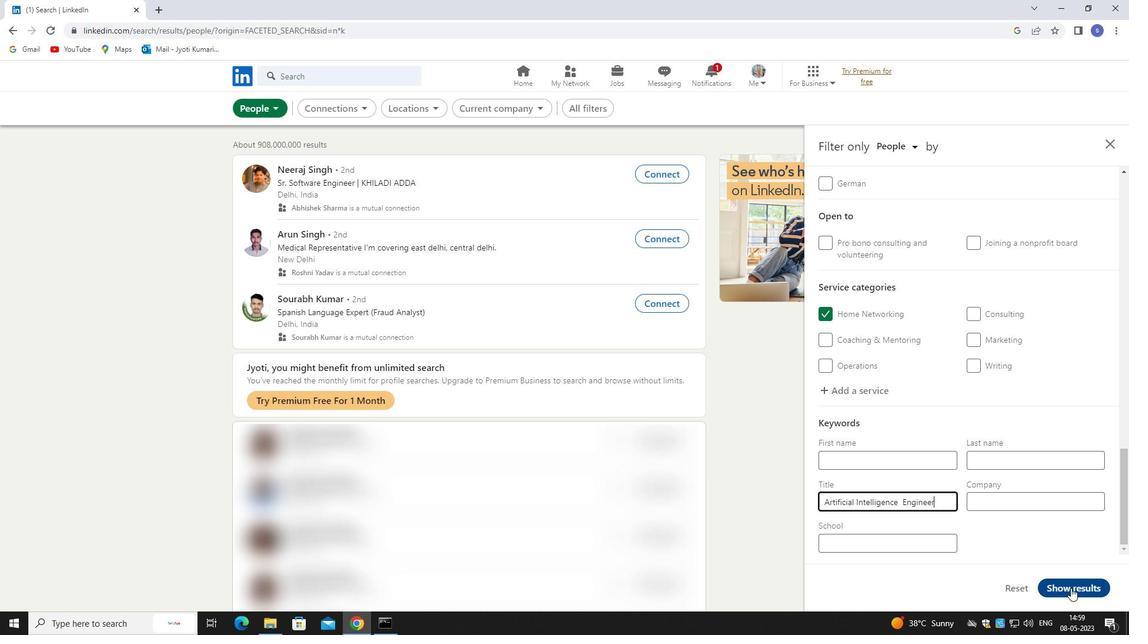 
Action: Mouse moved to (911, 492)
Screenshot: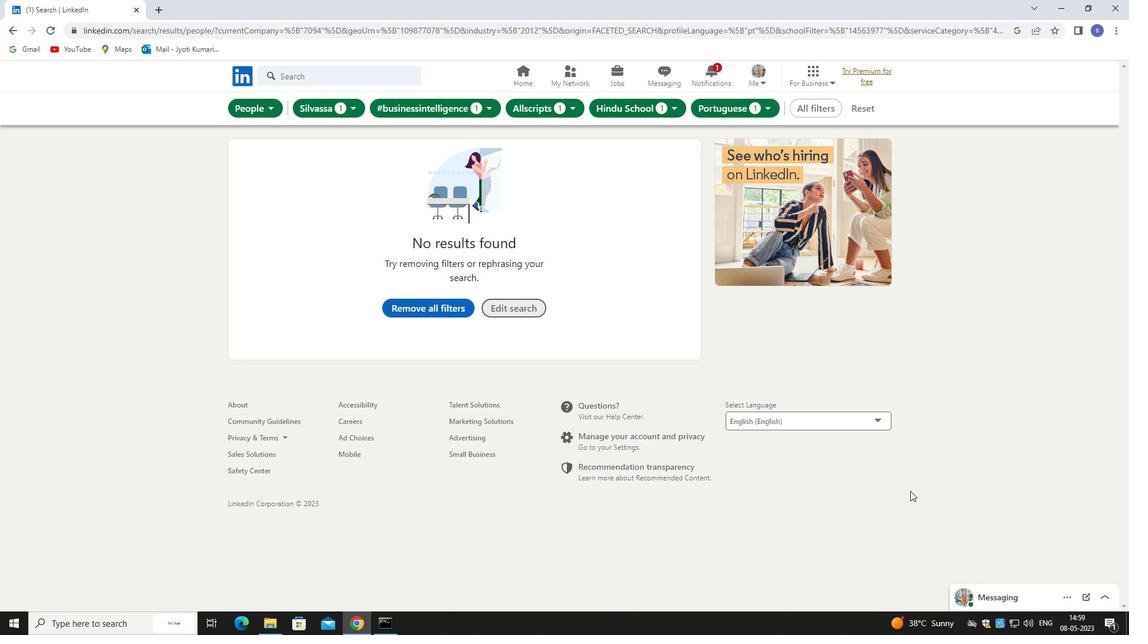 
